 Task: Find connections with filter location Cheltenham with filter topic #cybersecuritywith filter profile language French with filter current company Industrial Knowledge with filter school St. Francis College for Women with filter industry Investment Banking with filter service category Writing with filter keywords title IT Manager
Action: Mouse moved to (256, 303)
Screenshot: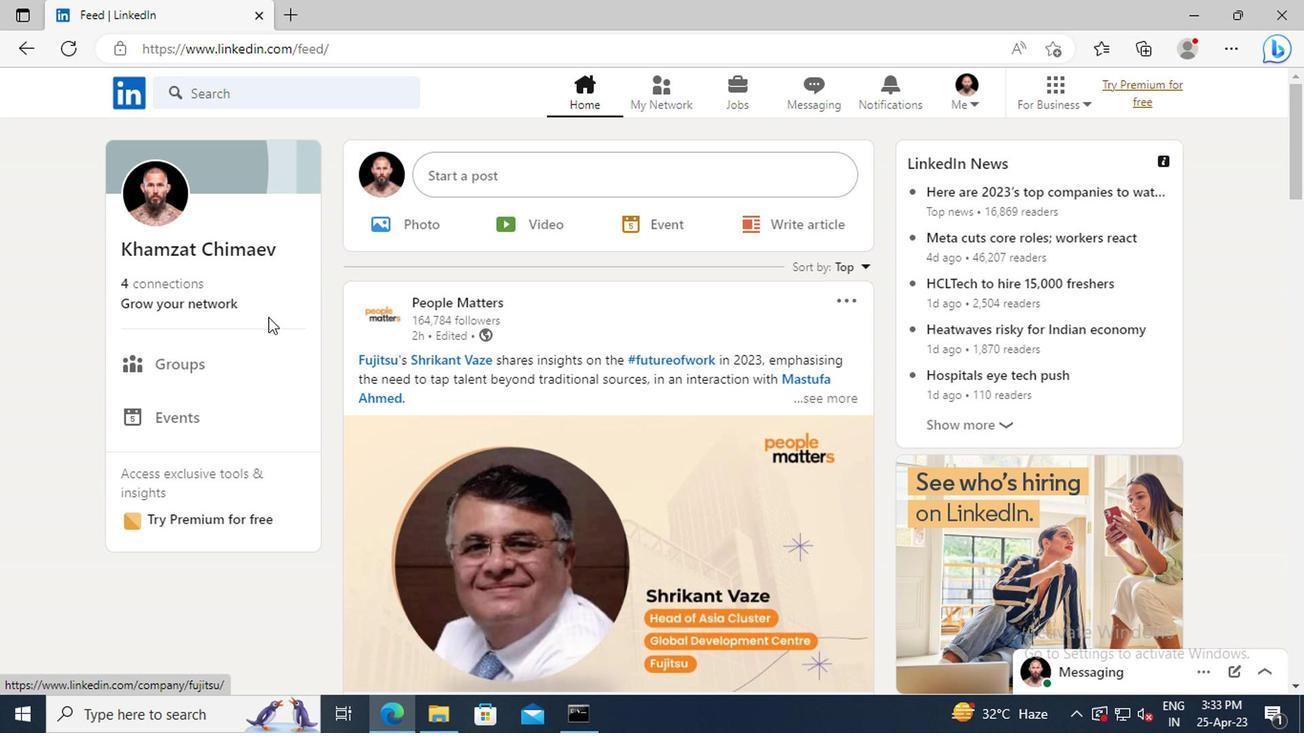 
Action: Mouse pressed left at (256, 303)
Screenshot: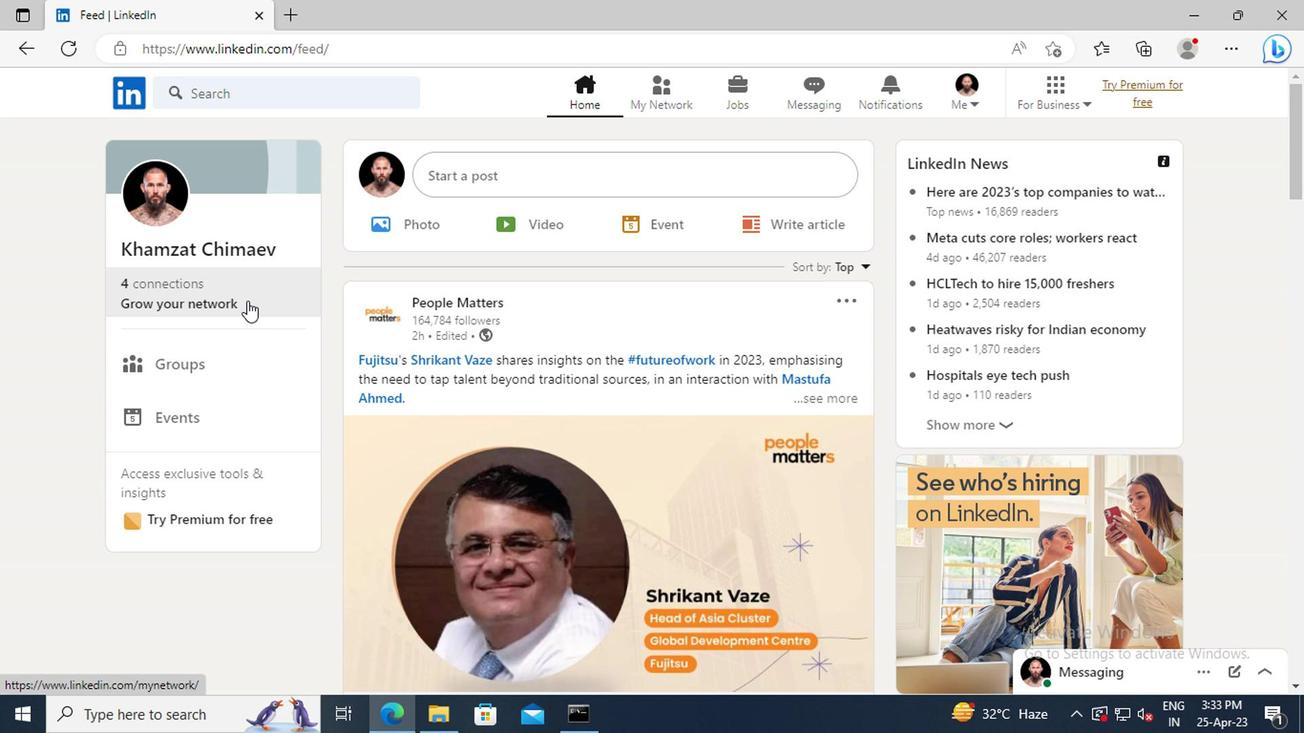 
Action: Mouse moved to (251, 218)
Screenshot: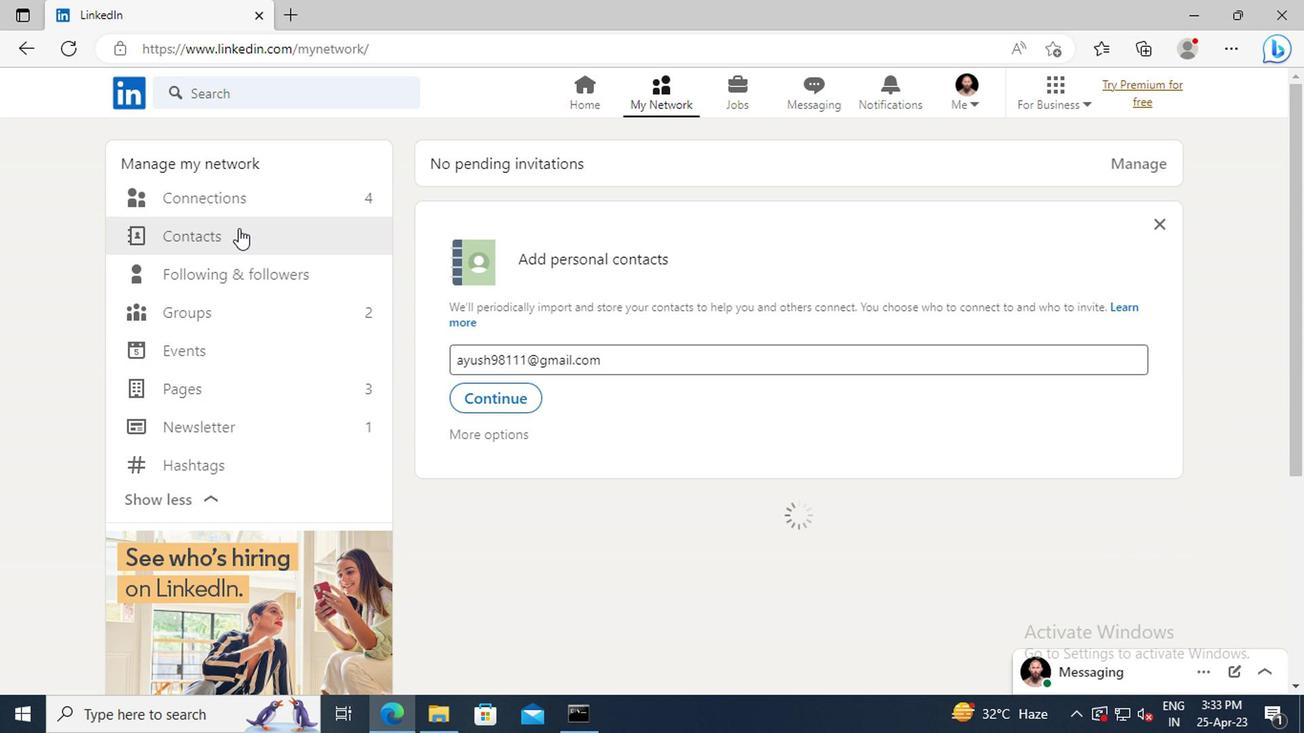 
Action: Mouse pressed left at (251, 218)
Screenshot: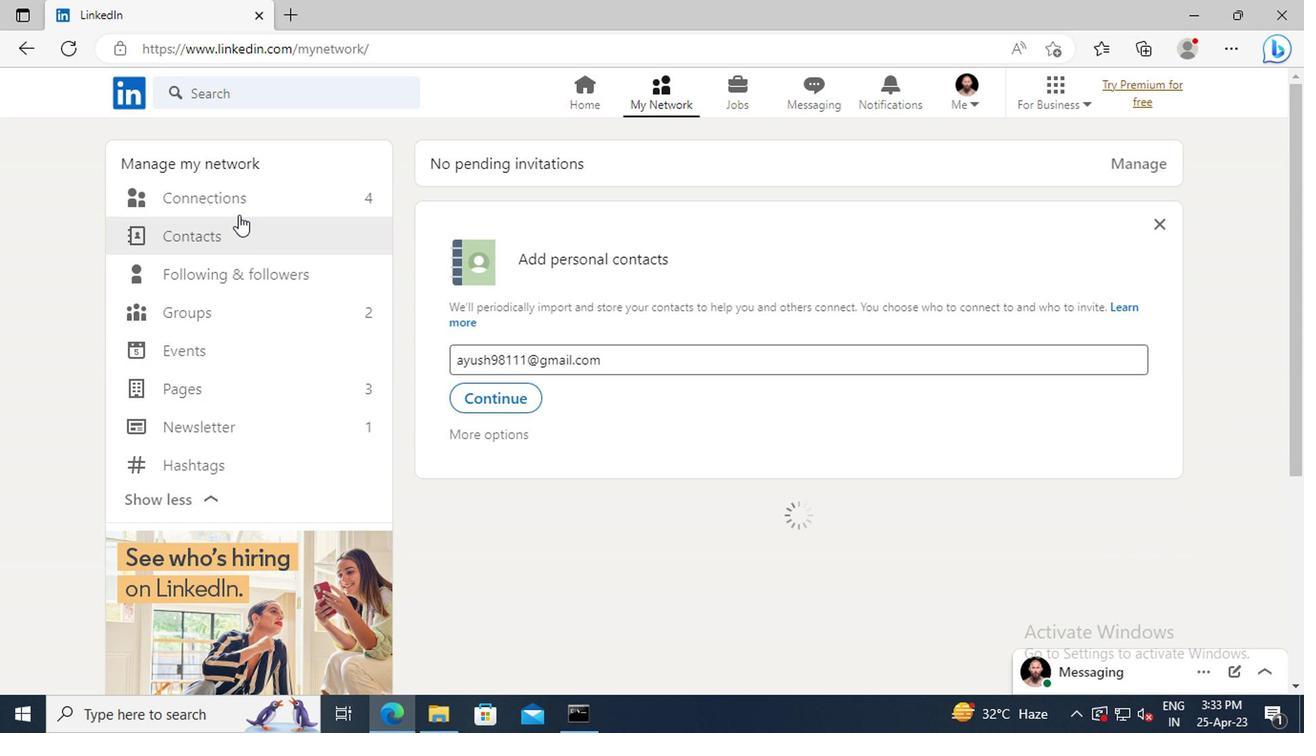 
Action: Mouse moved to (775, 212)
Screenshot: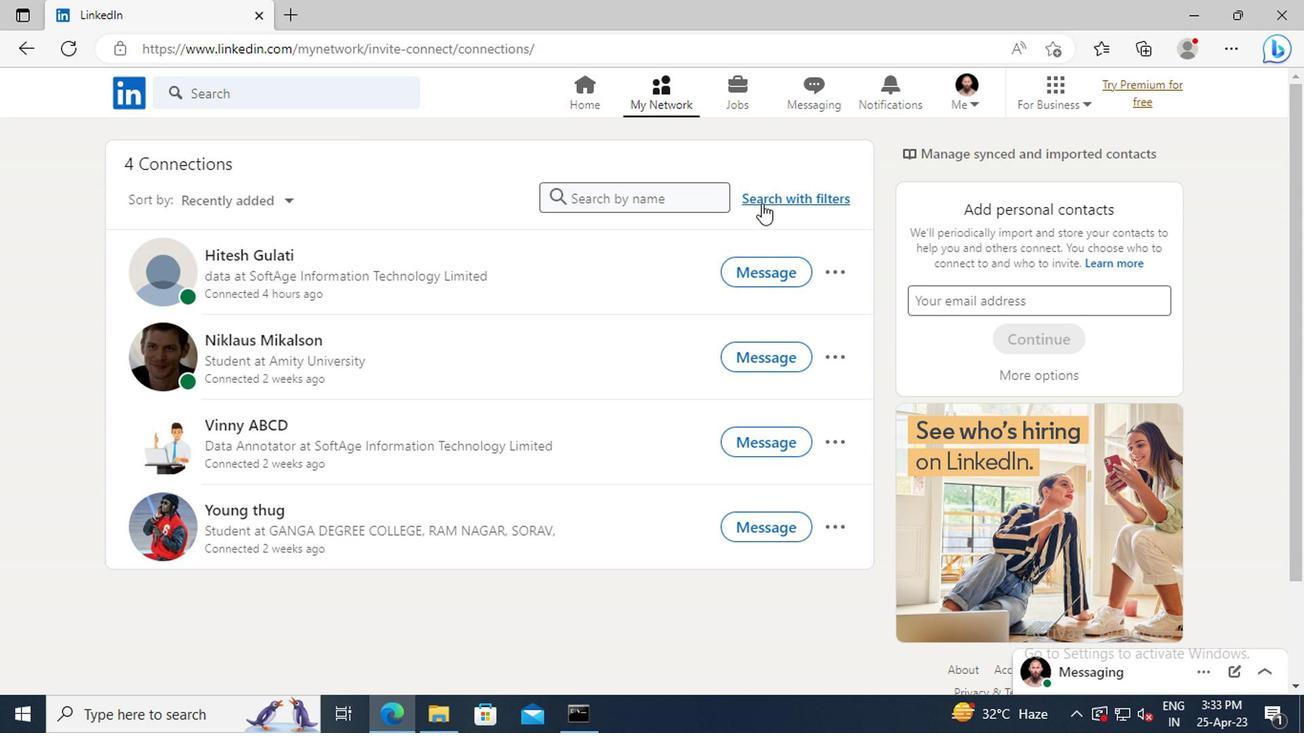 
Action: Mouse pressed left at (775, 212)
Screenshot: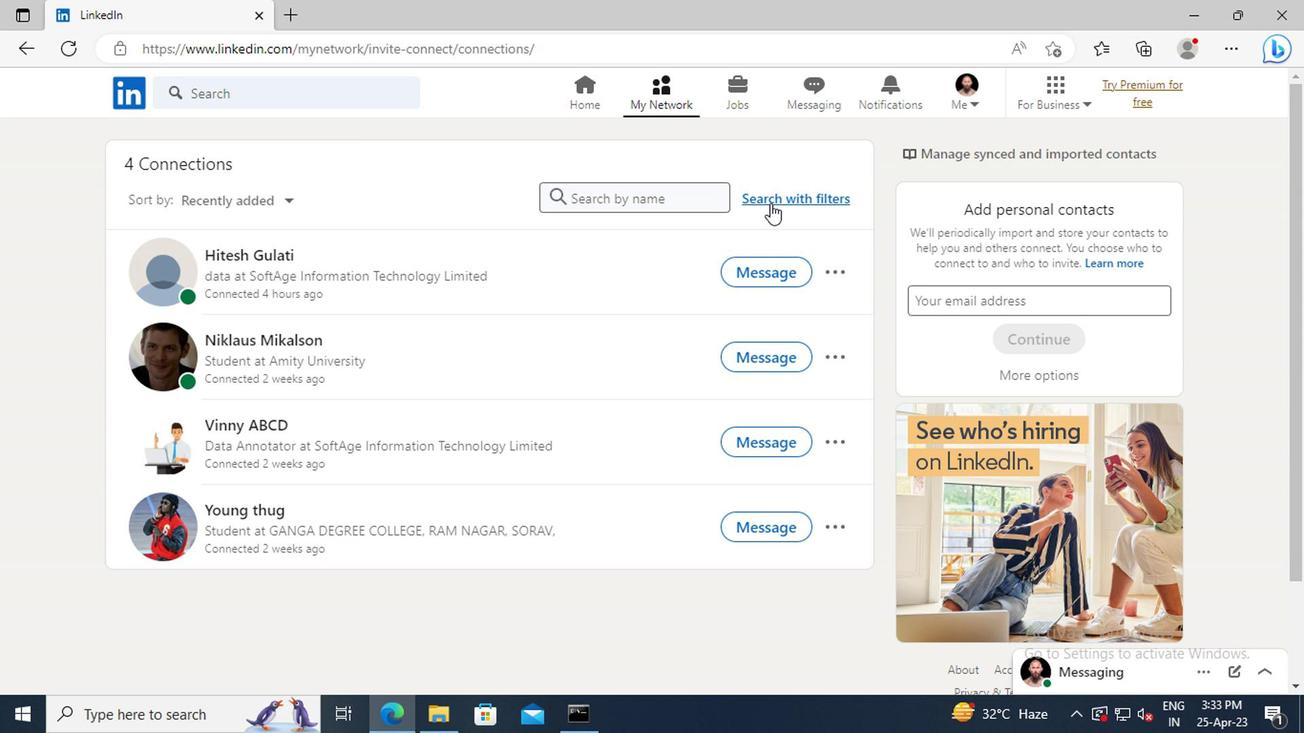 
Action: Mouse moved to (721, 161)
Screenshot: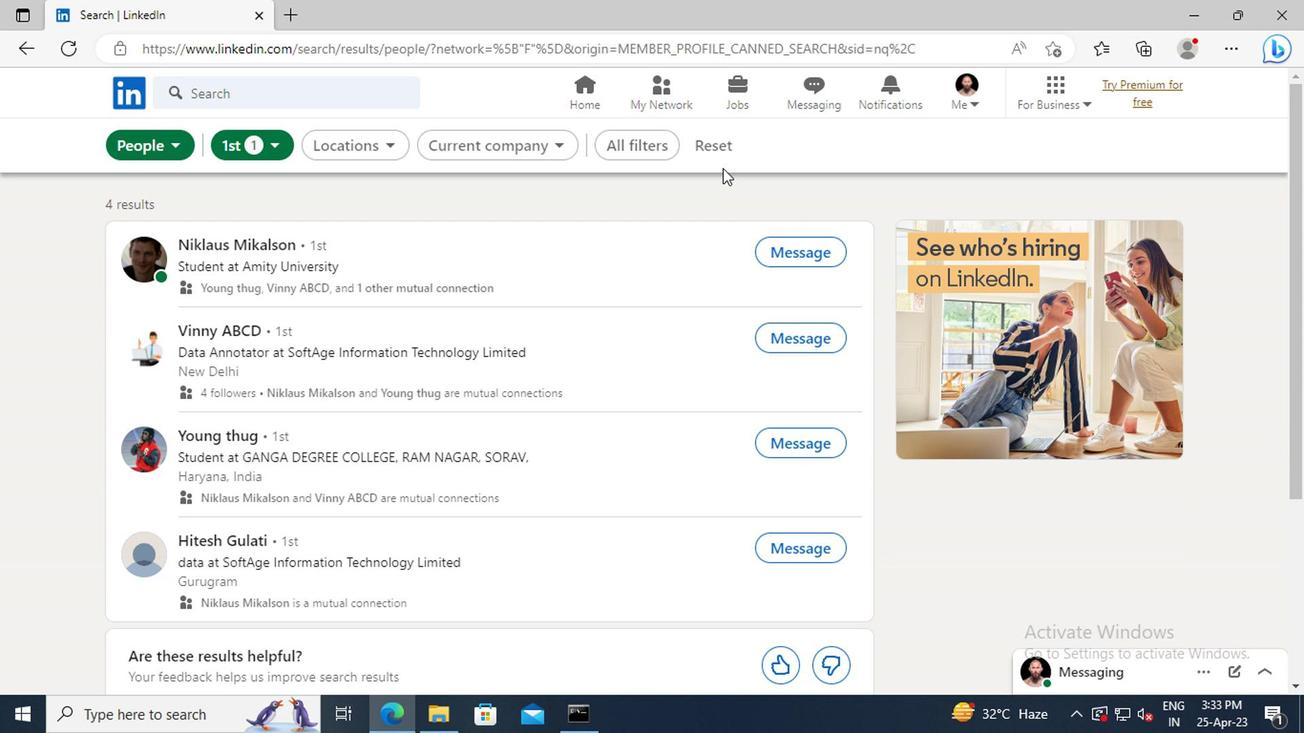 
Action: Mouse pressed left at (721, 161)
Screenshot: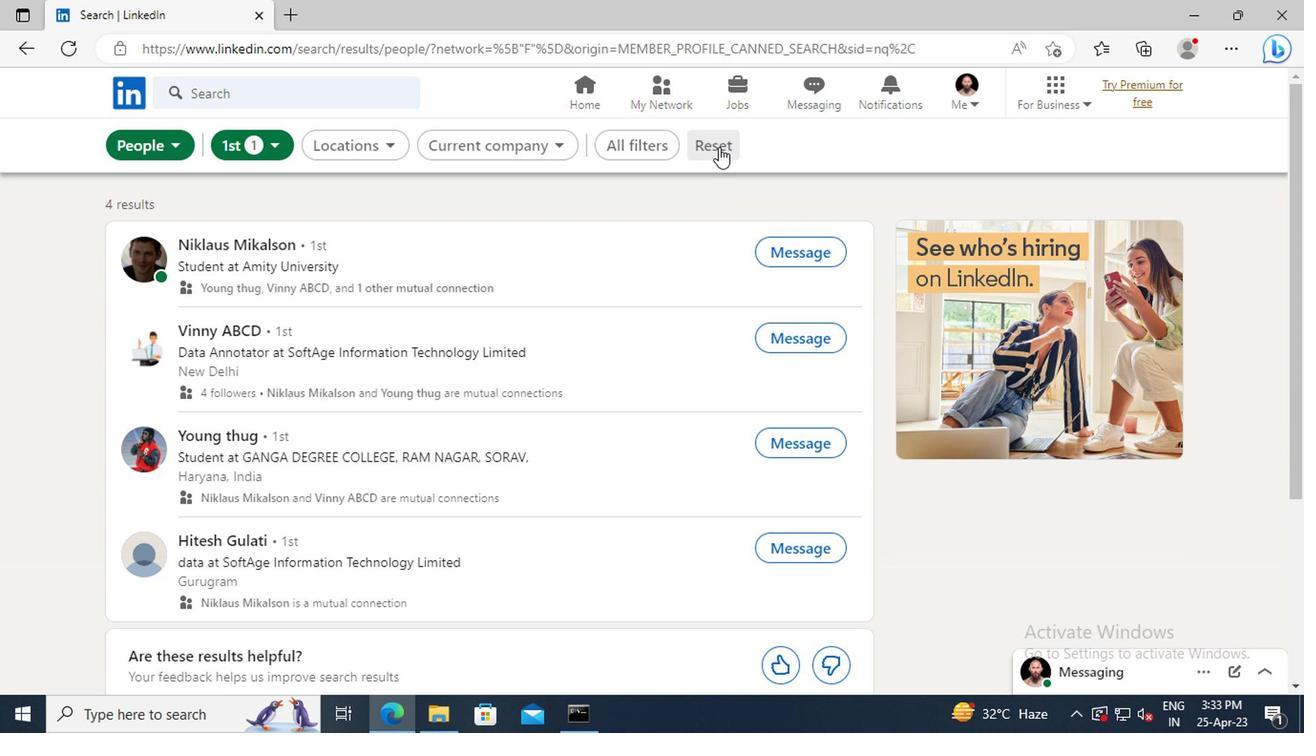 
Action: Mouse moved to (691, 163)
Screenshot: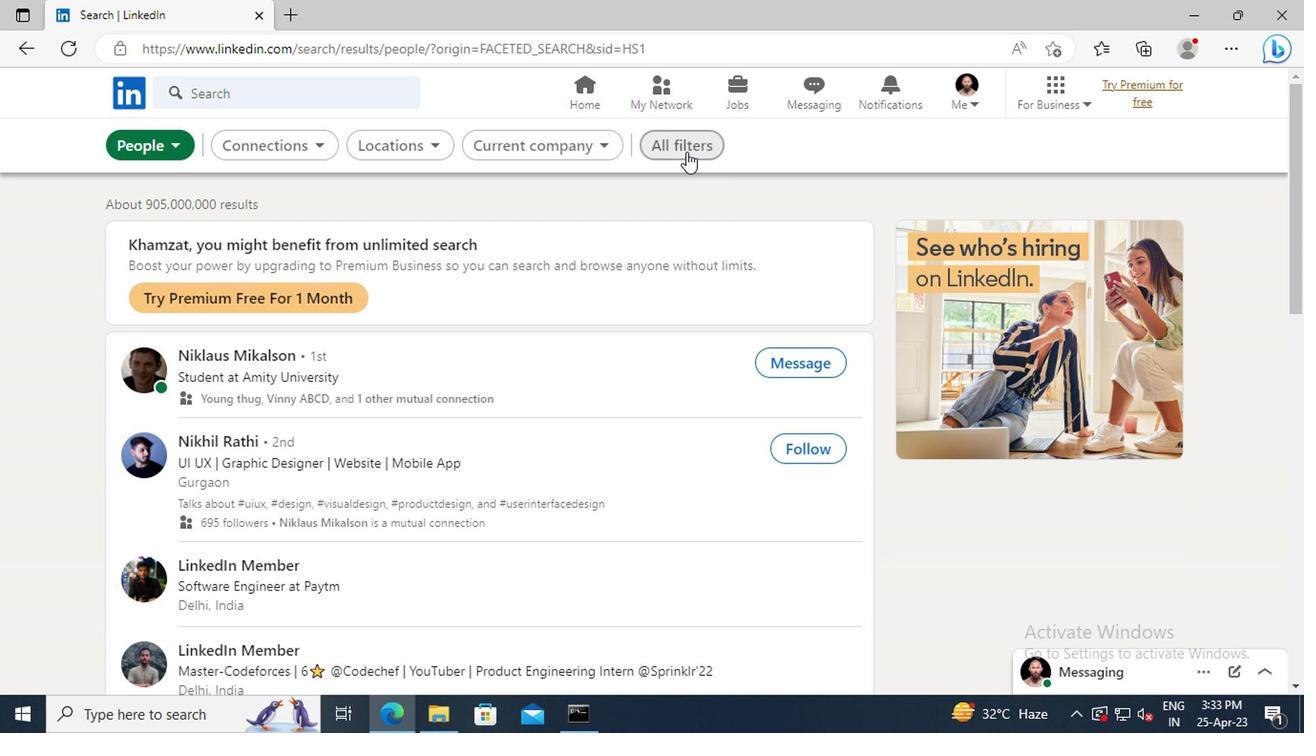 
Action: Mouse pressed left at (691, 163)
Screenshot: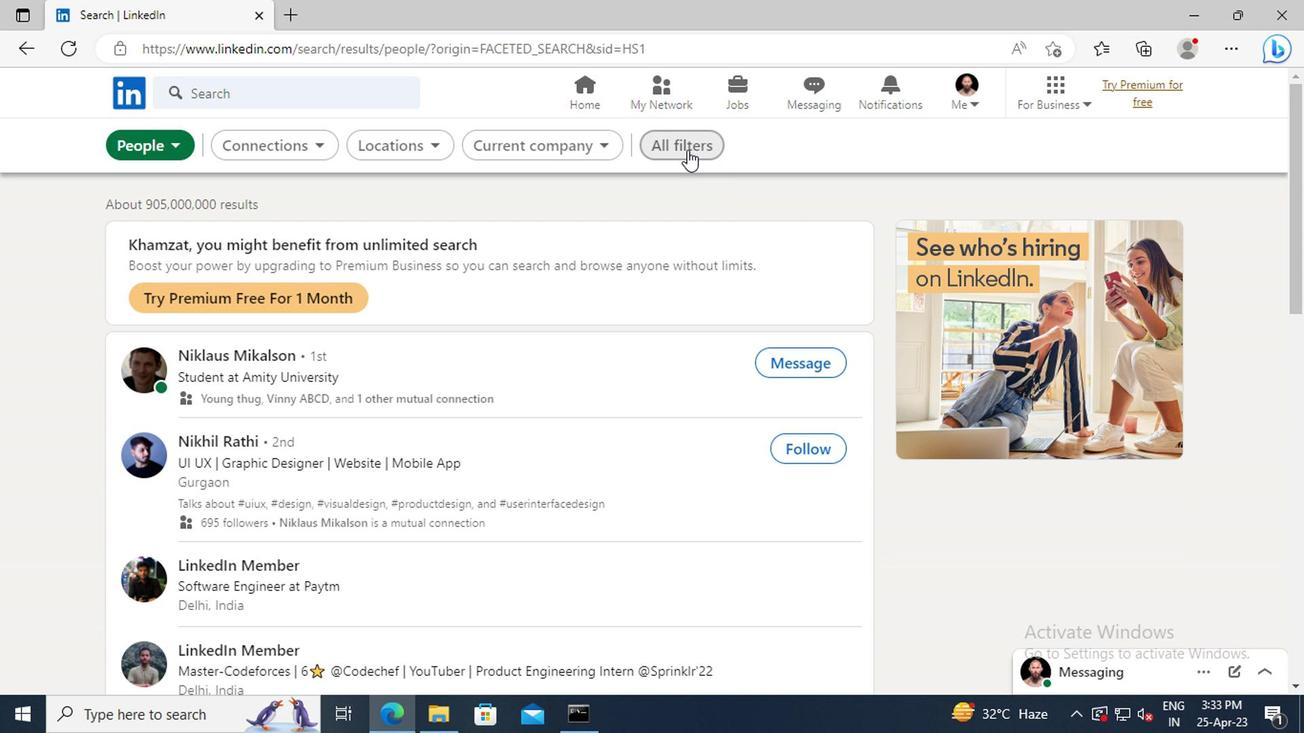 
Action: Mouse moved to (928, 381)
Screenshot: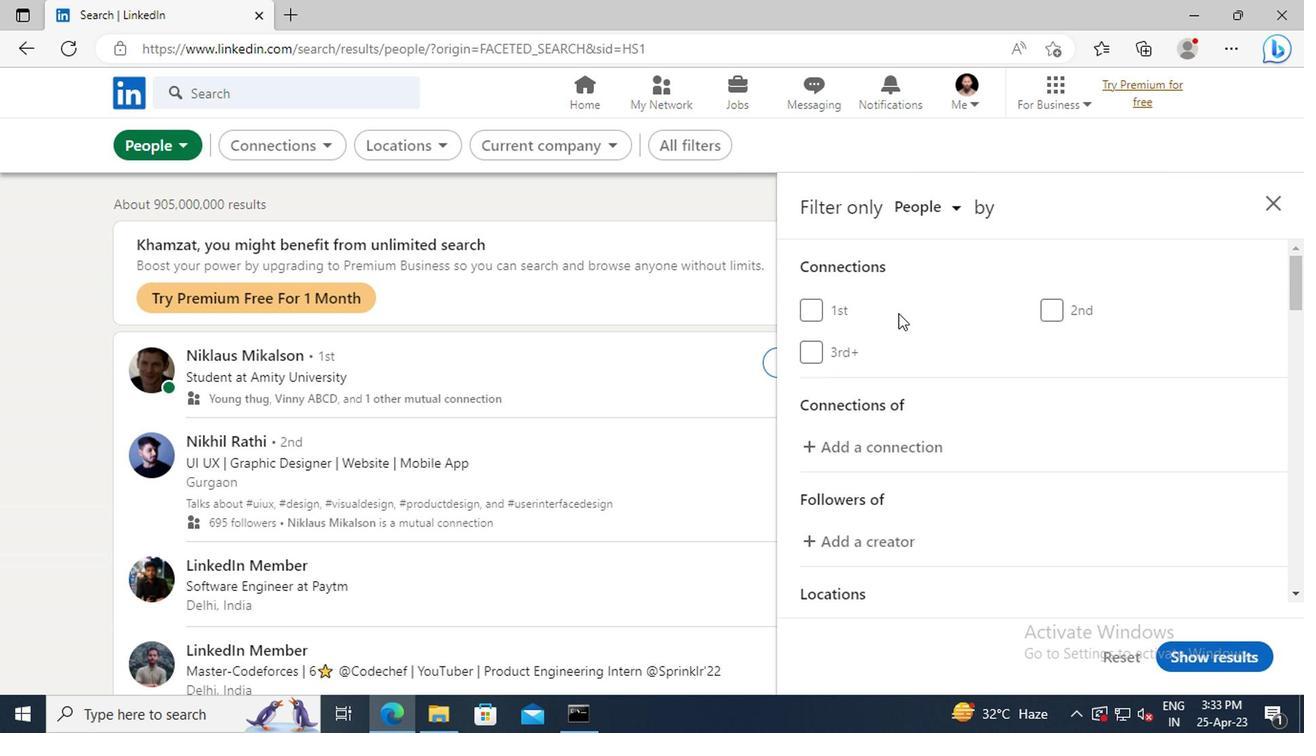 
Action: Mouse scrolled (928, 380) with delta (0, 0)
Screenshot: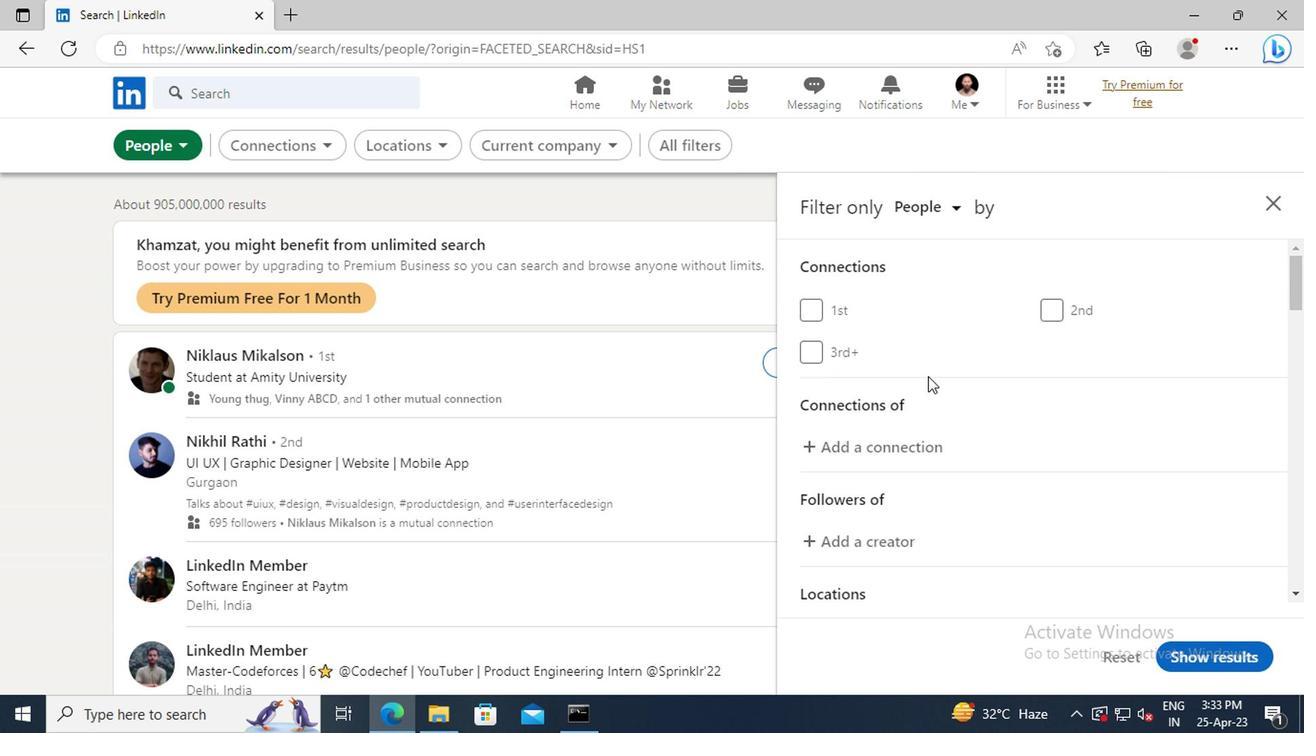 
Action: Mouse scrolled (928, 380) with delta (0, 0)
Screenshot: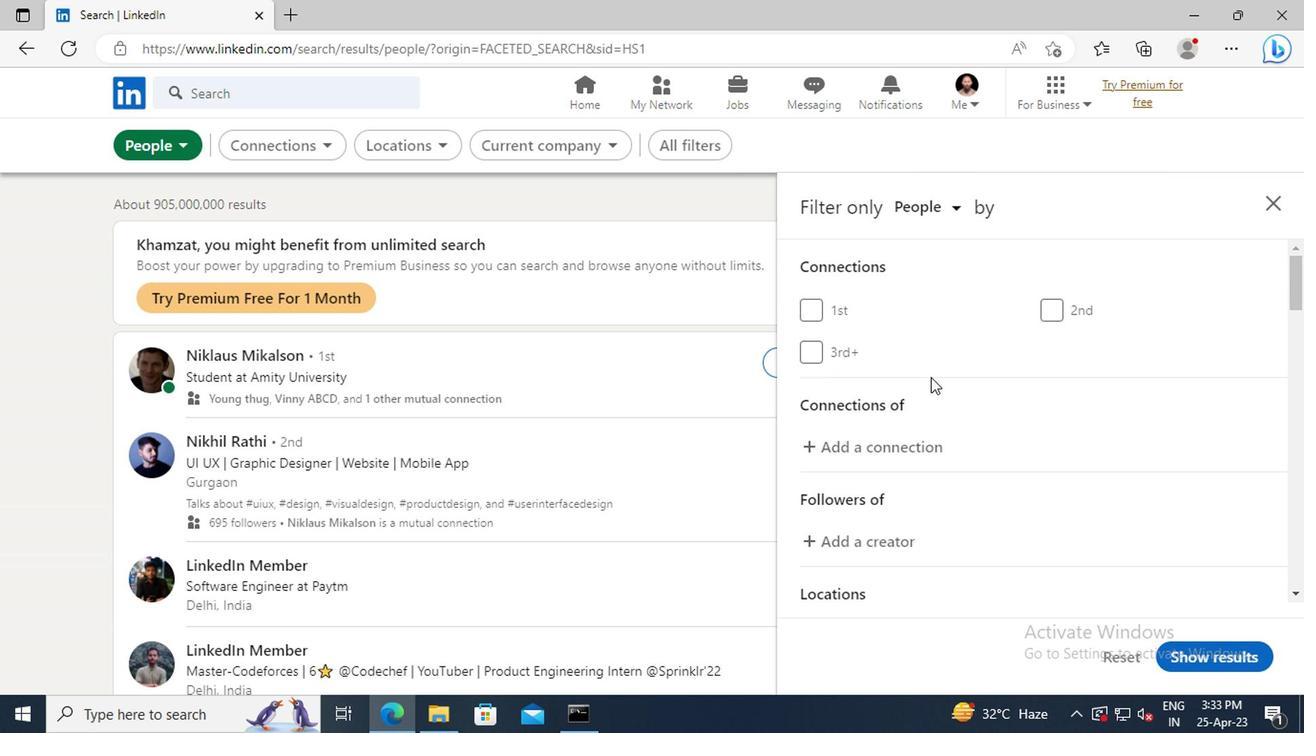 
Action: Mouse scrolled (928, 380) with delta (0, 0)
Screenshot: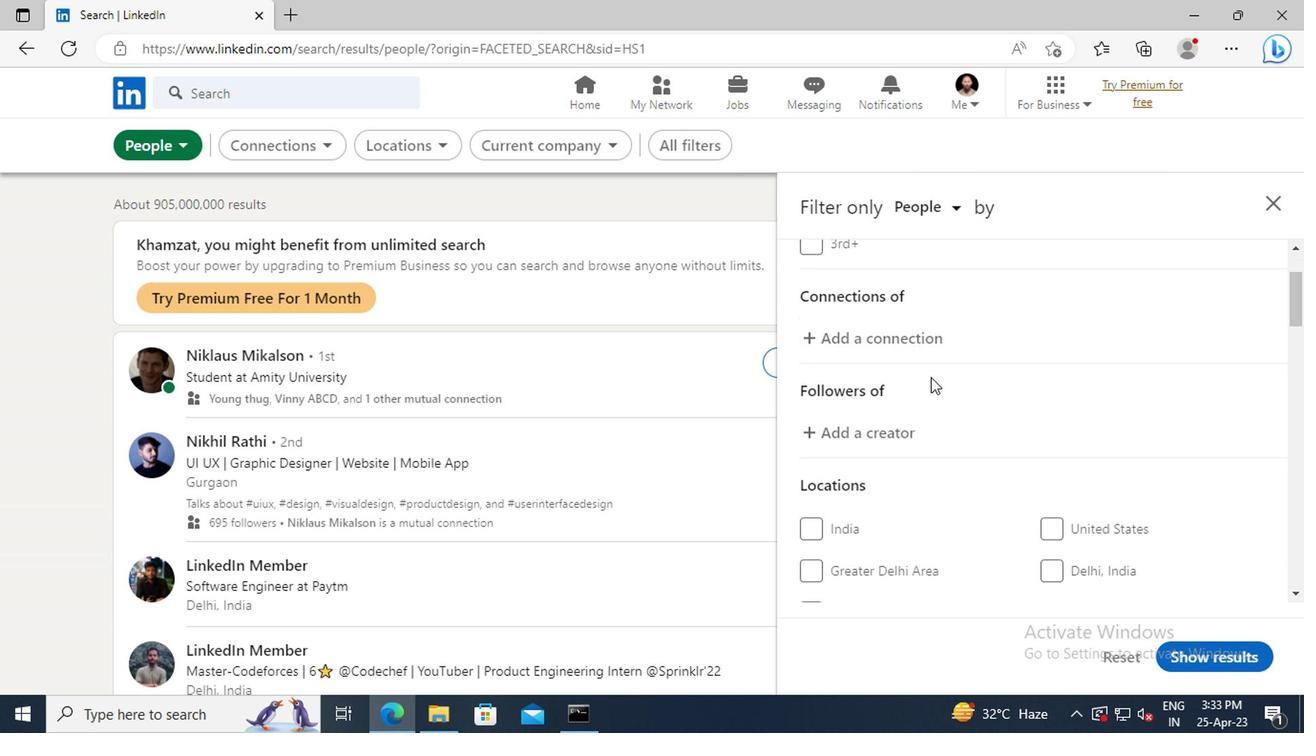 
Action: Mouse scrolled (928, 380) with delta (0, 0)
Screenshot: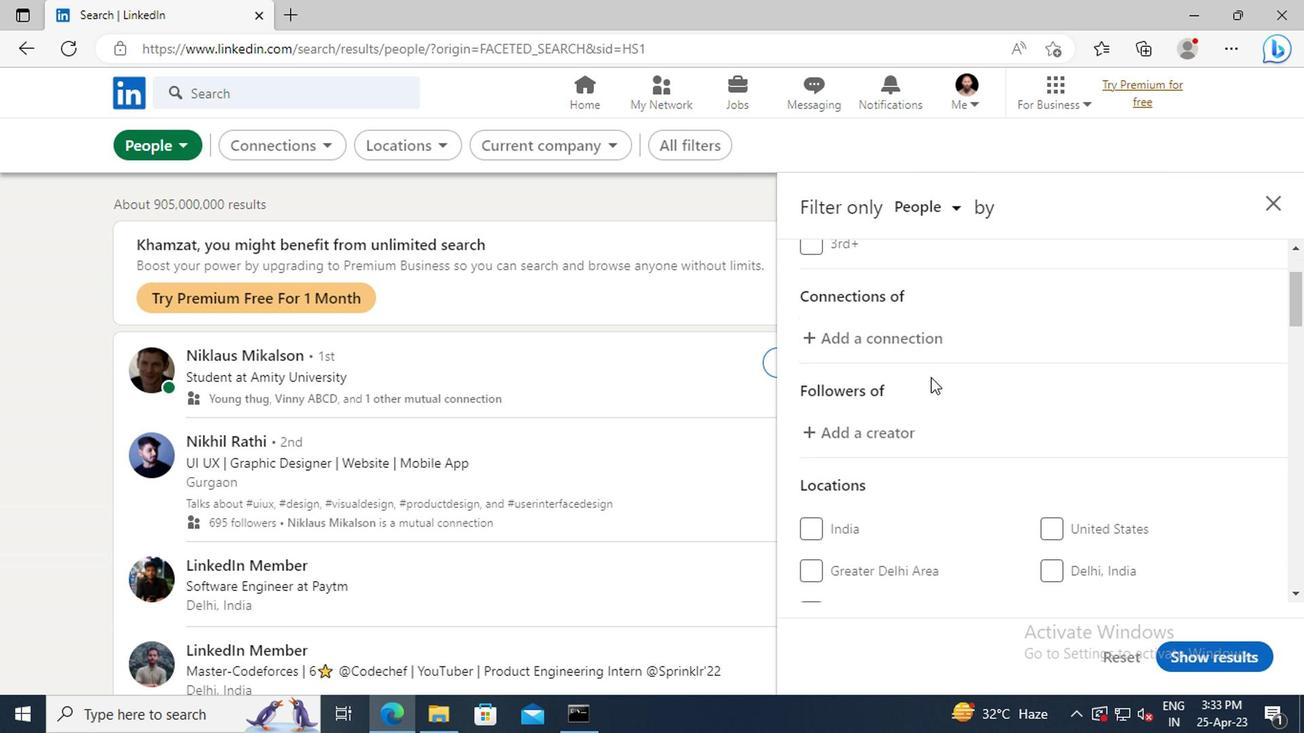 
Action: Mouse scrolled (928, 380) with delta (0, 0)
Screenshot: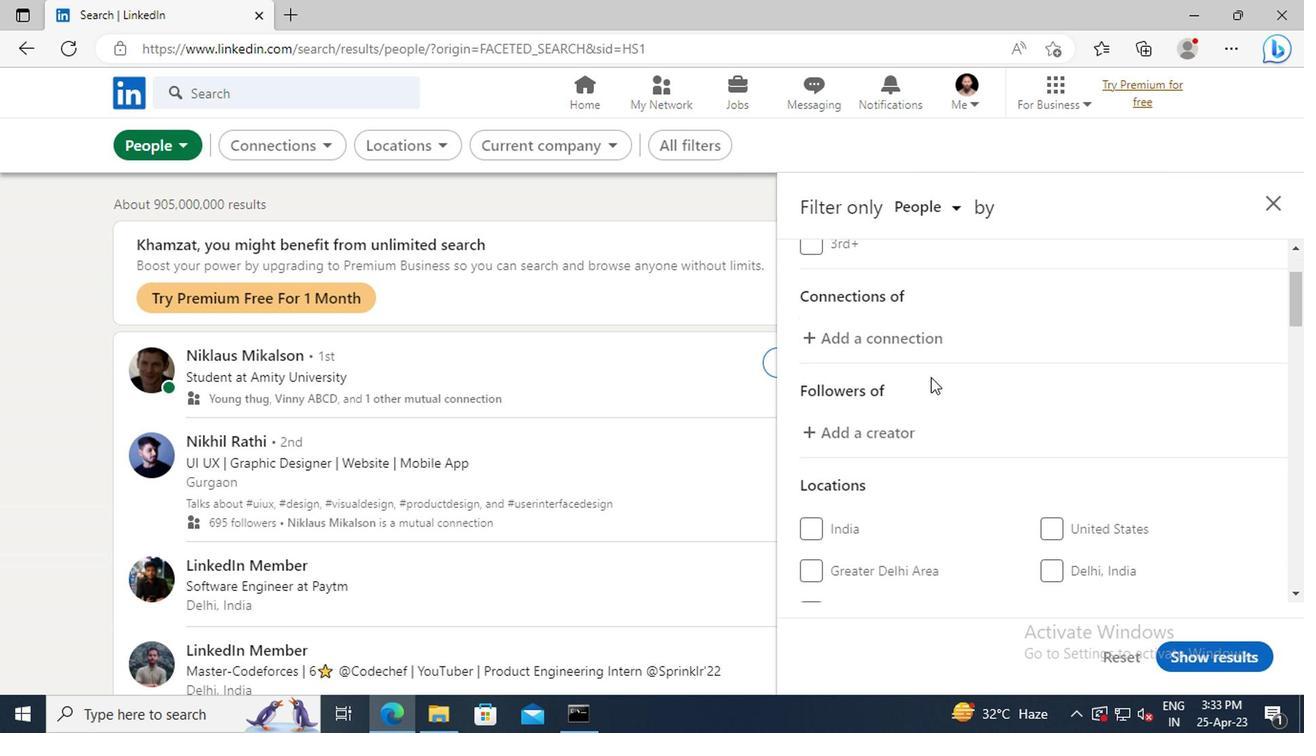 
Action: Mouse moved to (1072, 449)
Screenshot: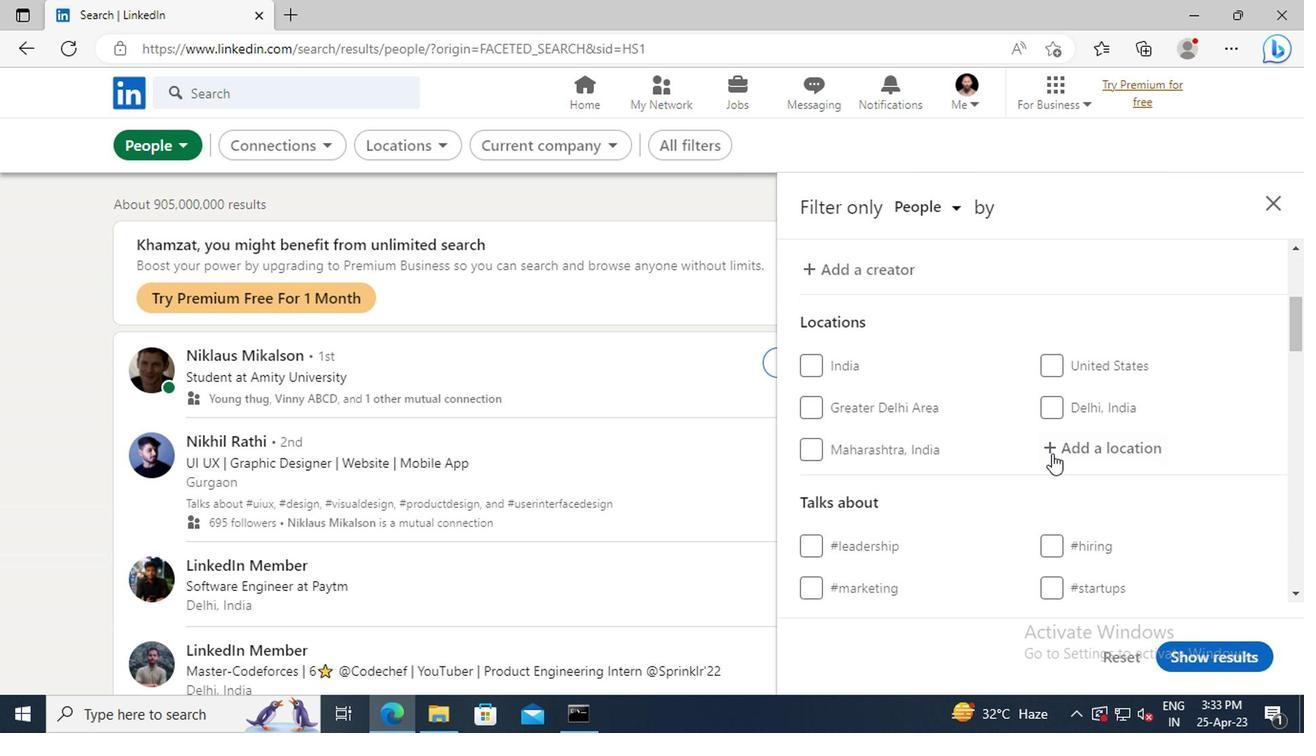 
Action: Mouse pressed left at (1072, 449)
Screenshot: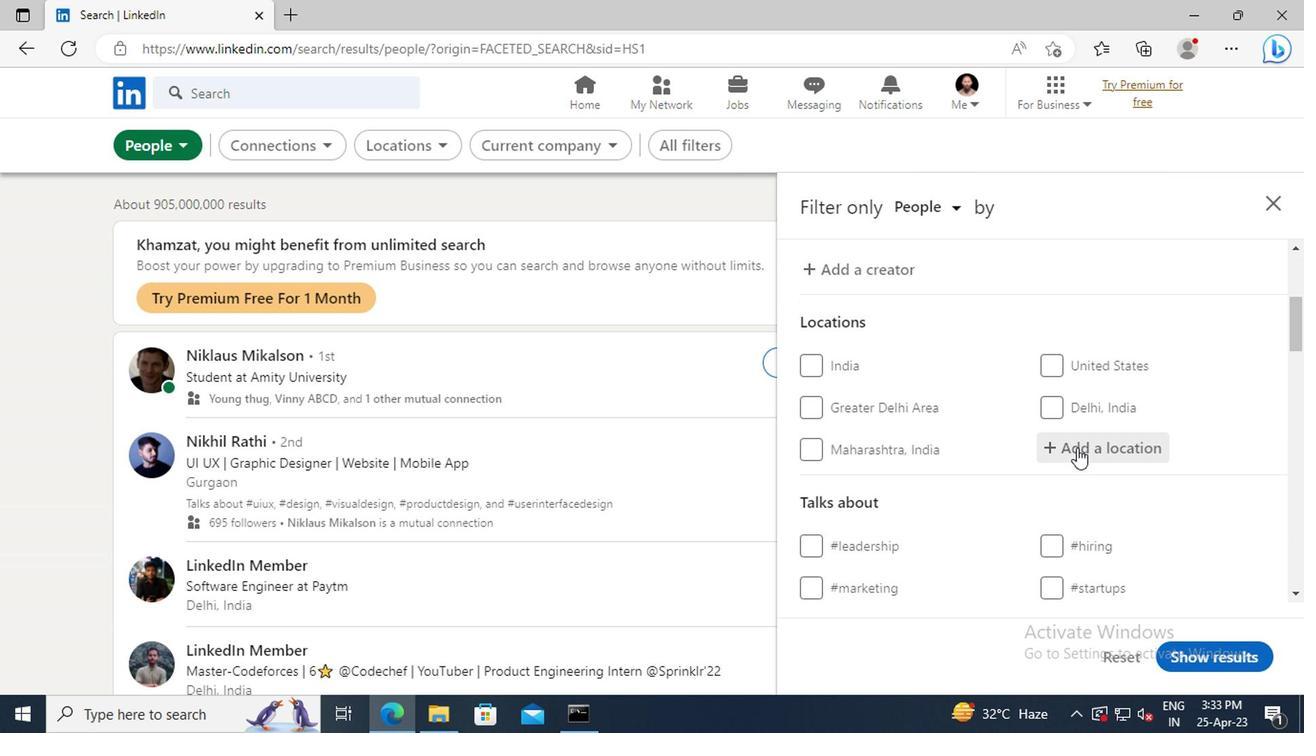 
Action: Key pressed <Key.shift>CHELTENHAM
Screenshot: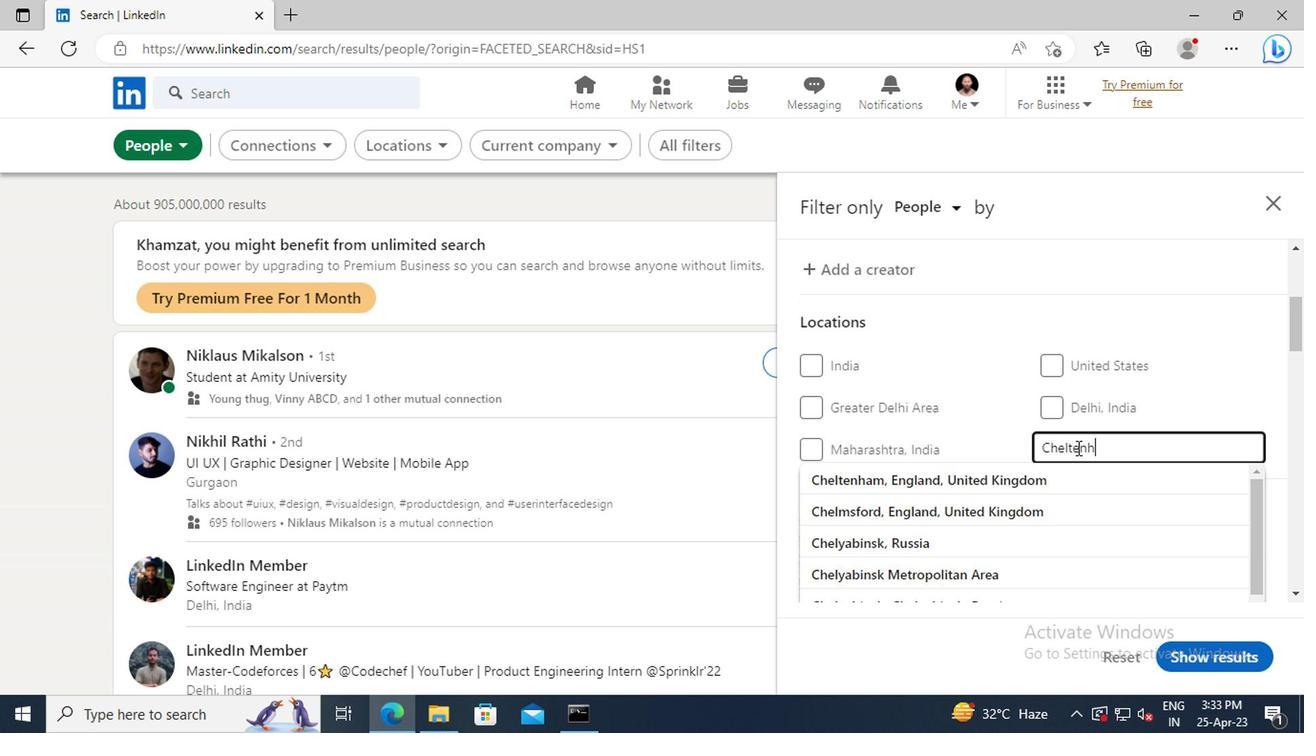 
Action: Mouse moved to (1030, 479)
Screenshot: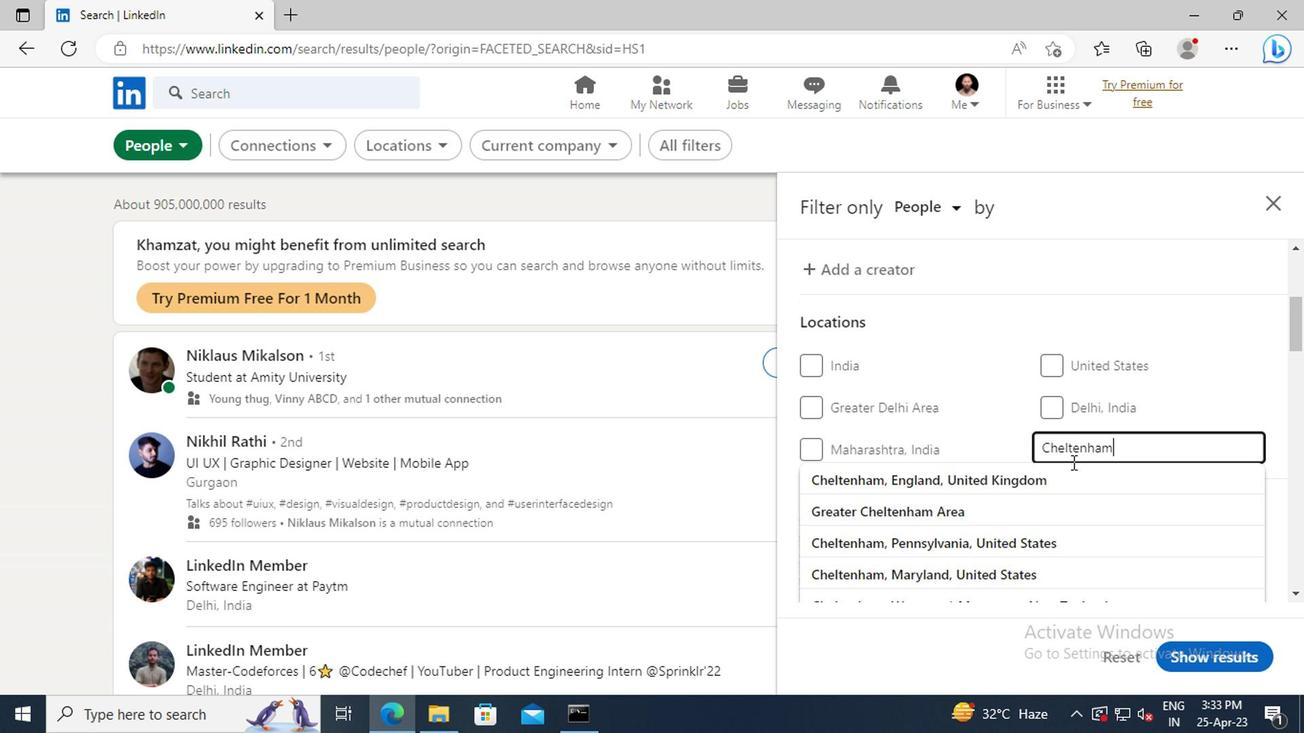
Action: Mouse pressed left at (1030, 479)
Screenshot: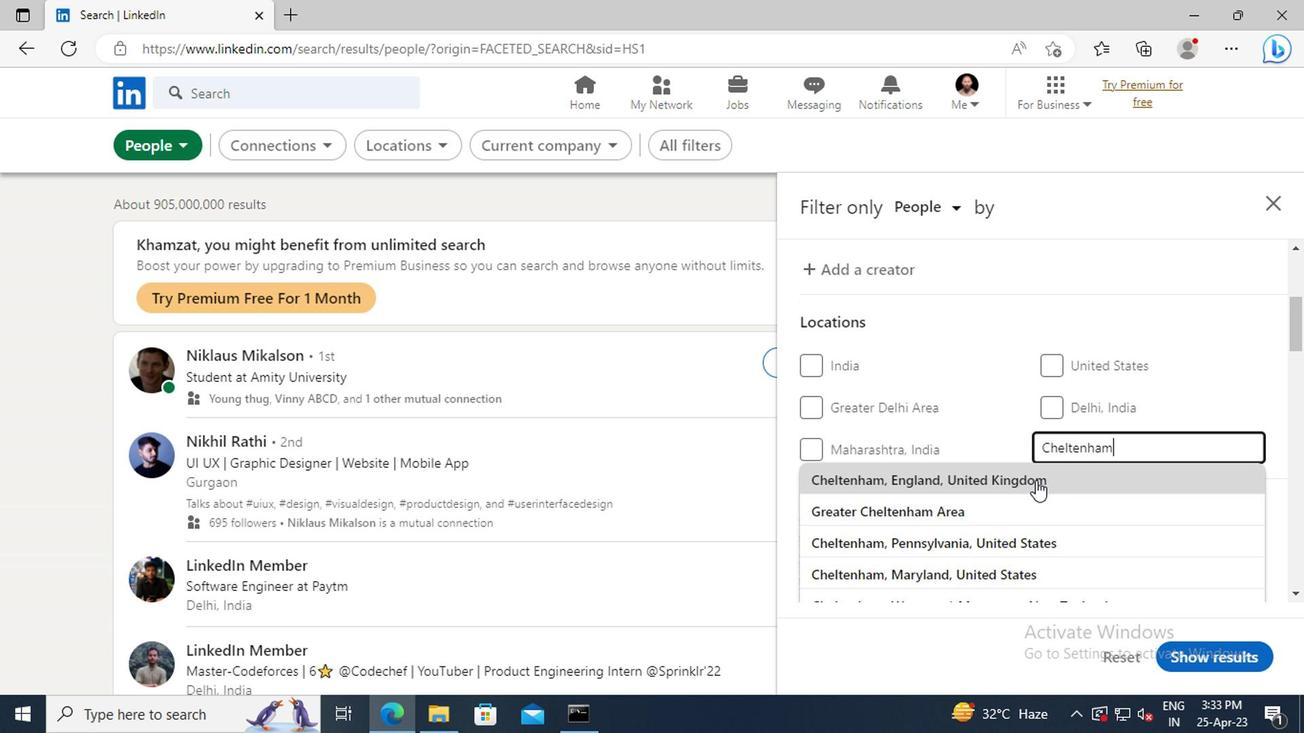
Action: Mouse moved to (1062, 370)
Screenshot: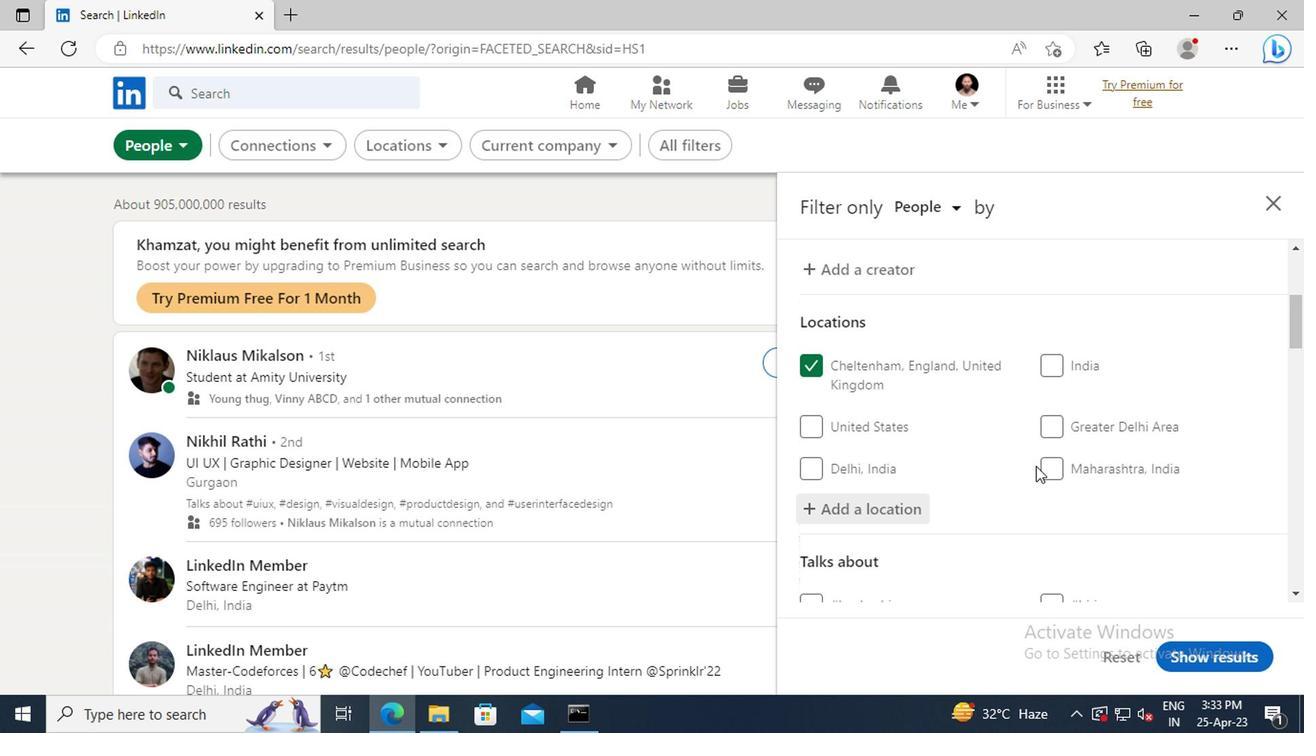 
Action: Mouse scrolled (1062, 369) with delta (0, 0)
Screenshot: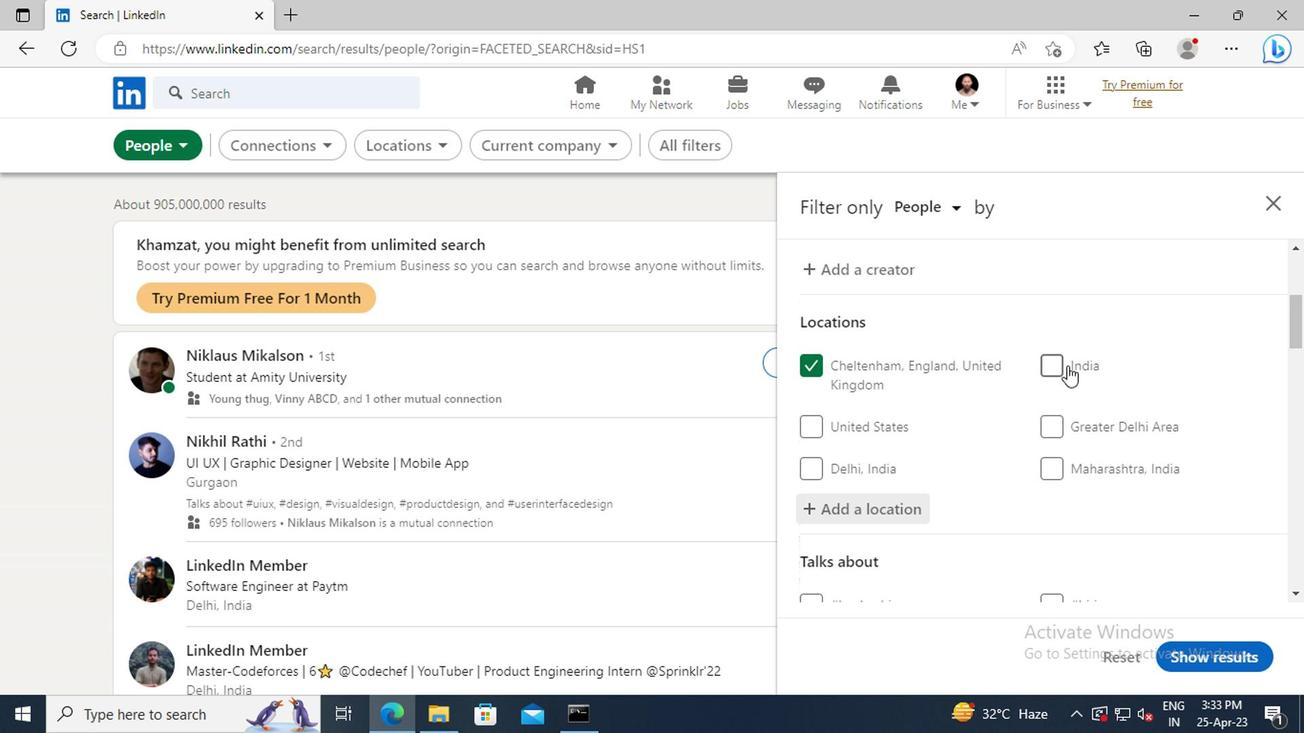 
Action: Mouse scrolled (1062, 369) with delta (0, 0)
Screenshot: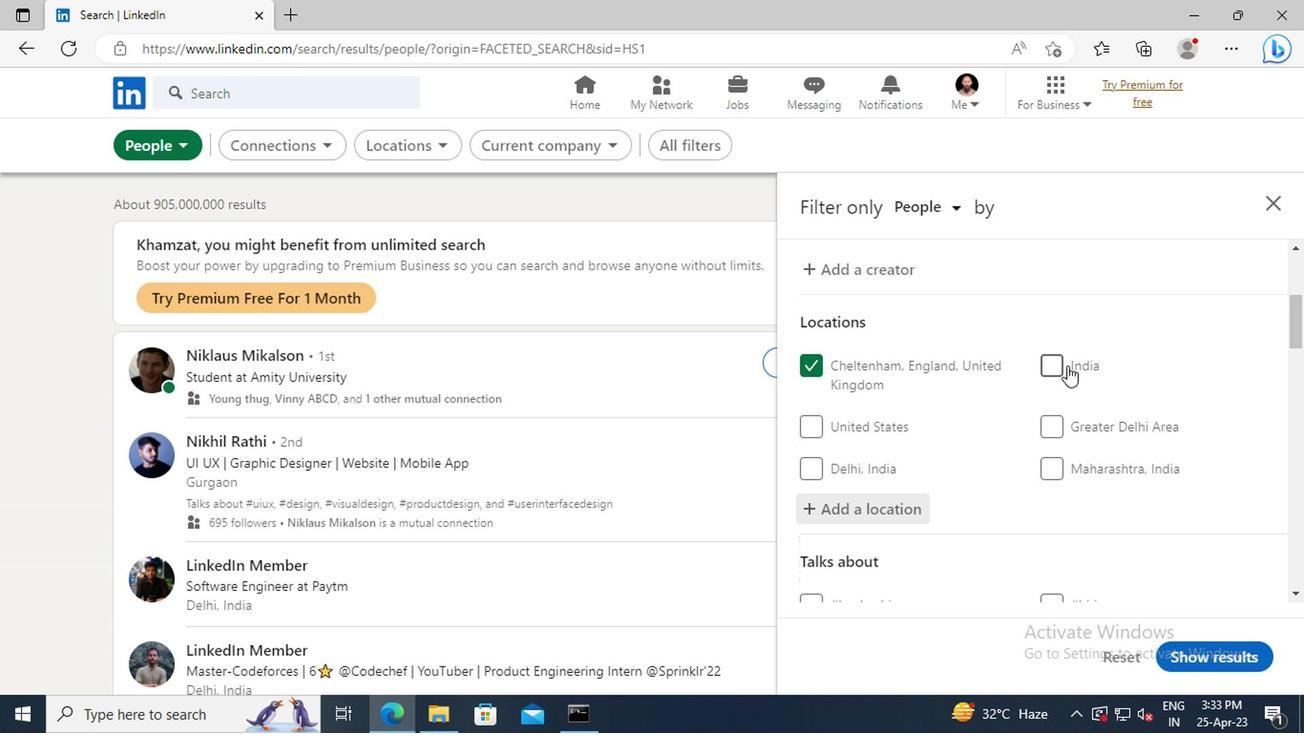 
Action: Mouse scrolled (1062, 369) with delta (0, 0)
Screenshot: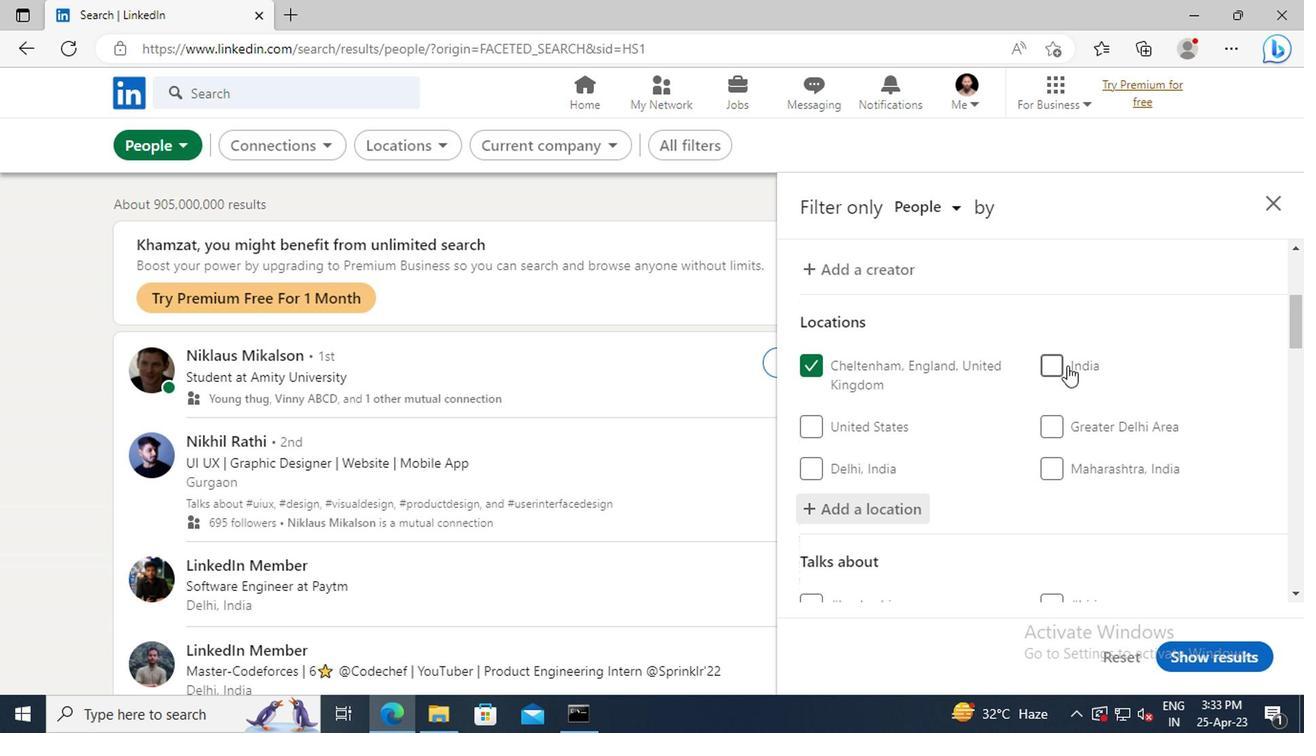 
Action: Mouse scrolled (1062, 369) with delta (0, 0)
Screenshot: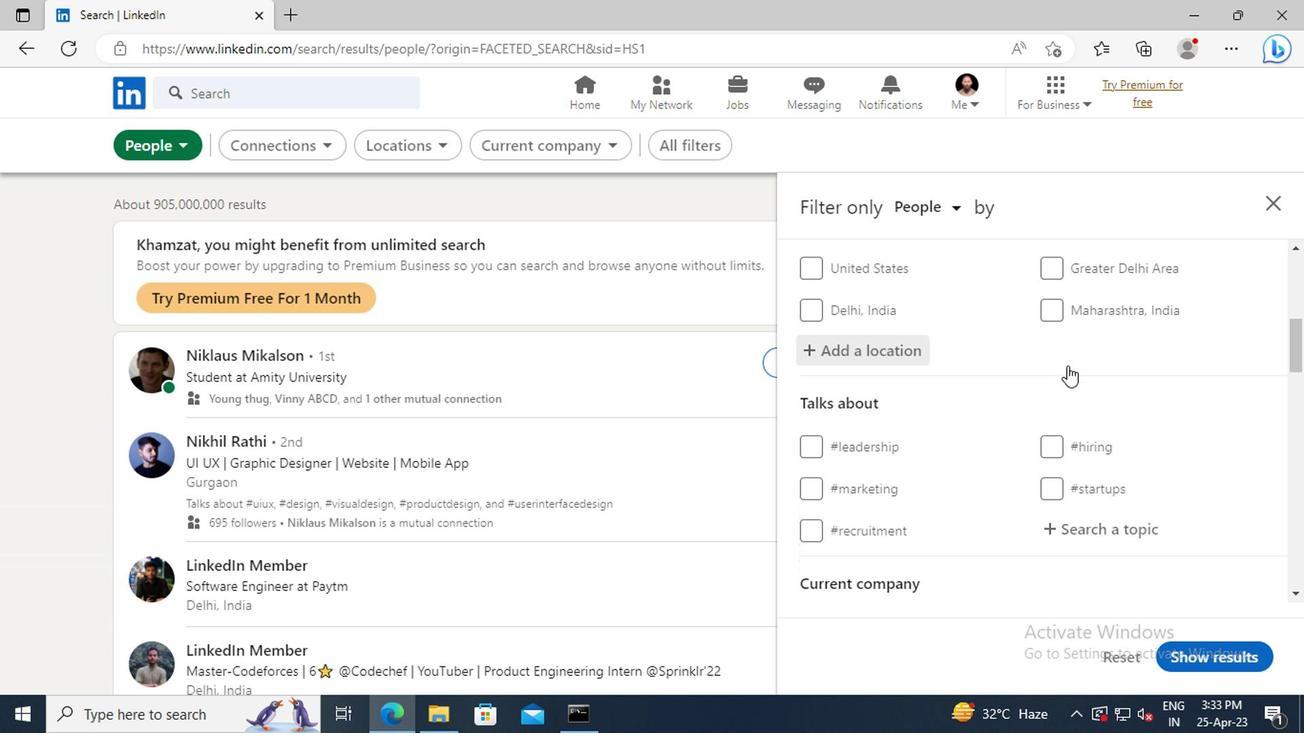 
Action: Mouse moved to (1082, 468)
Screenshot: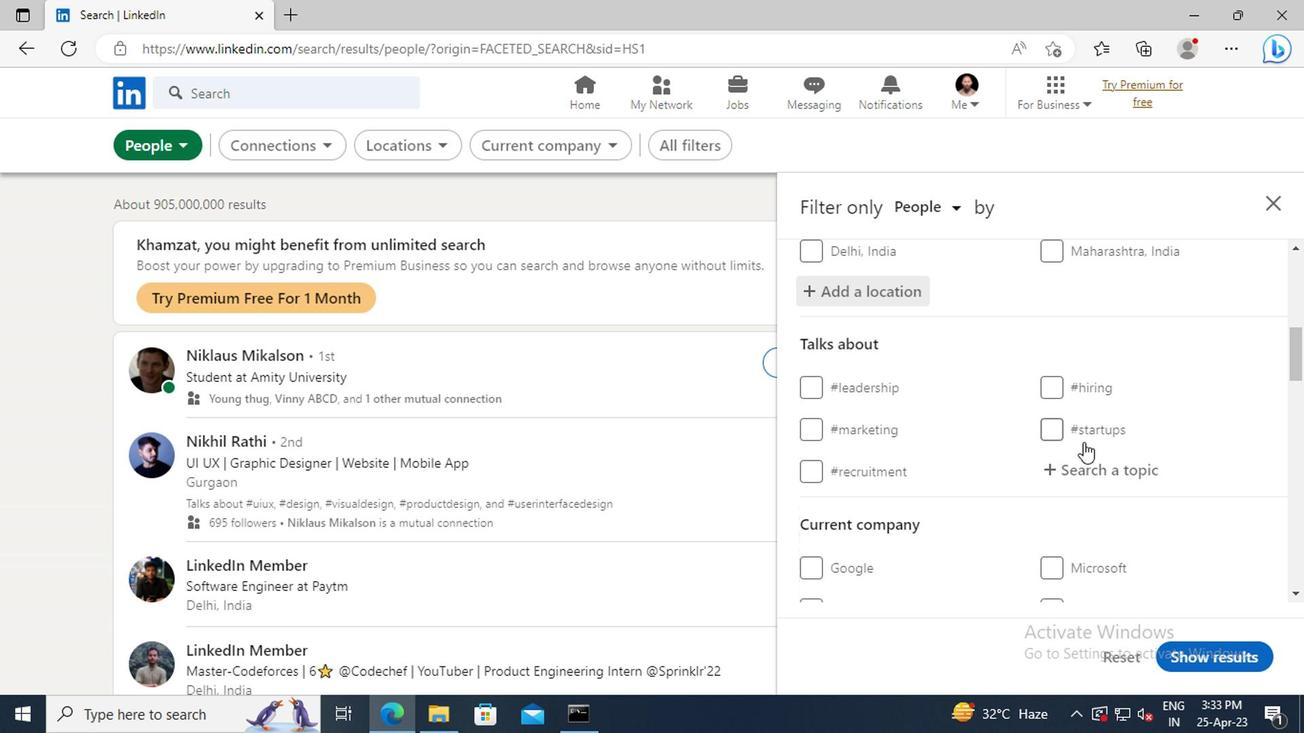 
Action: Mouse pressed left at (1082, 468)
Screenshot: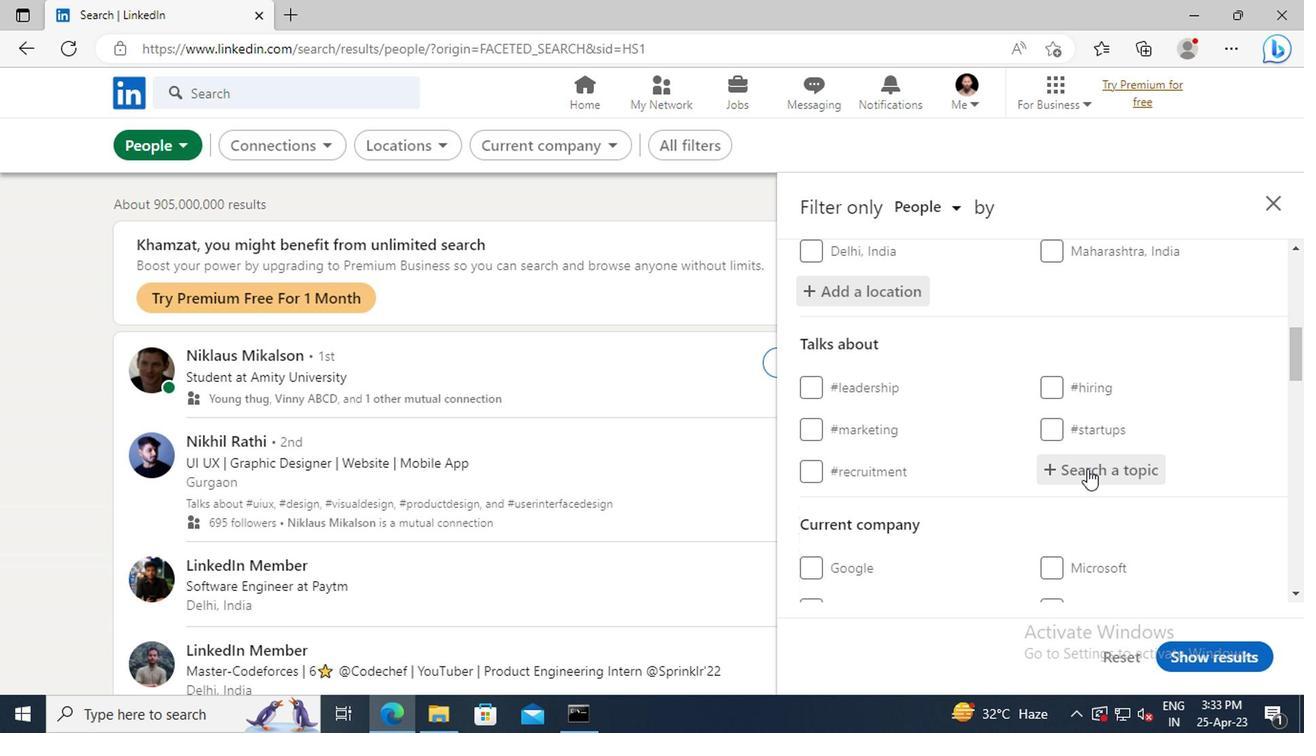 
Action: Key pressed <Key.shift>#CYBERSECURITYWITH
Screenshot: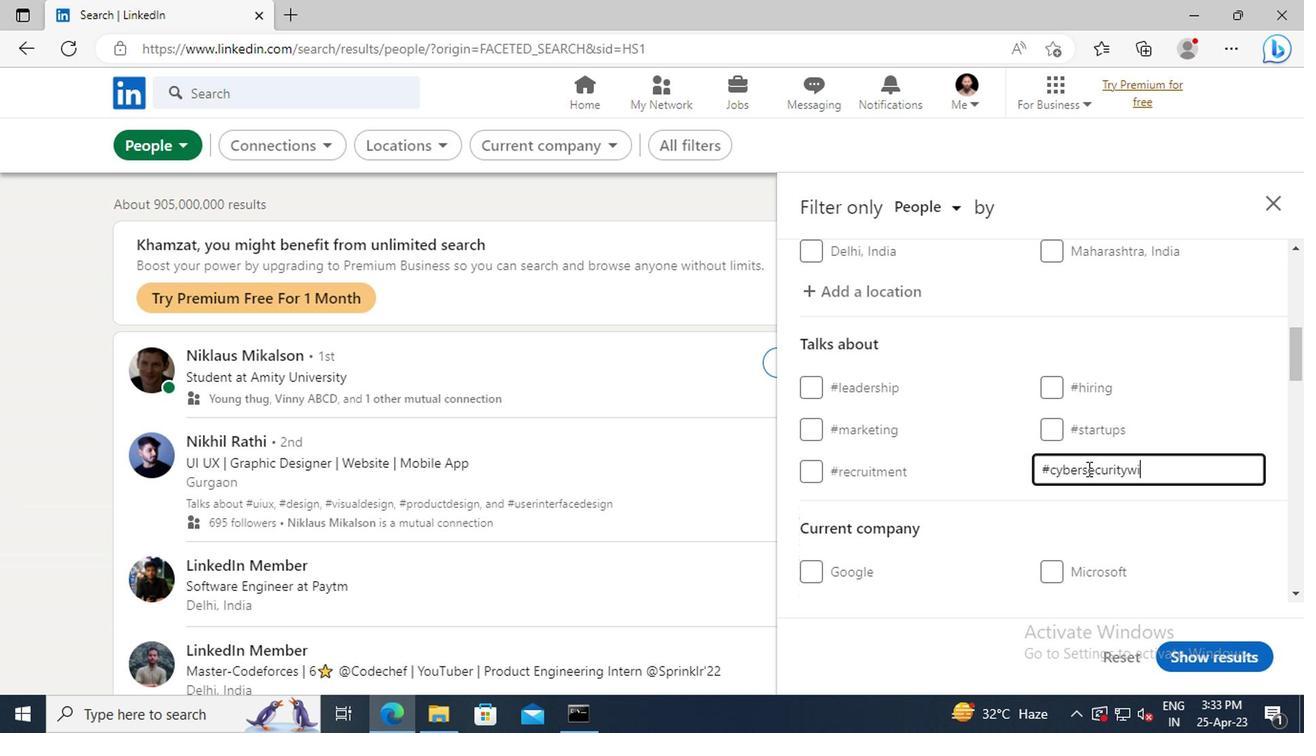 
Action: Mouse scrolled (1082, 468) with delta (0, 0)
Screenshot: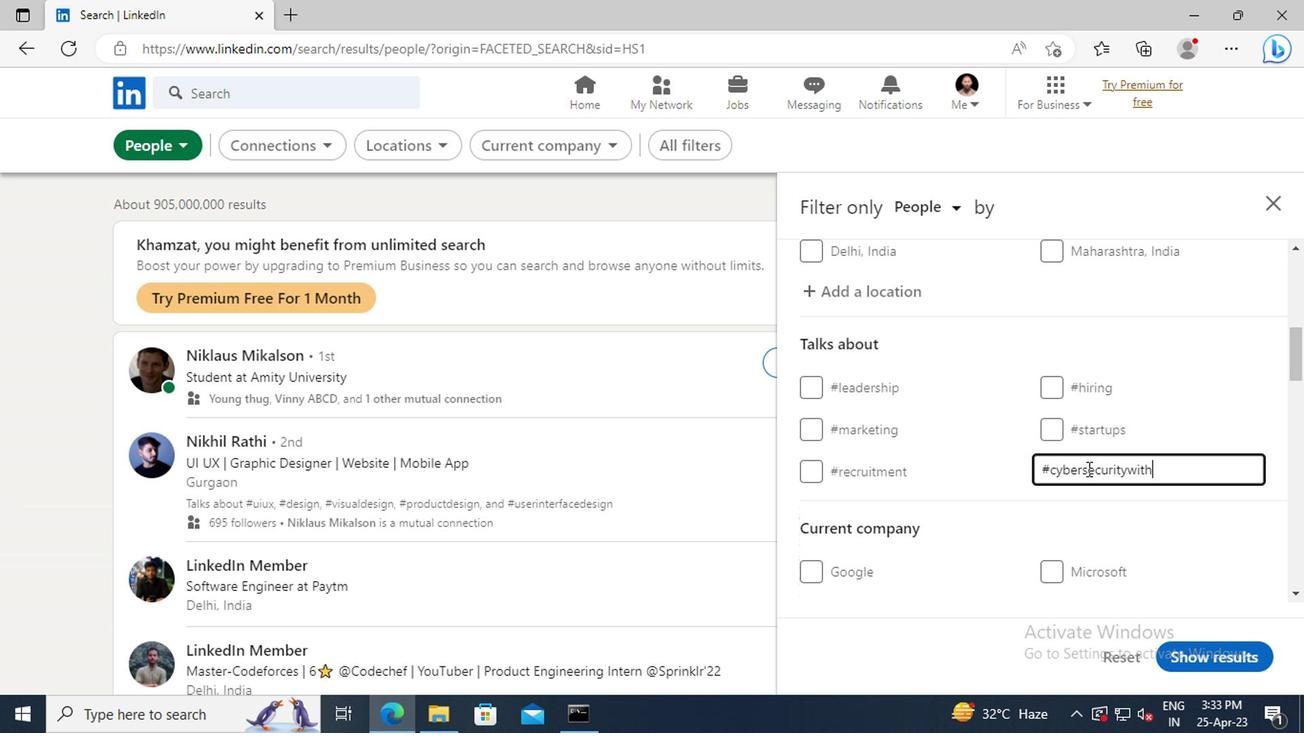 
Action: Mouse scrolled (1082, 468) with delta (0, 0)
Screenshot: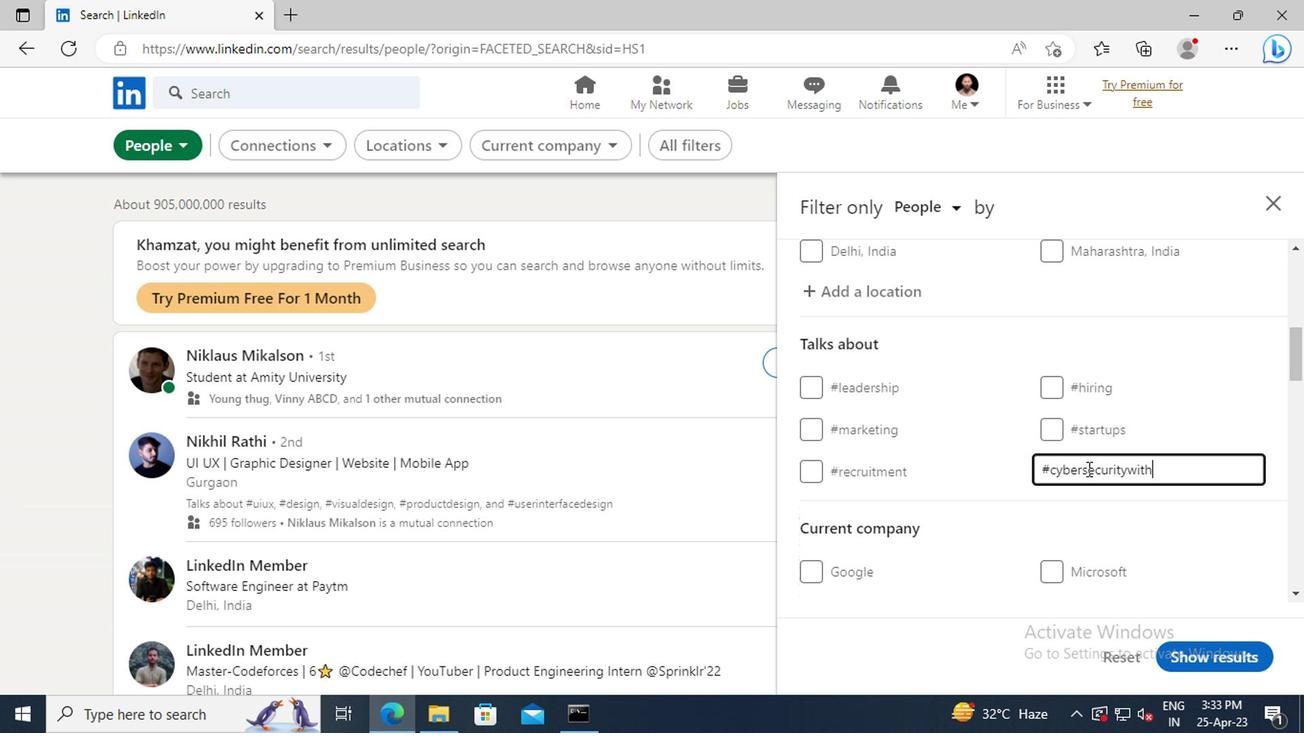 
Action: Mouse scrolled (1082, 468) with delta (0, 0)
Screenshot: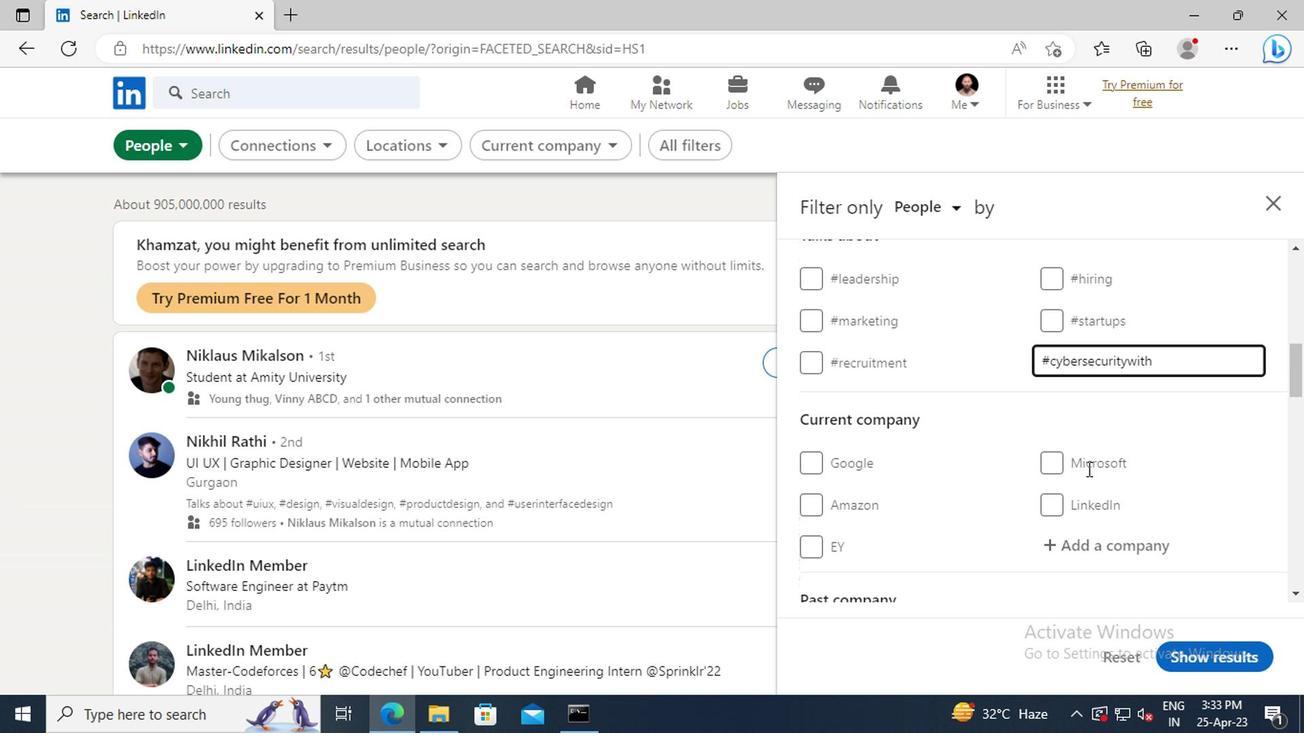 
Action: Mouse scrolled (1082, 468) with delta (0, 0)
Screenshot: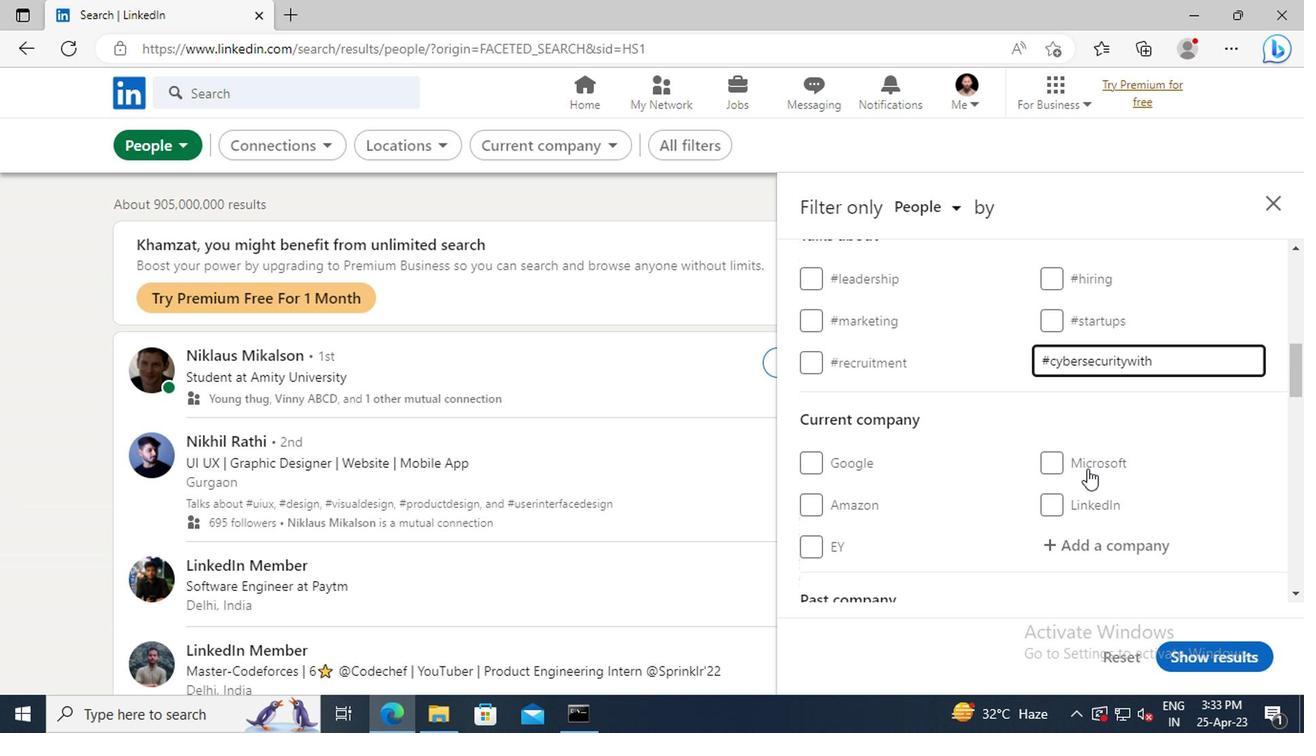 
Action: Mouse scrolled (1082, 468) with delta (0, 0)
Screenshot: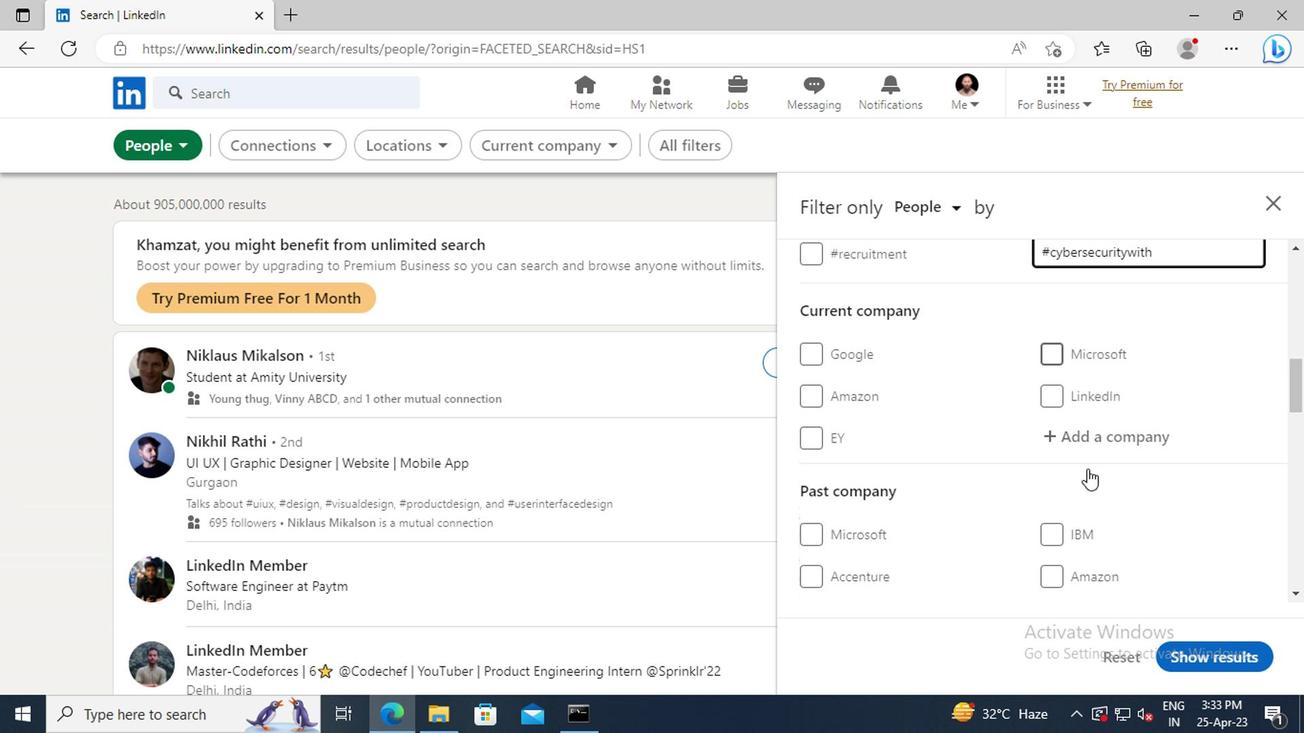
Action: Mouse scrolled (1082, 468) with delta (0, 0)
Screenshot: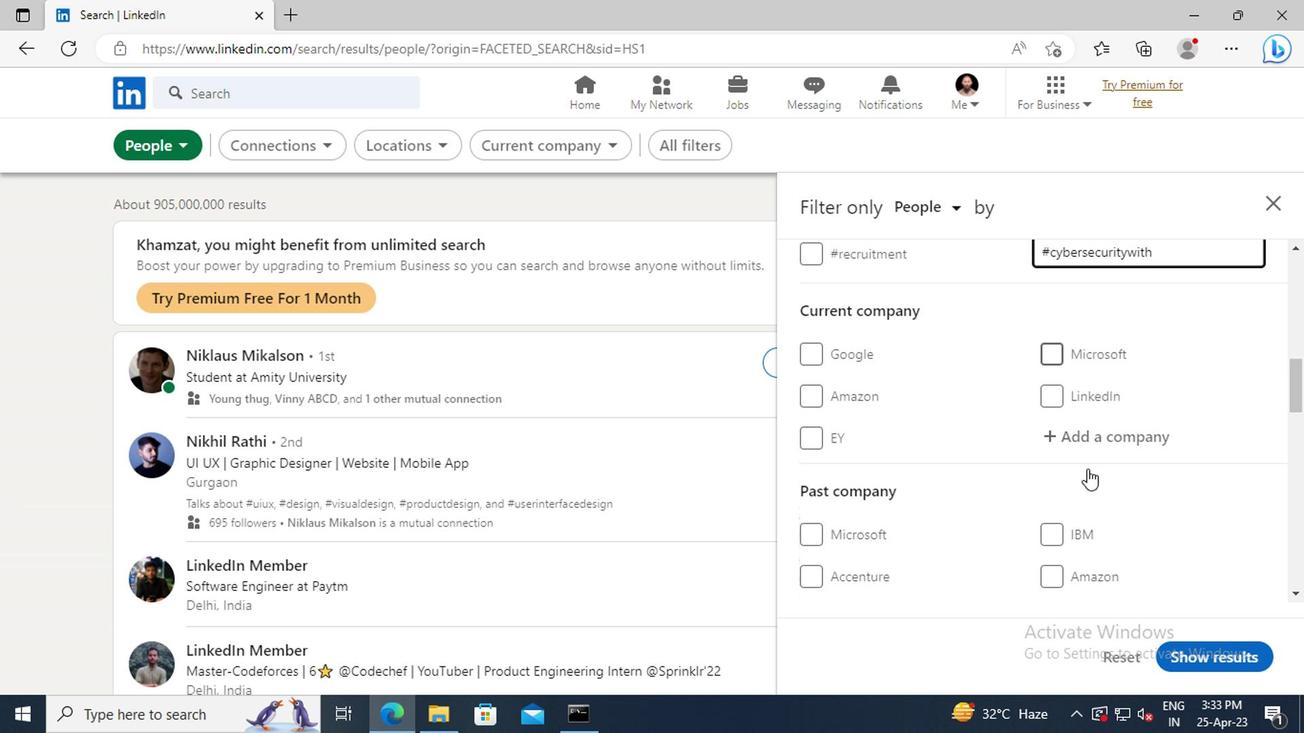 
Action: Mouse scrolled (1082, 468) with delta (0, 0)
Screenshot: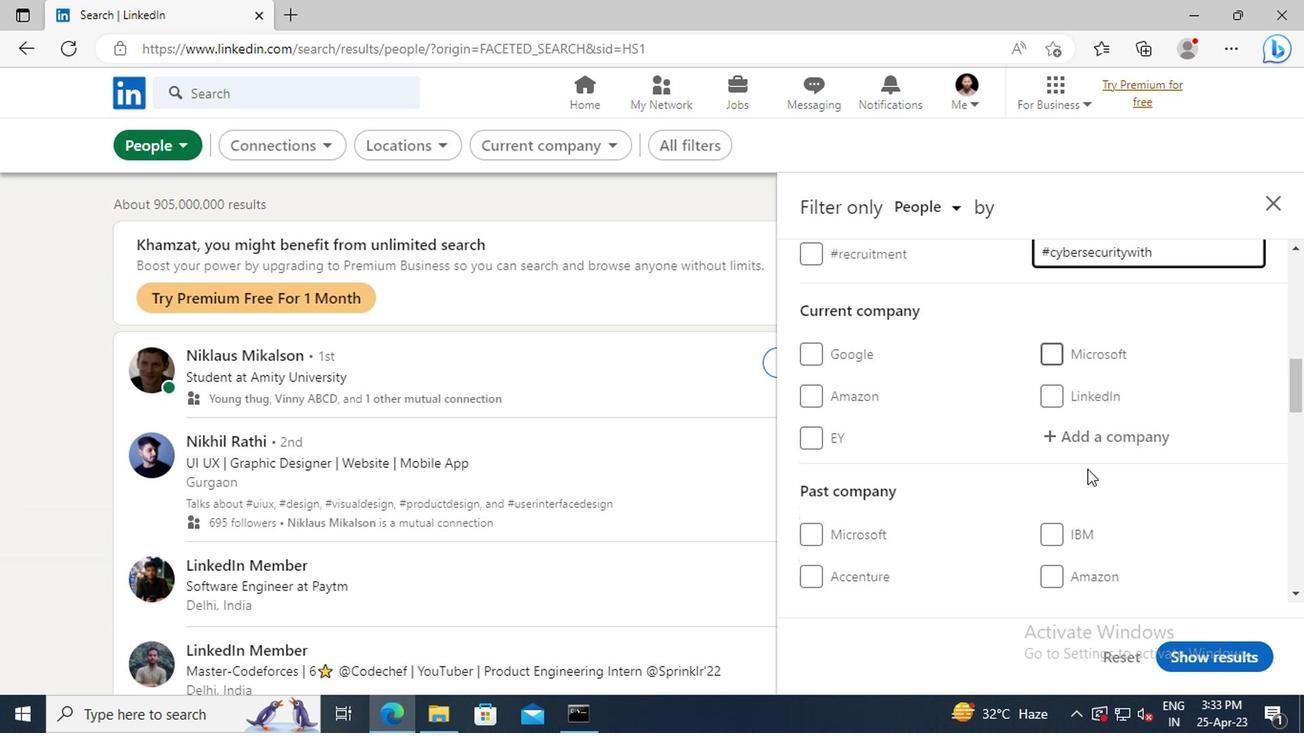 
Action: Mouse scrolled (1082, 468) with delta (0, 0)
Screenshot: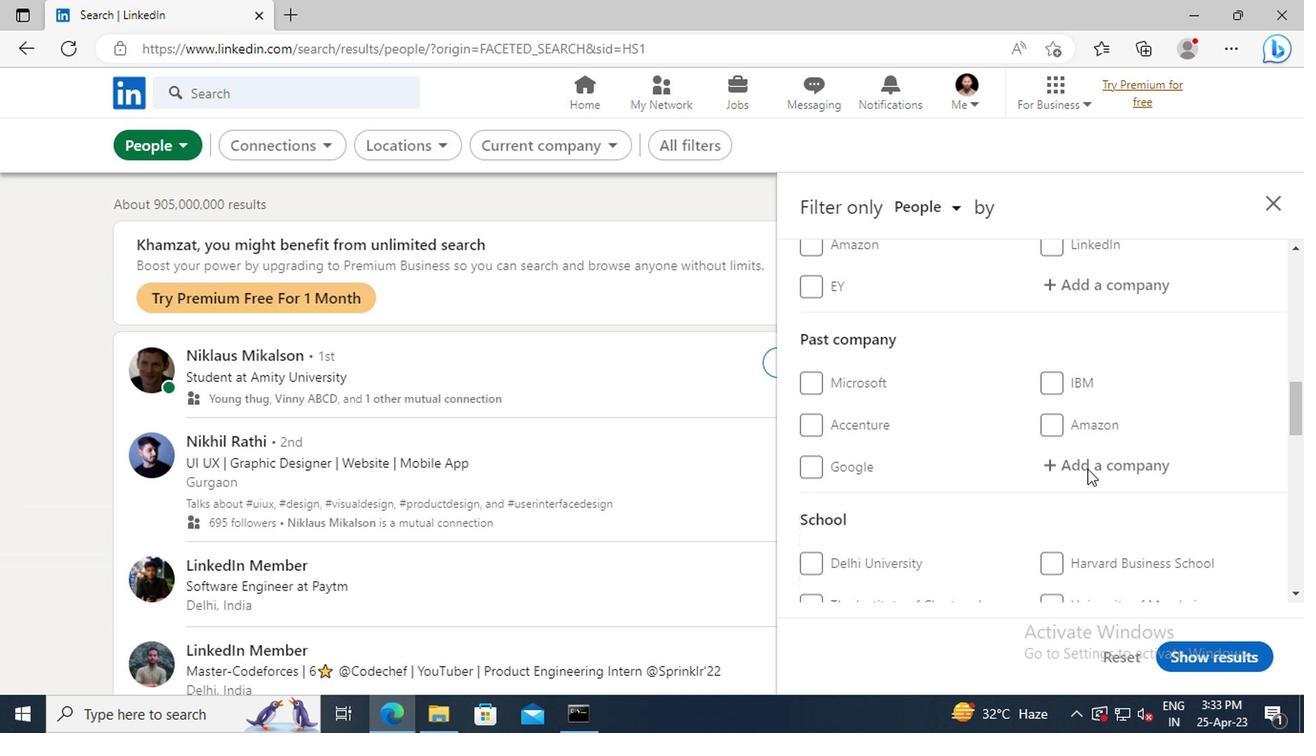 
Action: Mouse scrolled (1082, 468) with delta (0, 0)
Screenshot: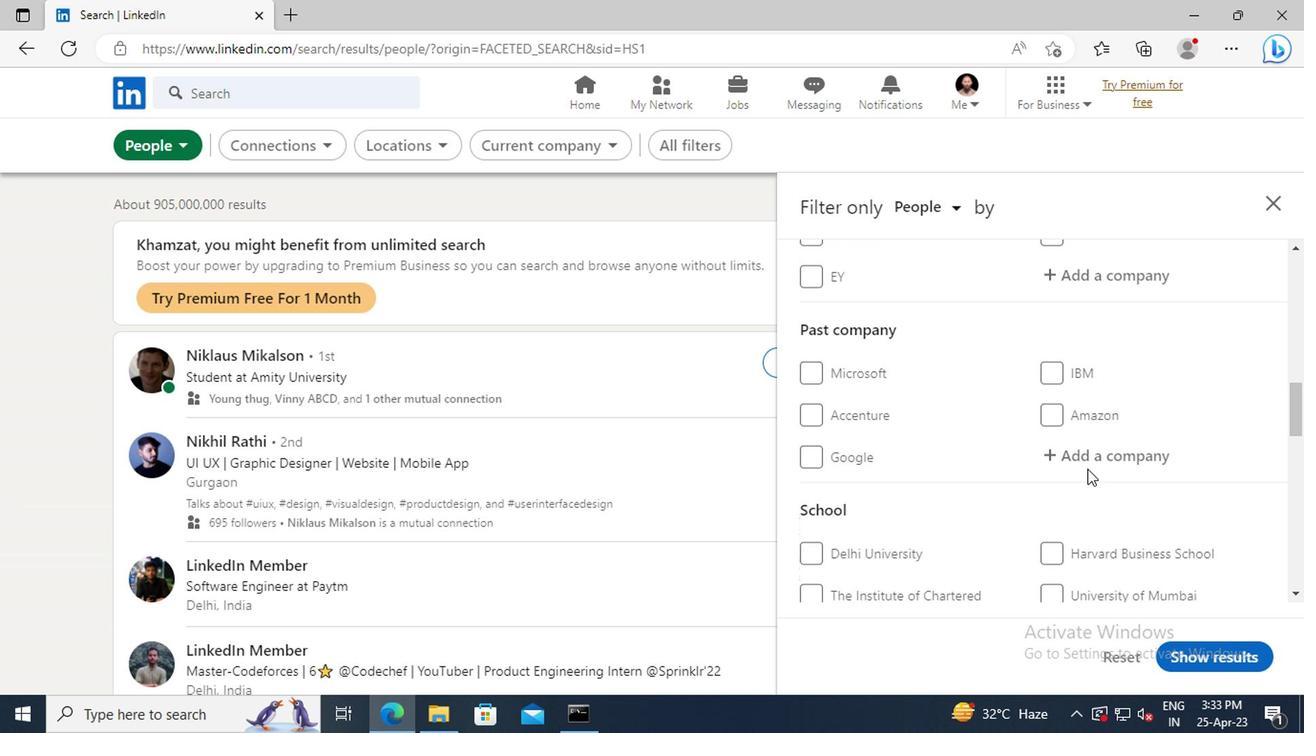 
Action: Mouse scrolled (1082, 468) with delta (0, 0)
Screenshot: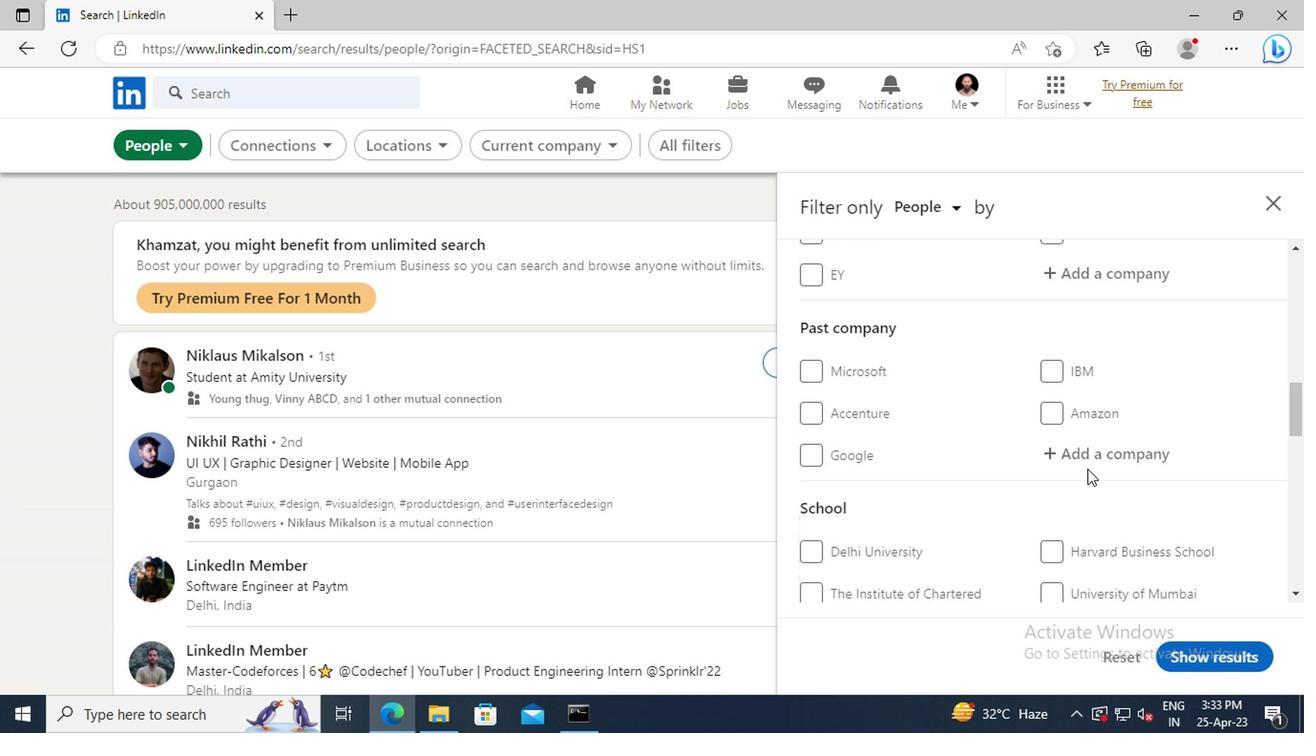 
Action: Mouse scrolled (1082, 468) with delta (0, 0)
Screenshot: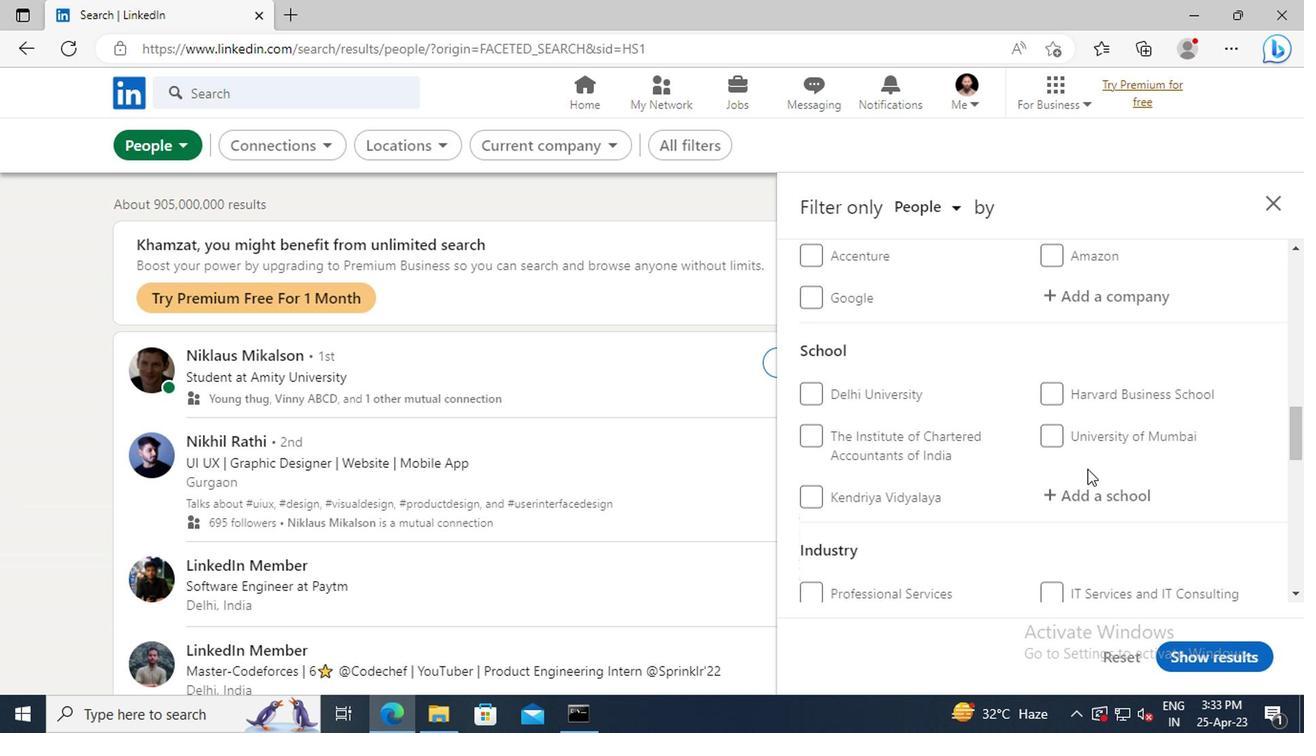 
Action: Mouse scrolled (1082, 468) with delta (0, 0)
Screenshot: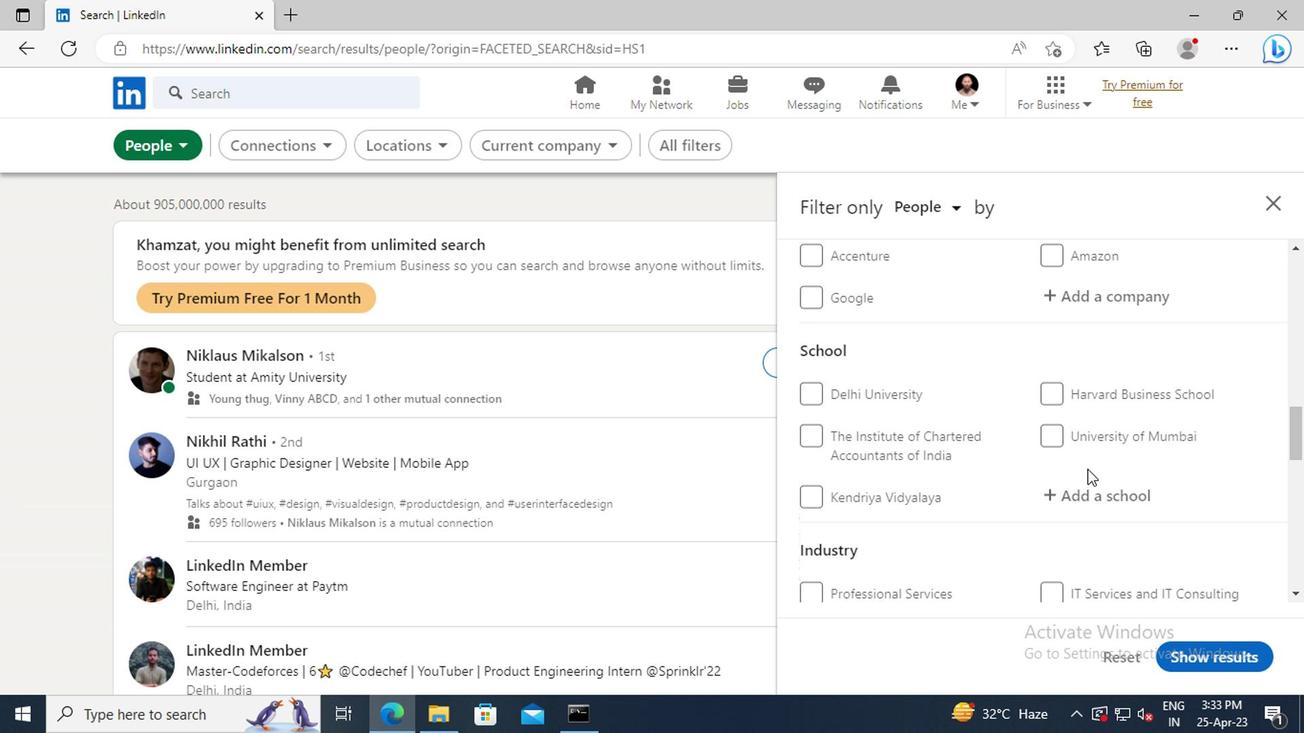 
Action: Mouse scrolled (1082, 468) with delta (0, 0)
Screenshot: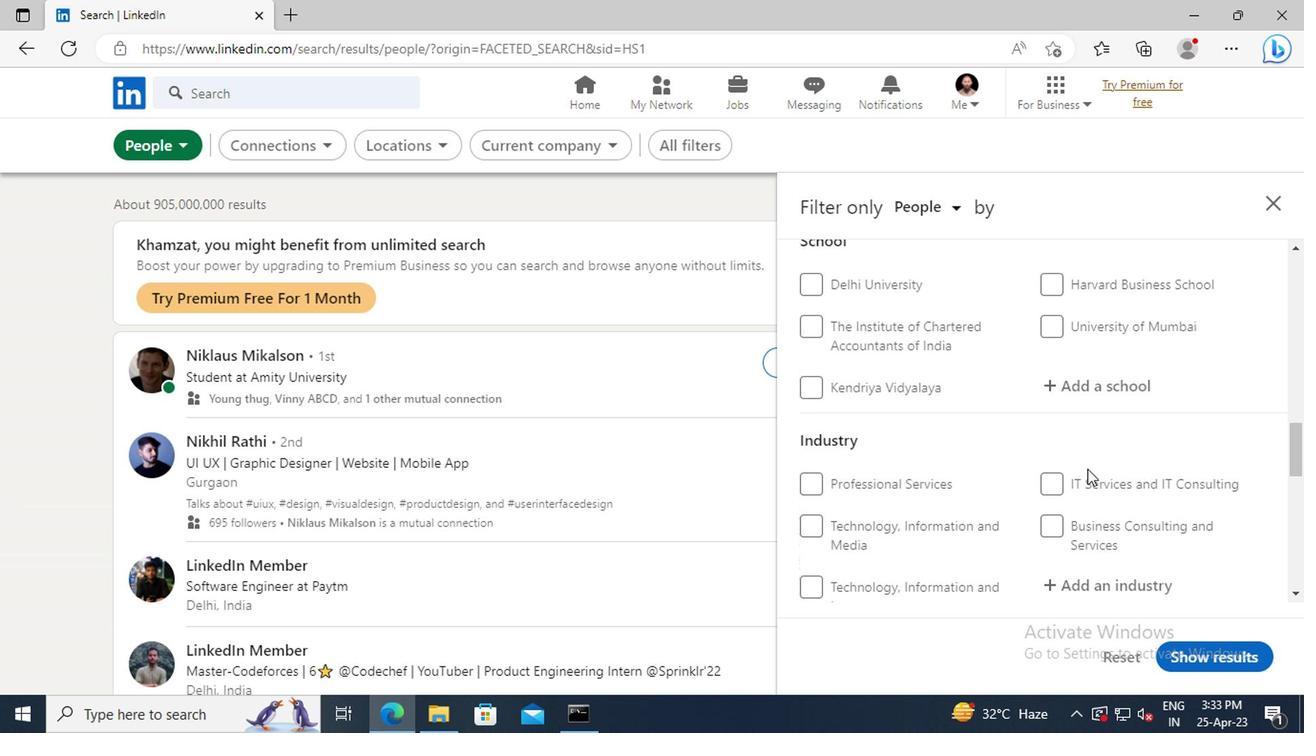 
Action: Mouse scrolled (1082, 468) with delta (0, 0)
Screenshot: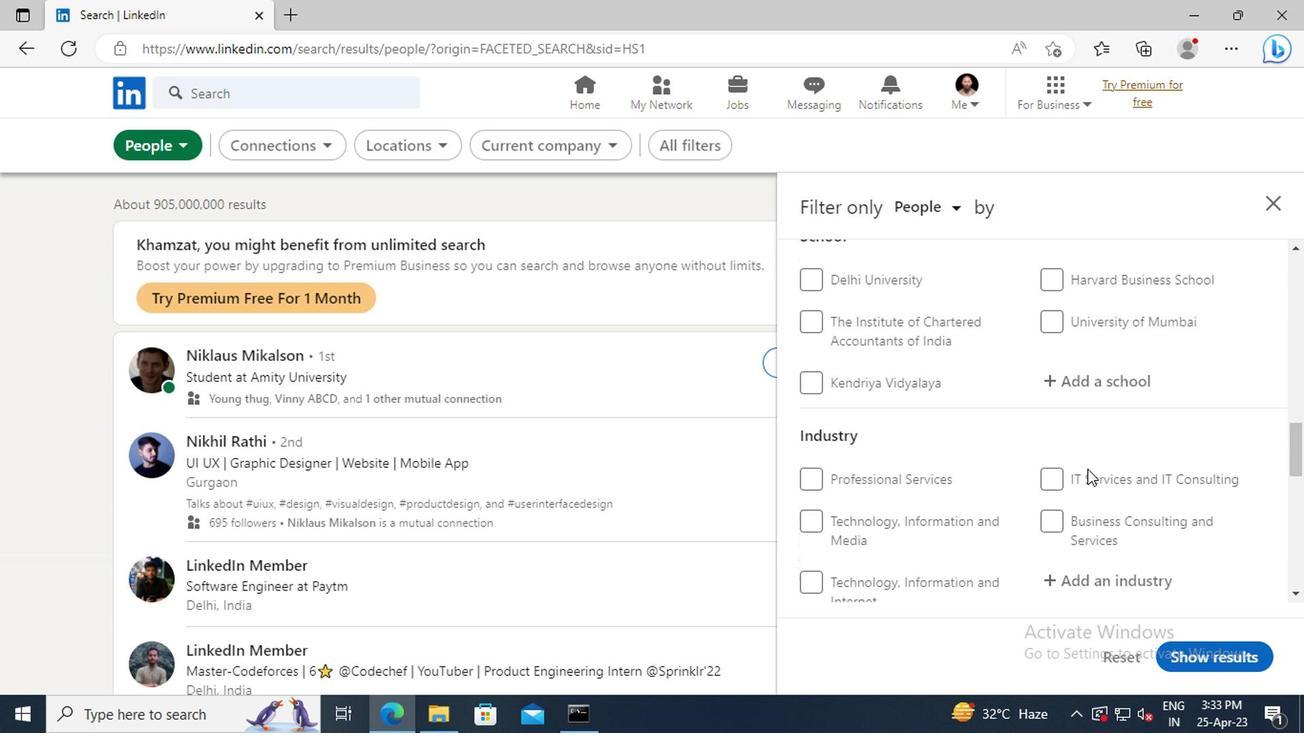
Action: Mouse scrolled (1082, 468) with delta (0, 0)
Screenshot: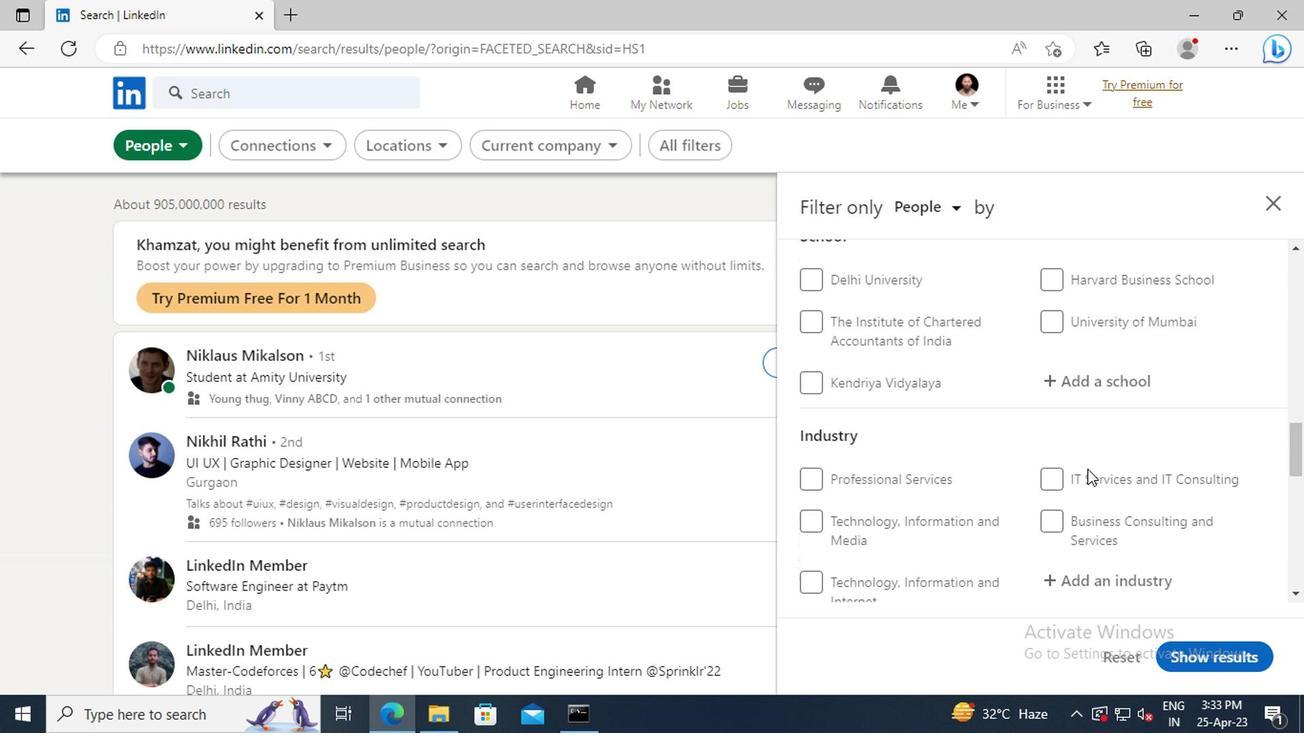 
Action: Mouse scrolled (1082, 468) with delta (0, 0)
Screenshot: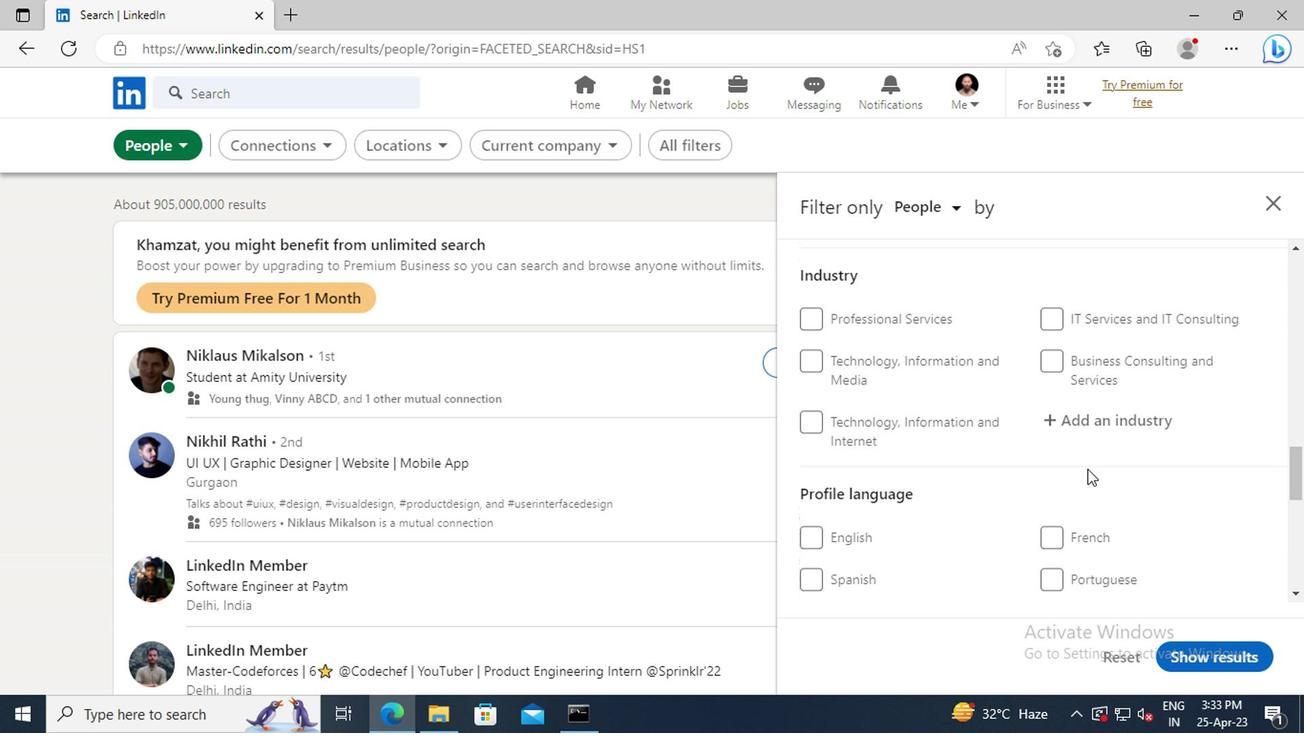 
Action: Mouse scrolled (1082, 468) with delta (0, 0)
Screenshot: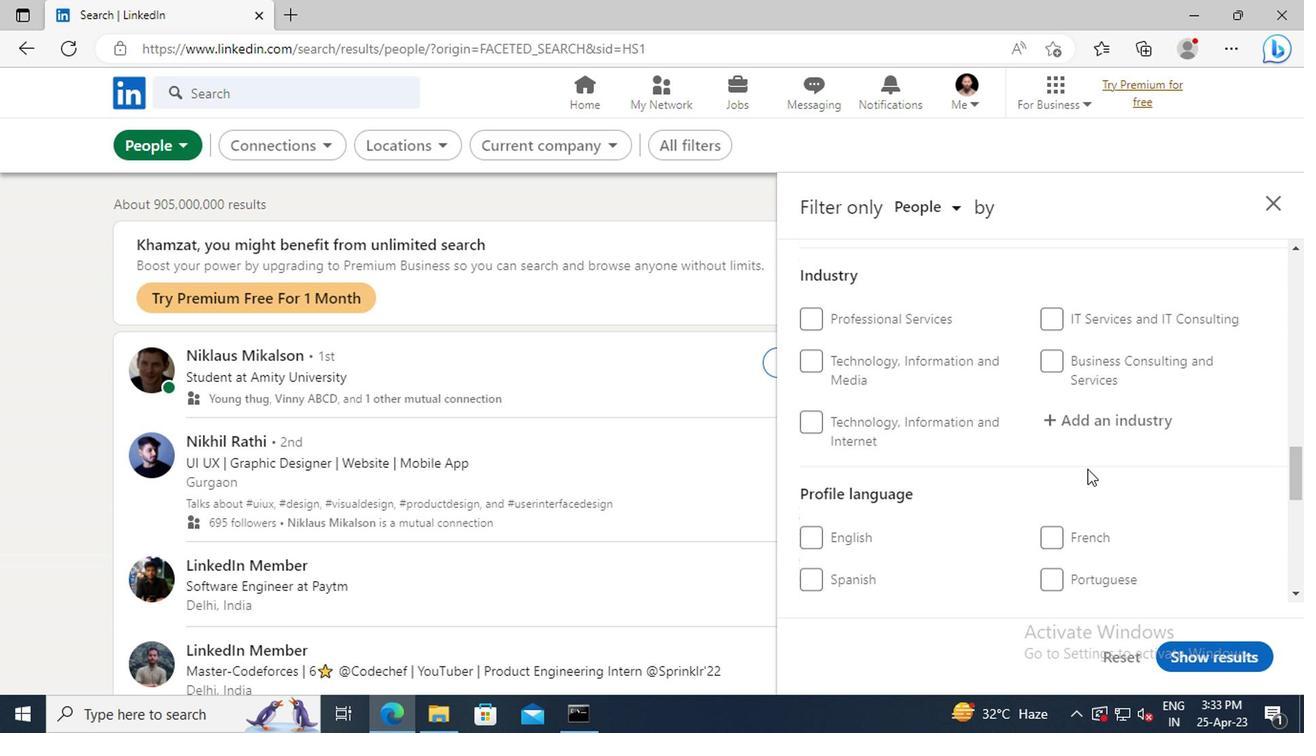 
Action: Mouse moved to (1047, 434)
Screenshot: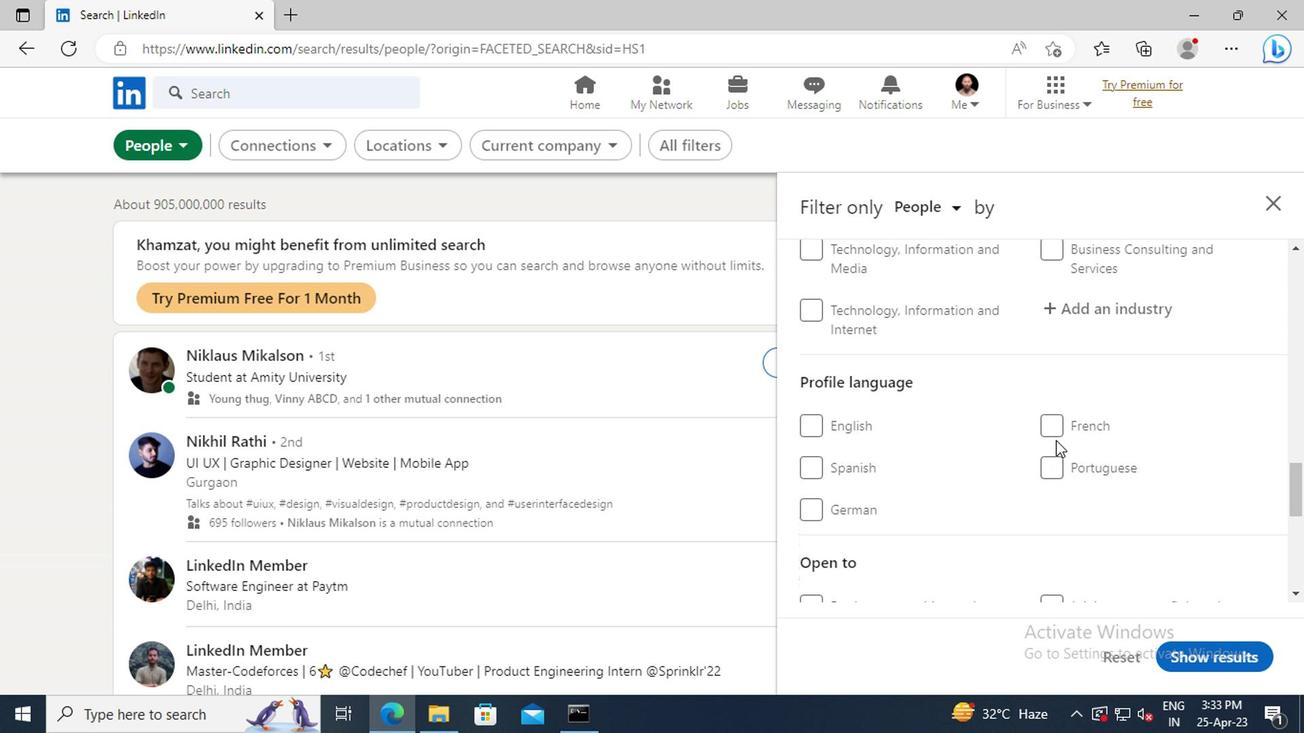 
Action: Mouse pressed left at (1047, 434)
Screenshot: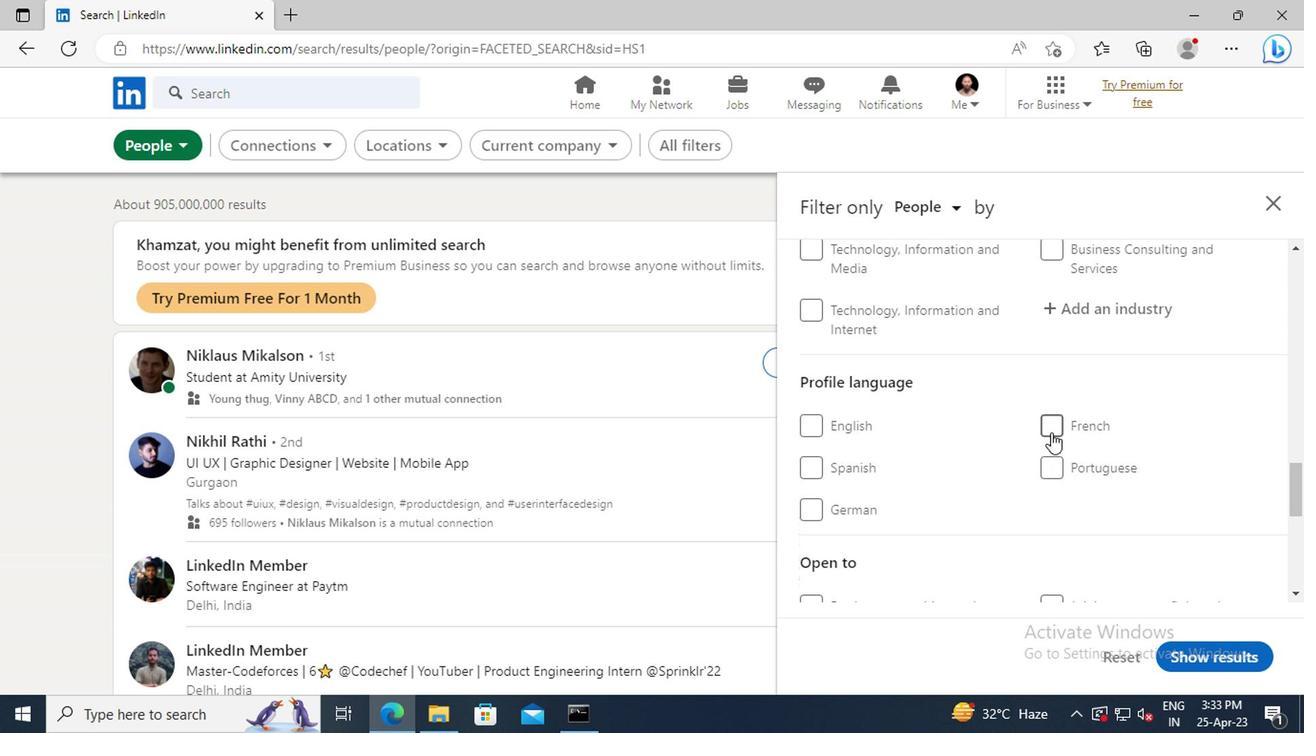 
Action: Mouse moved to (1081, 470)
Screenshot: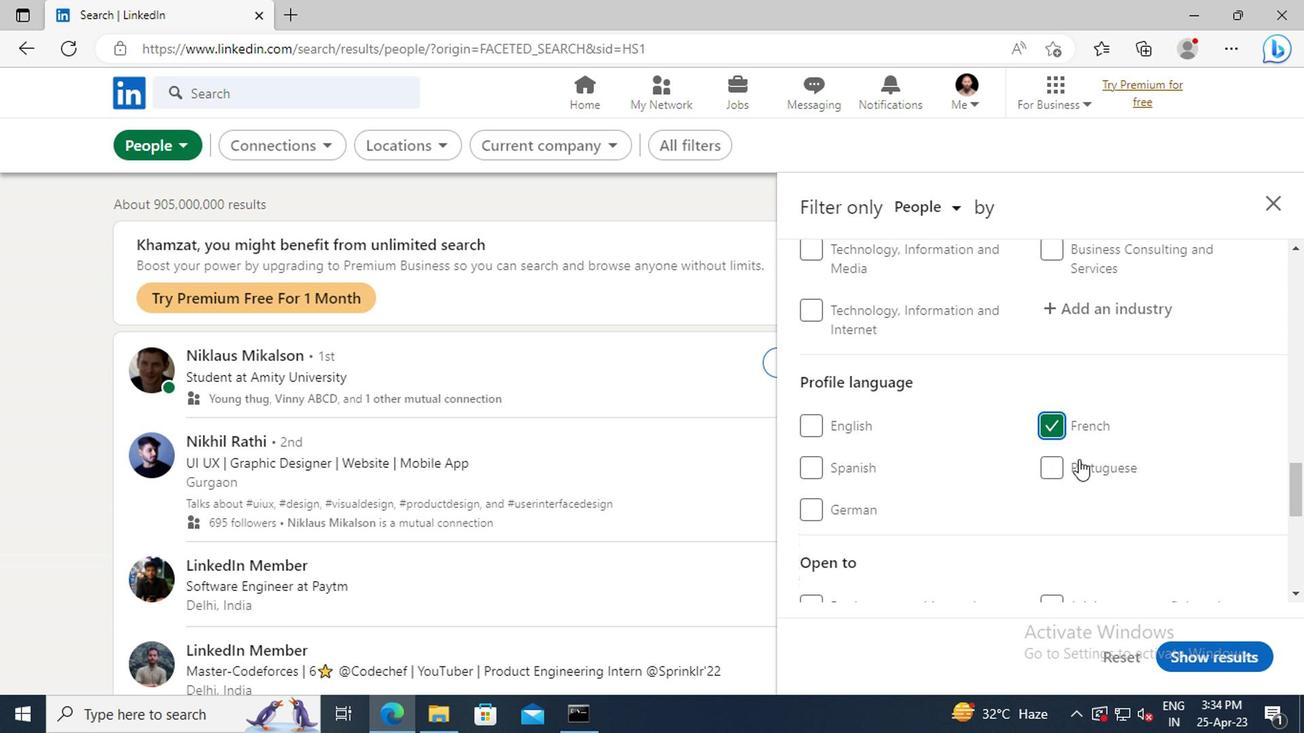 
Action: Mouse scrolled (1081, 471) with delta (0, 0)
Screenshot: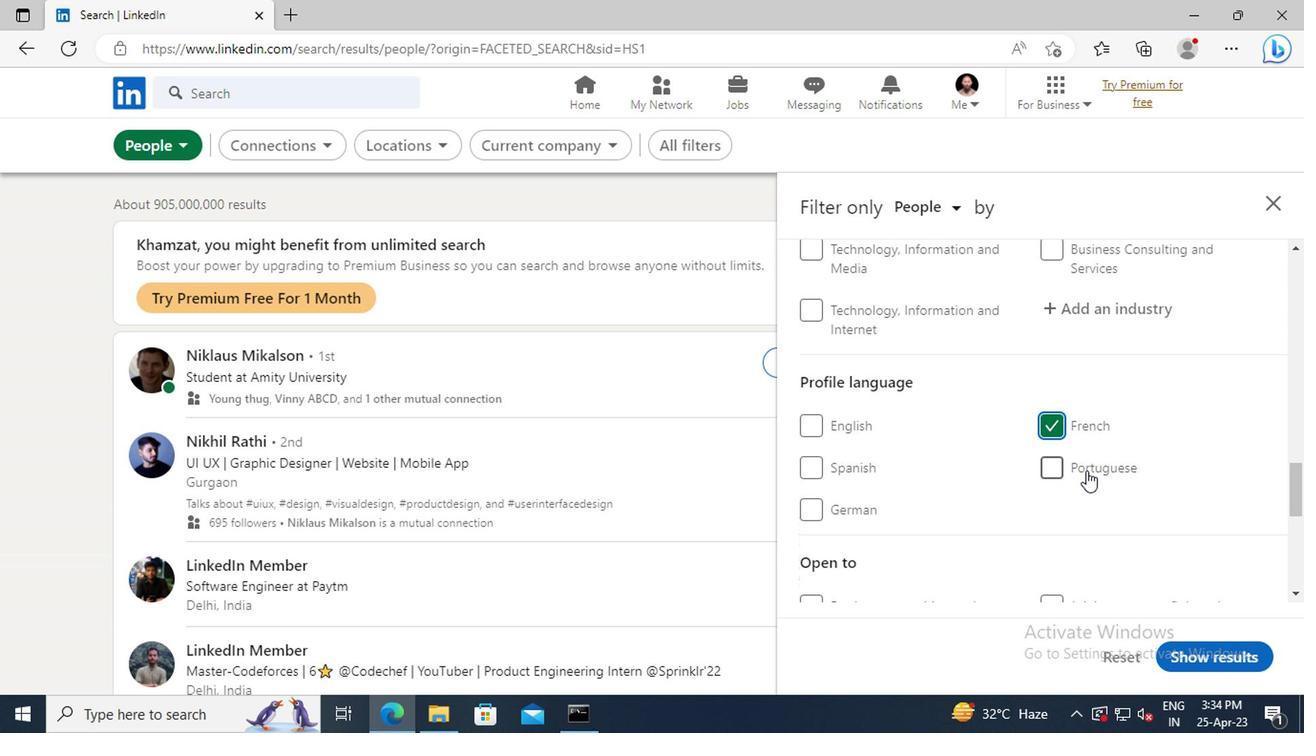 
Action: Mouse scrolled (1081, 471) with delta (0, 0)
Screenshot: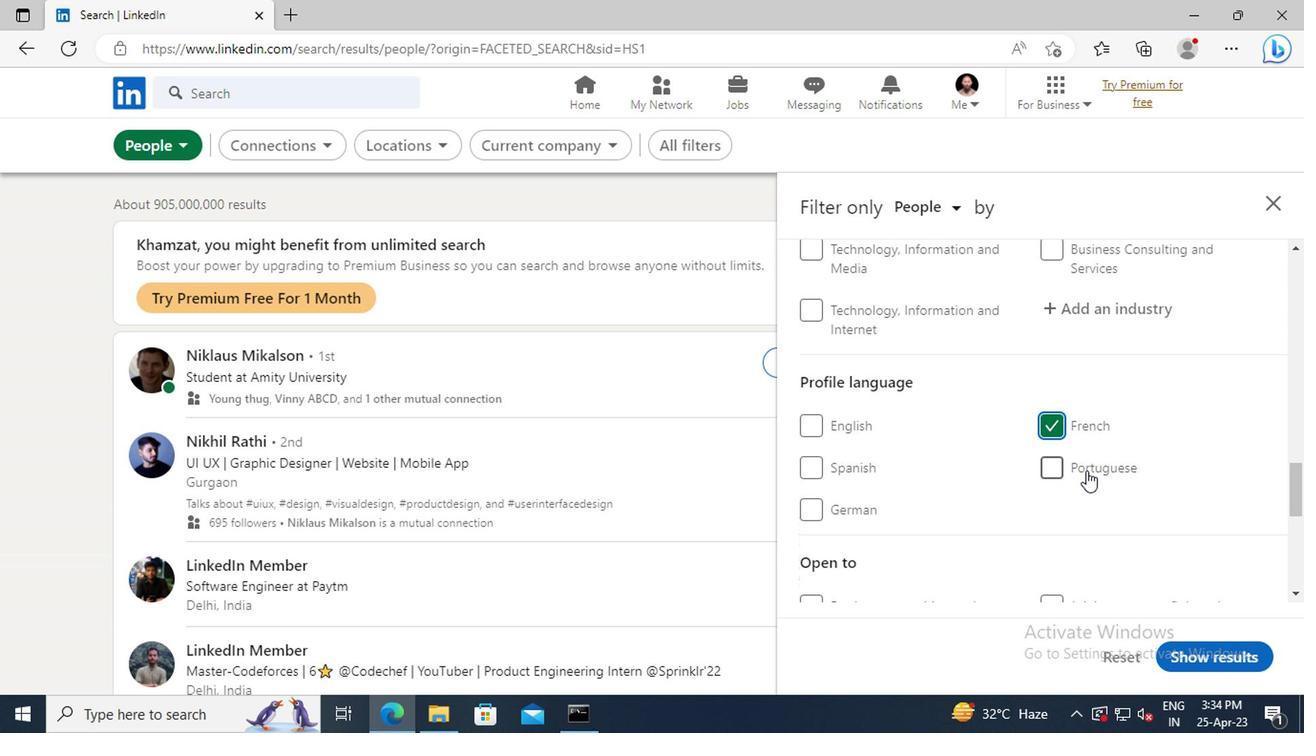
Action: Mouse scrolled (1081, 471) with delta (0, 0)
Screenshot: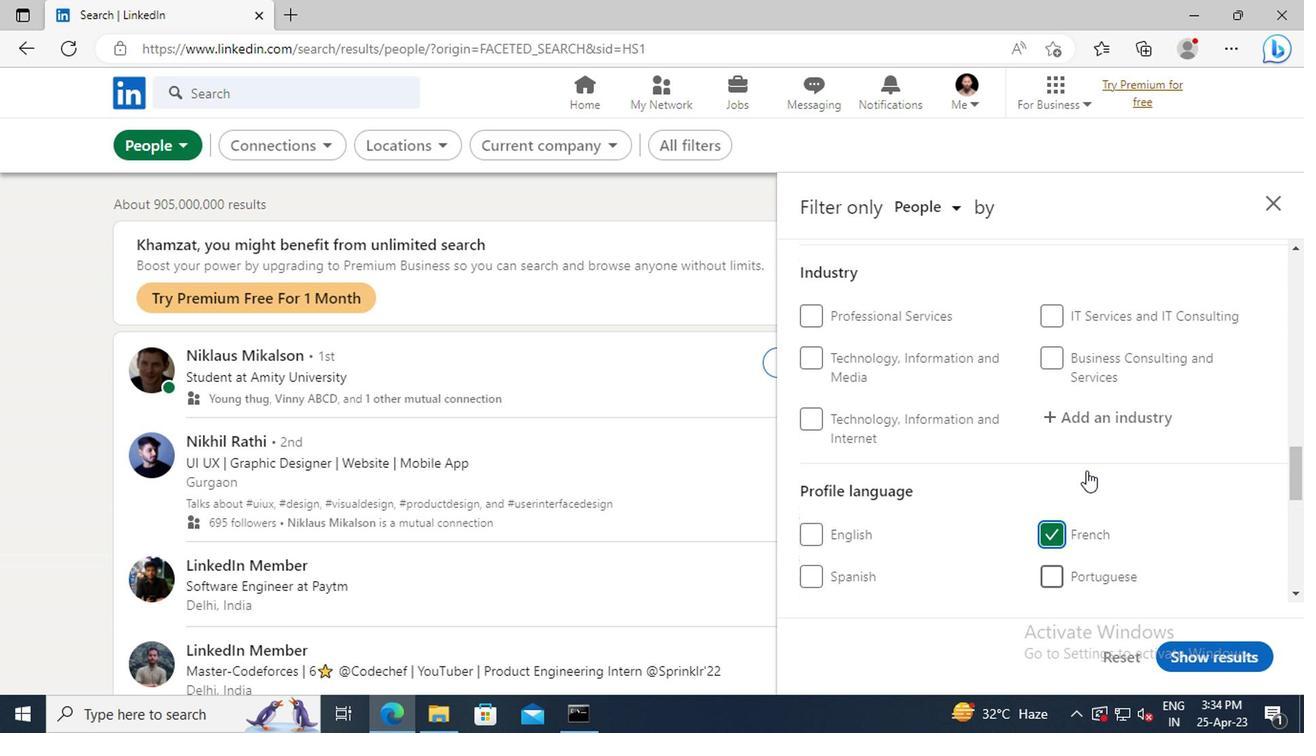 
Action: Mouse scrolled (1081, 471) with delta (0, 0)
Screenshot: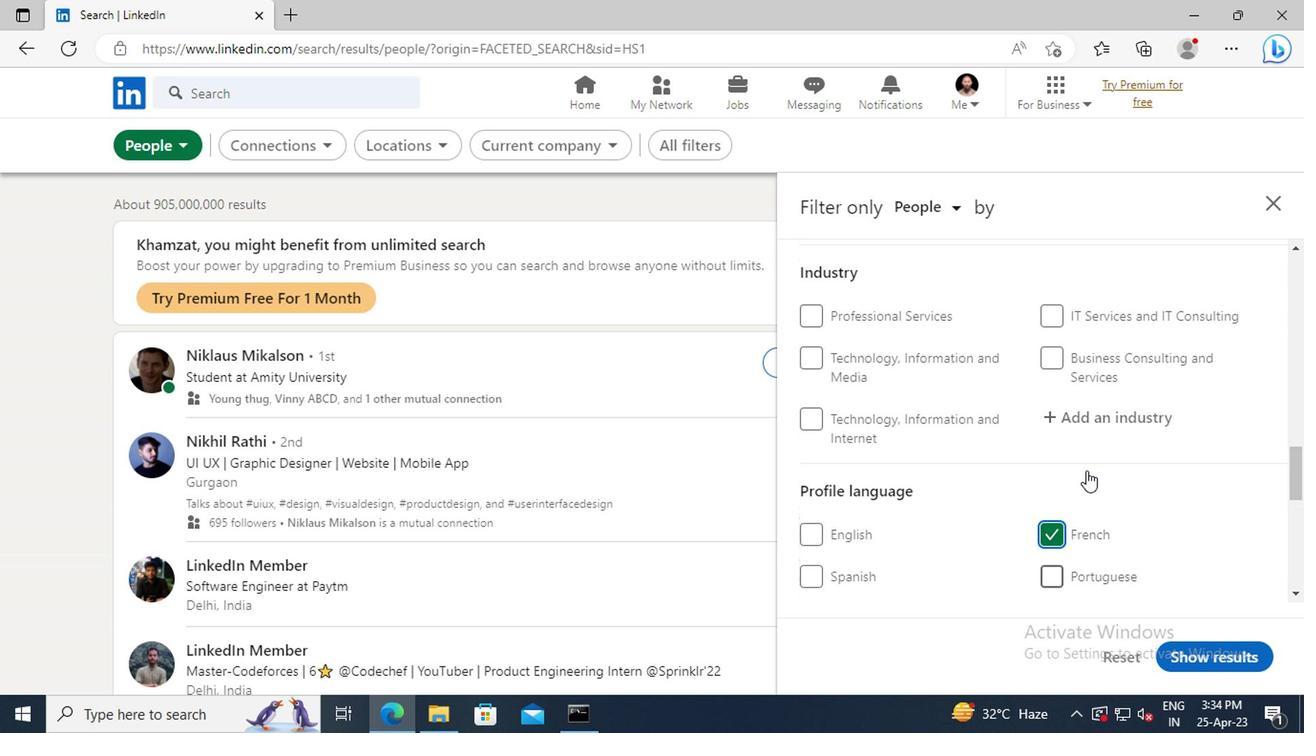 
Action: Mouse scrolled (1081, 471) with delta (0, 0)
Screenshot: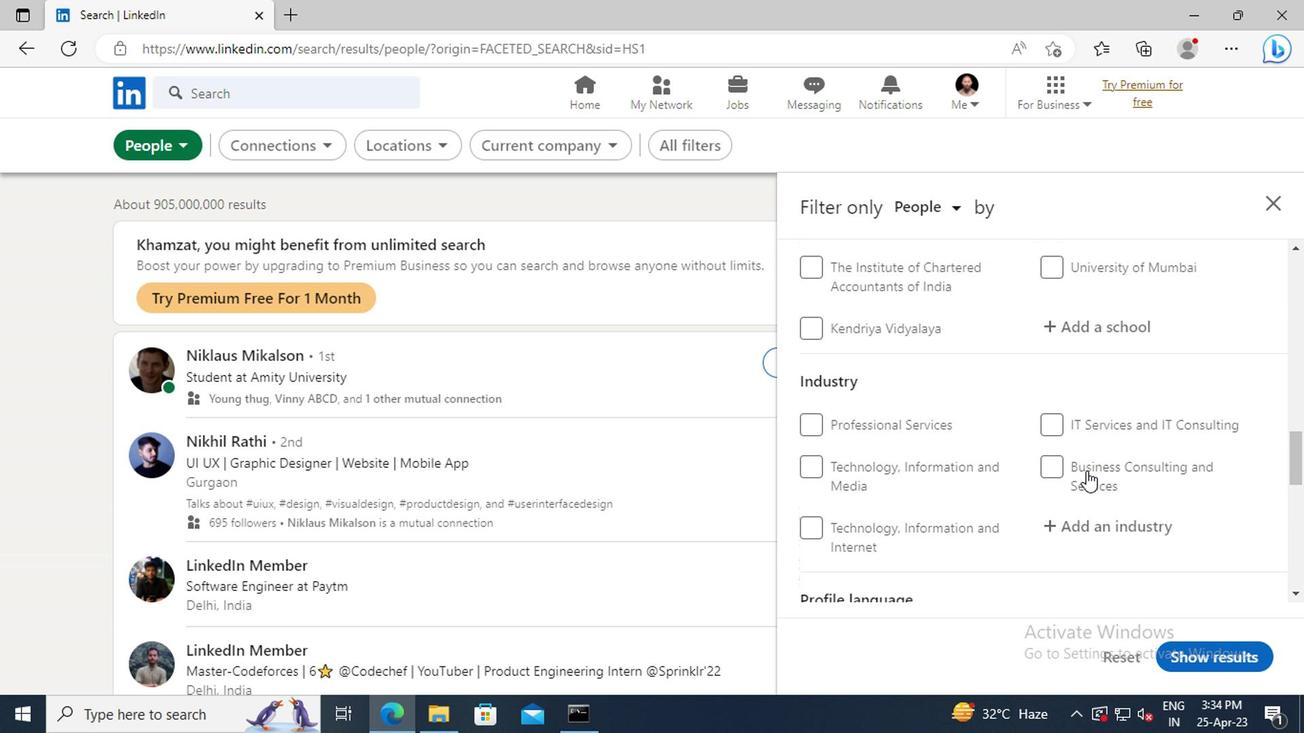 
Action: Mouse scrolled (1081, 471) with delta (0, 0)
Screenshot: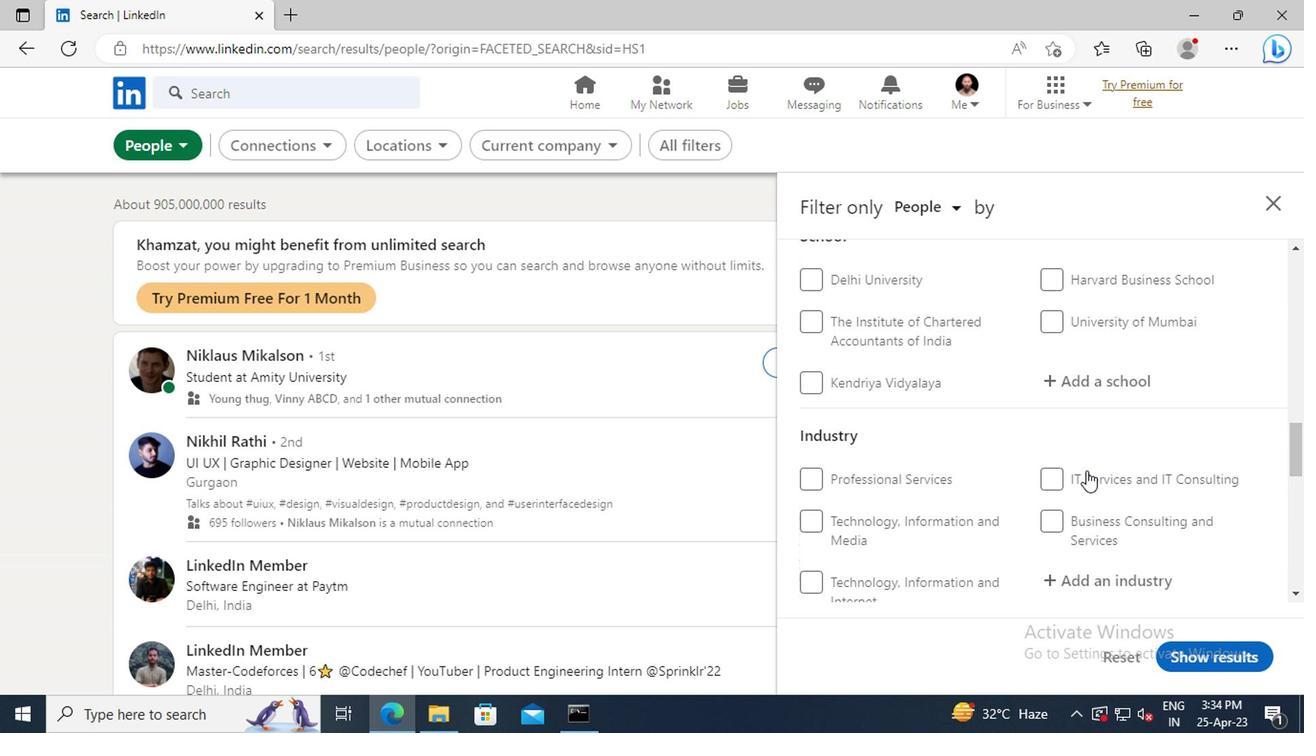
Action: Mouse scrolled (1081, 471) with delta (0, 0)
Screenshot: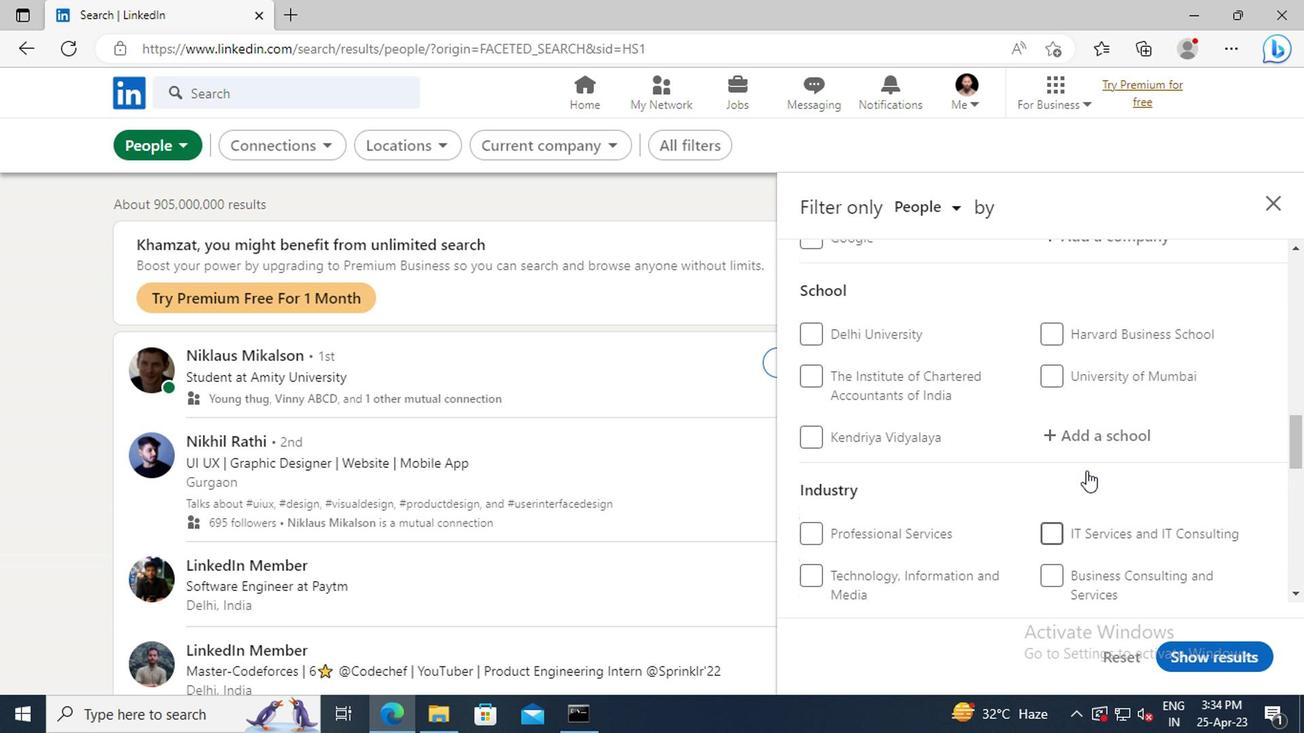 
Action: Mouse scrolled (1081, 471) with delta (0, 0)
Screenshot: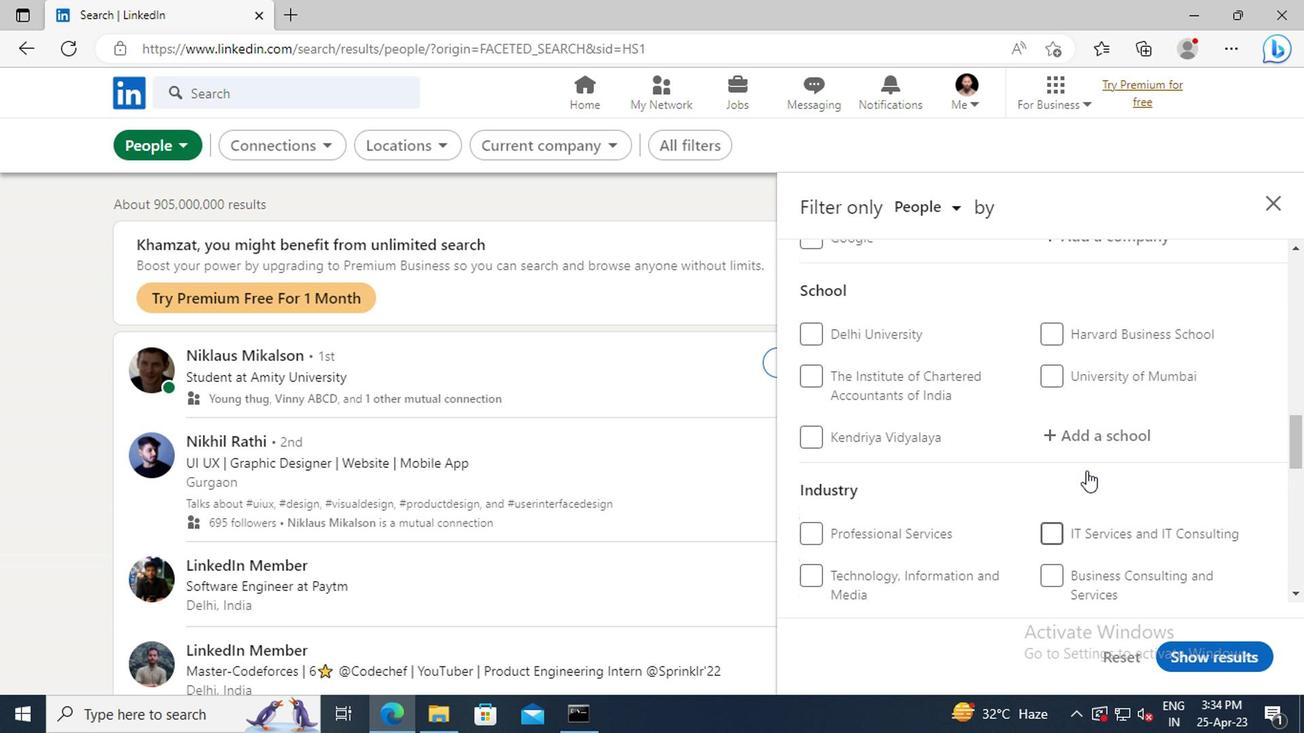 
Action: Mouse scrolled (1081, 471) with delta (0, 0)
Screenshot: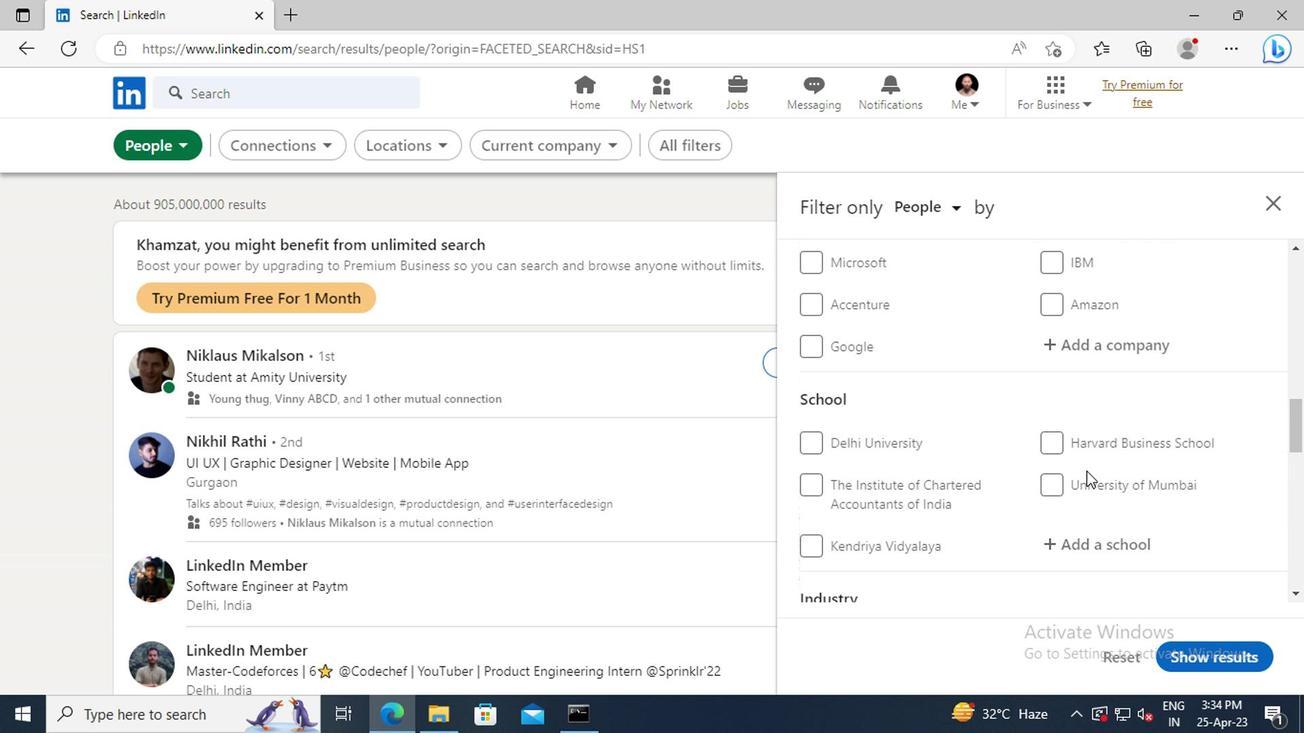 
Action: Mouse scrolled (1081, 471) with delta (0, 0)
Screenshot: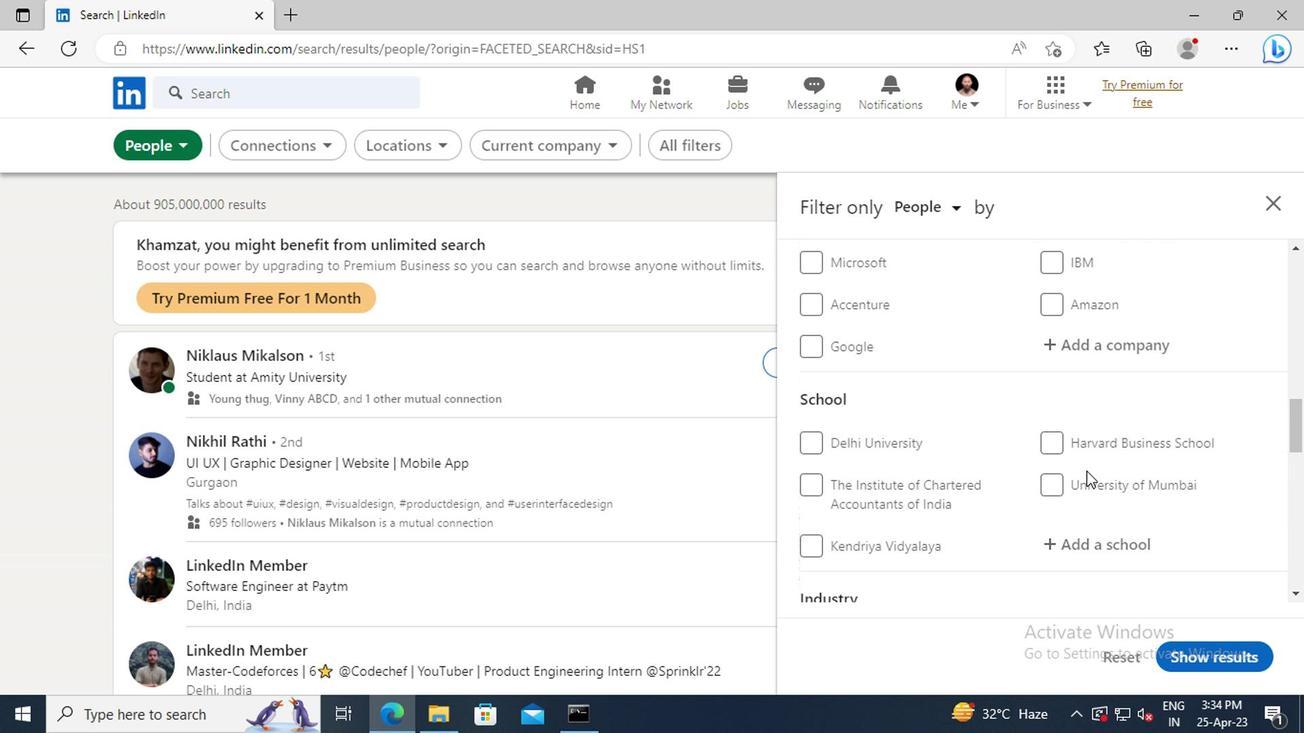 
Action: Mouse scrolled (1081, 471) with delta (0, 0)
Screenshot: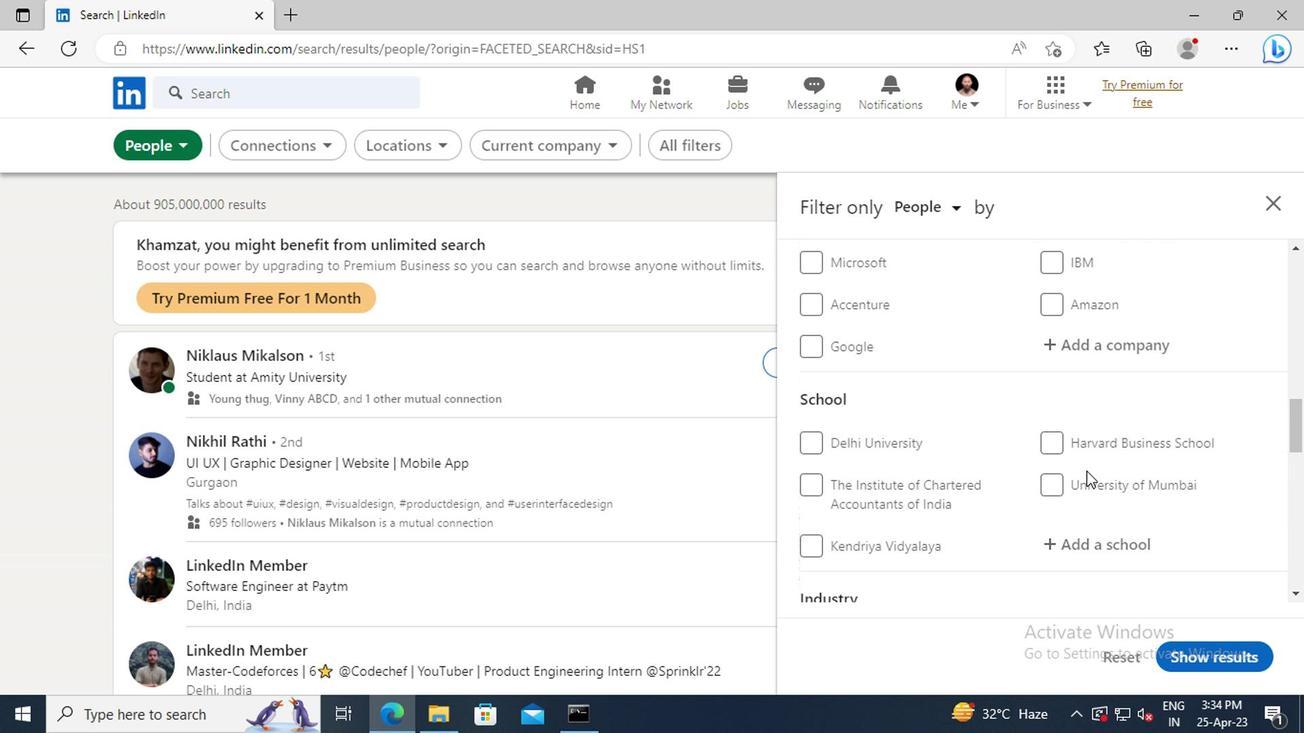 
Action: Mouse scrolled (1081, 471) with delta (0, 0)
Screenshot: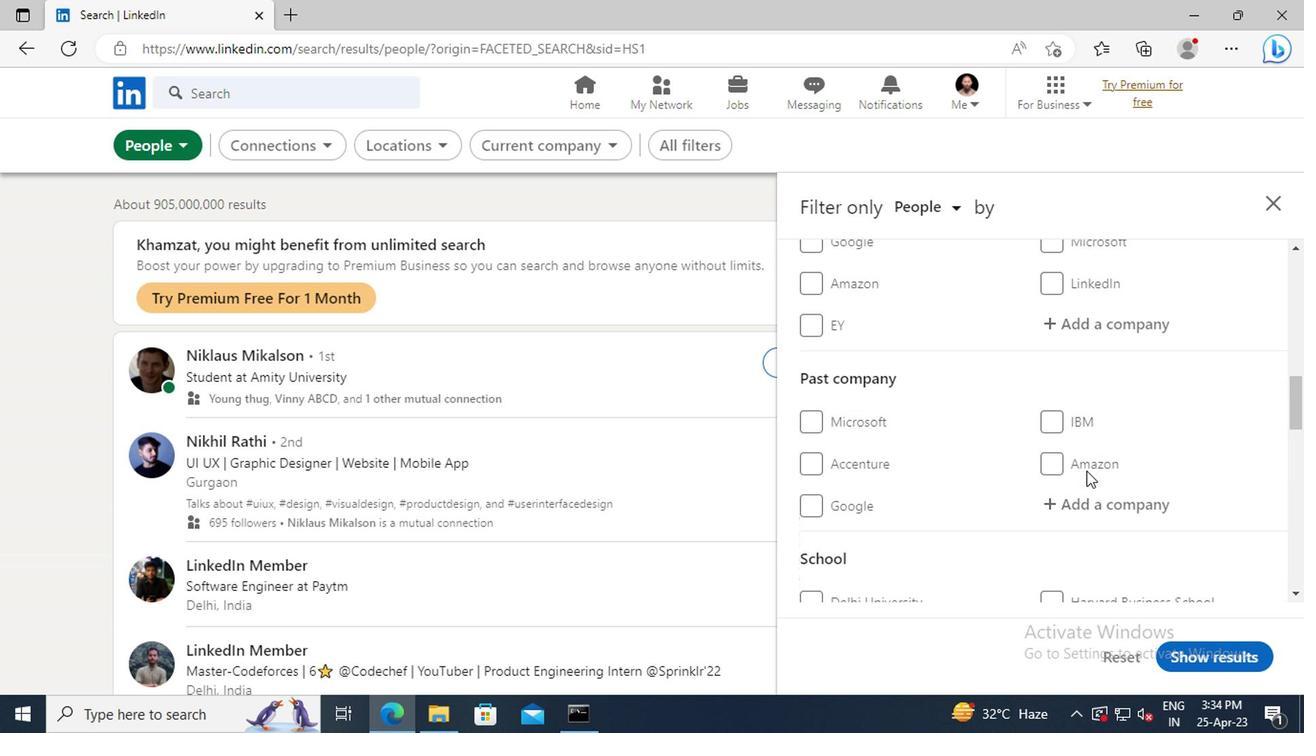 
Action: Mouse scrolled (1081, 471) with delta (0, 0)
Screenshot: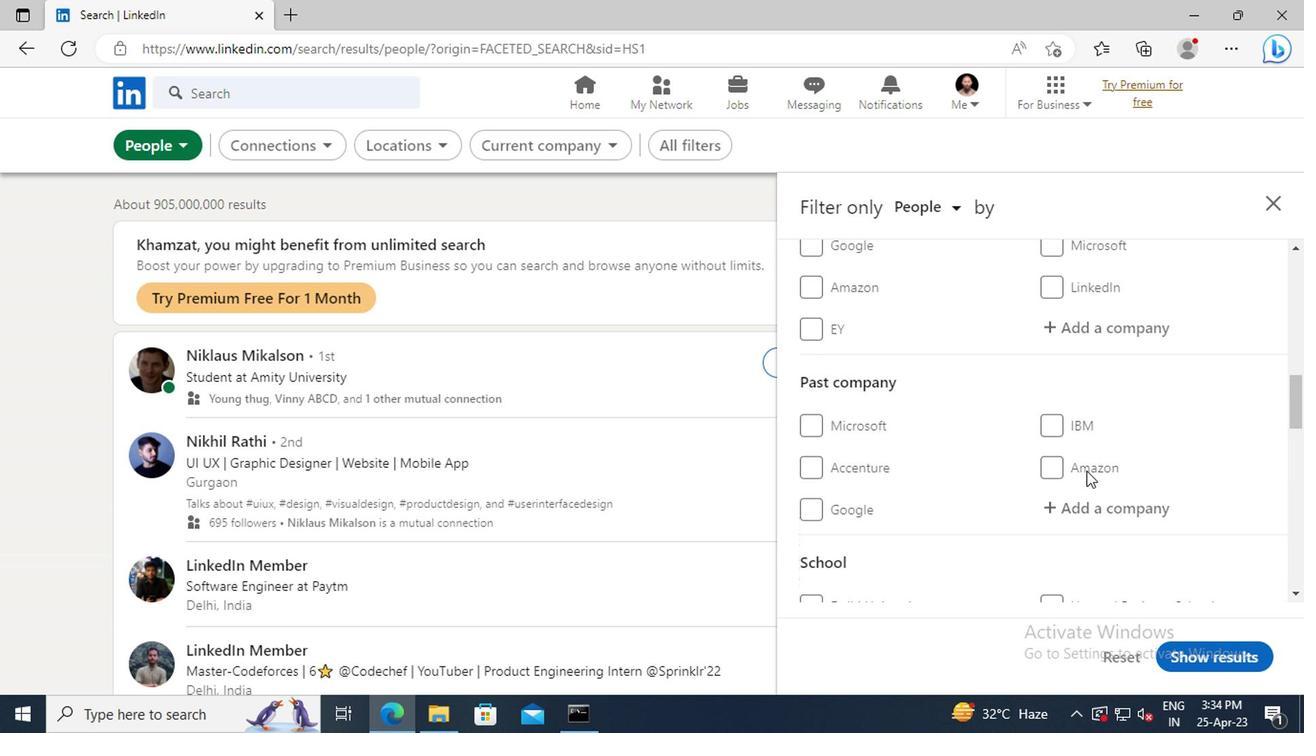 
Action: Mouse scrolled (1081, 471) with delta (0, 0)
Screenshot: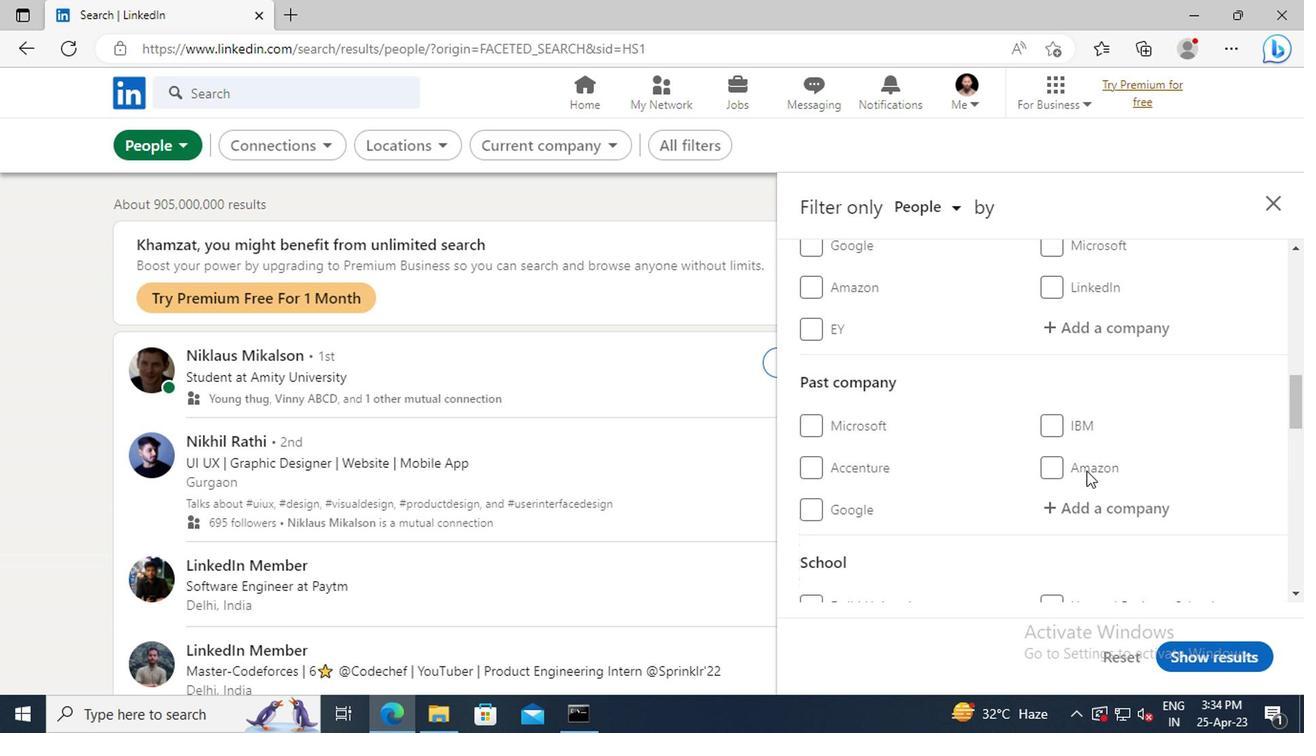 
Action: Mouse moved to (1084, 486)
Screenshot: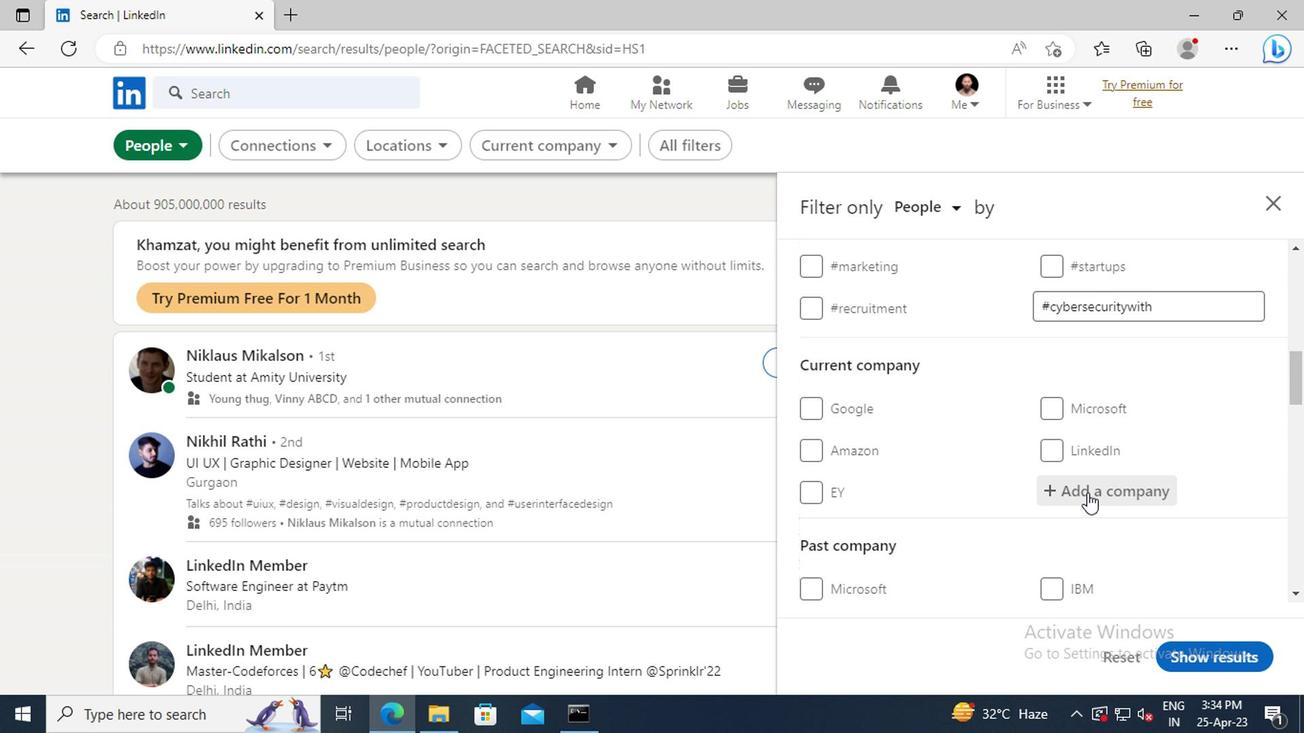 
Action: Mouse pressed left at (1084, 486)
Screenshot: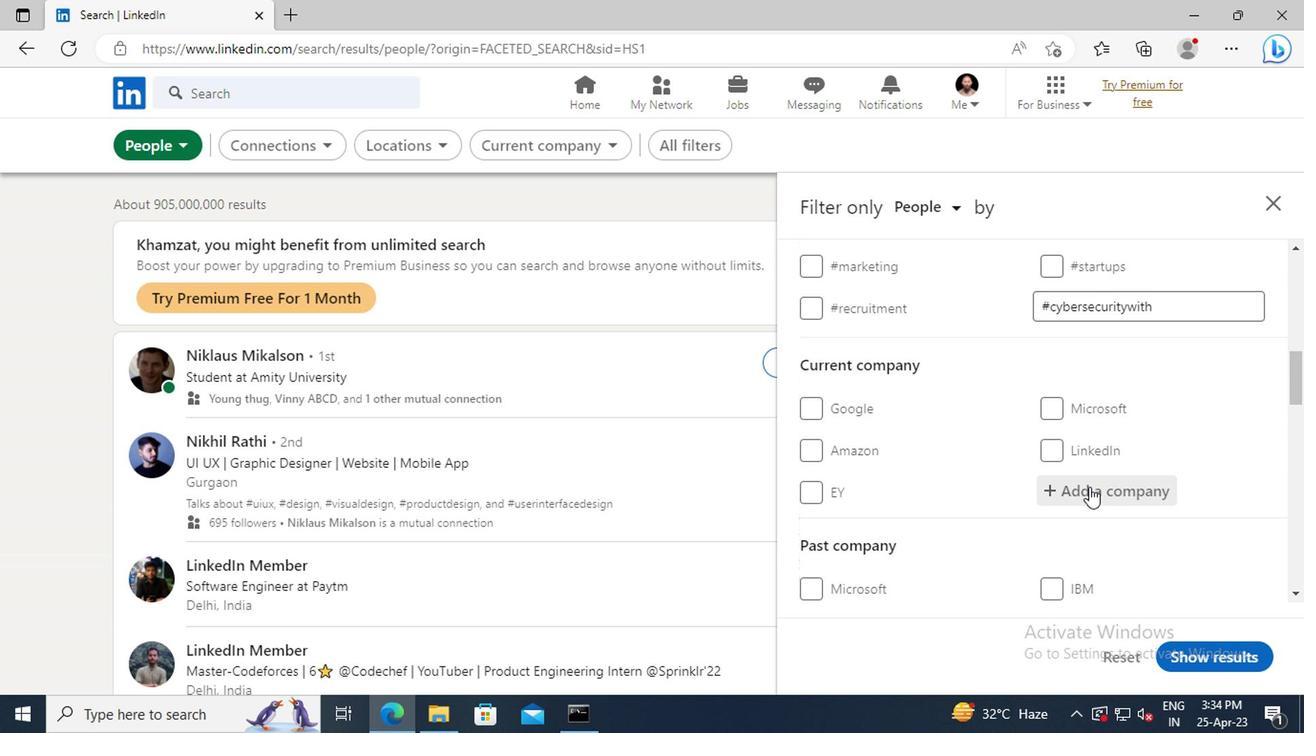 
Action: Key pressed <Key.shift>INDUSTRIAL<Key.space><Key.shift>KNOWLEDGE
Screenshot: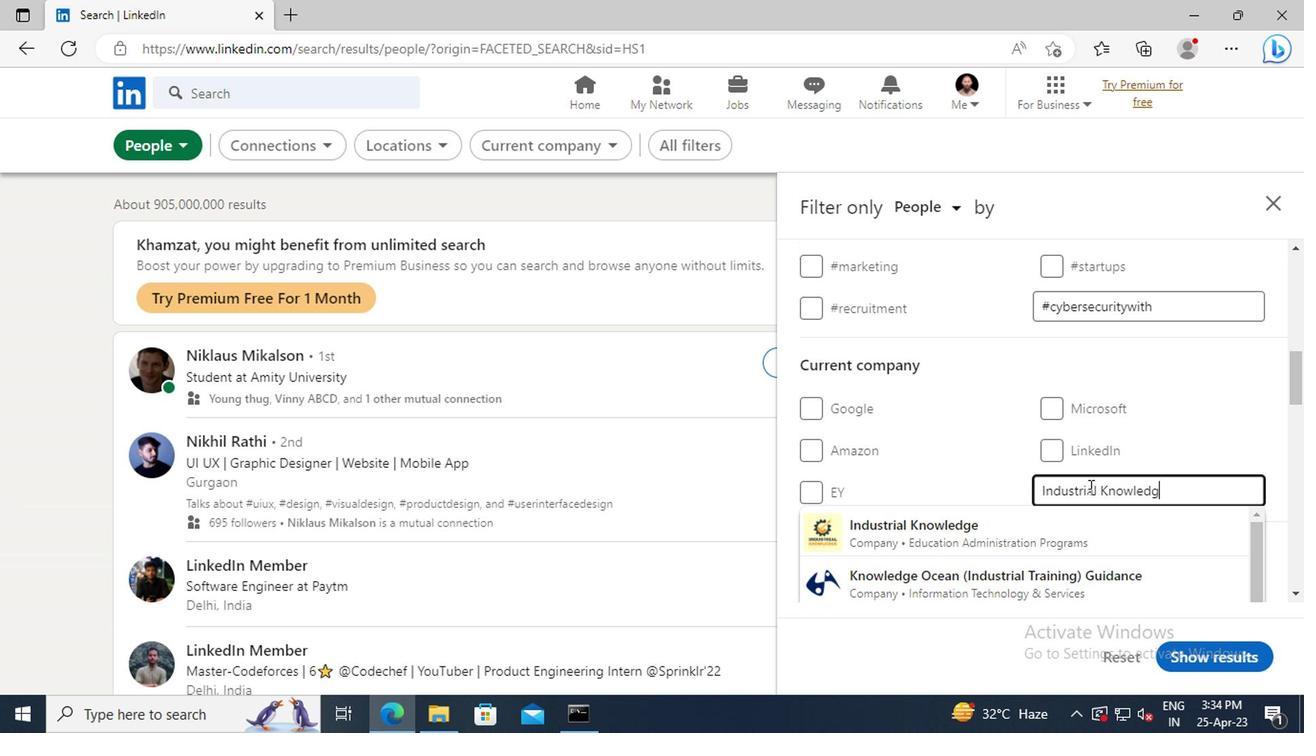 
Action: Mouse moved to (1036, 527)
Screenshot: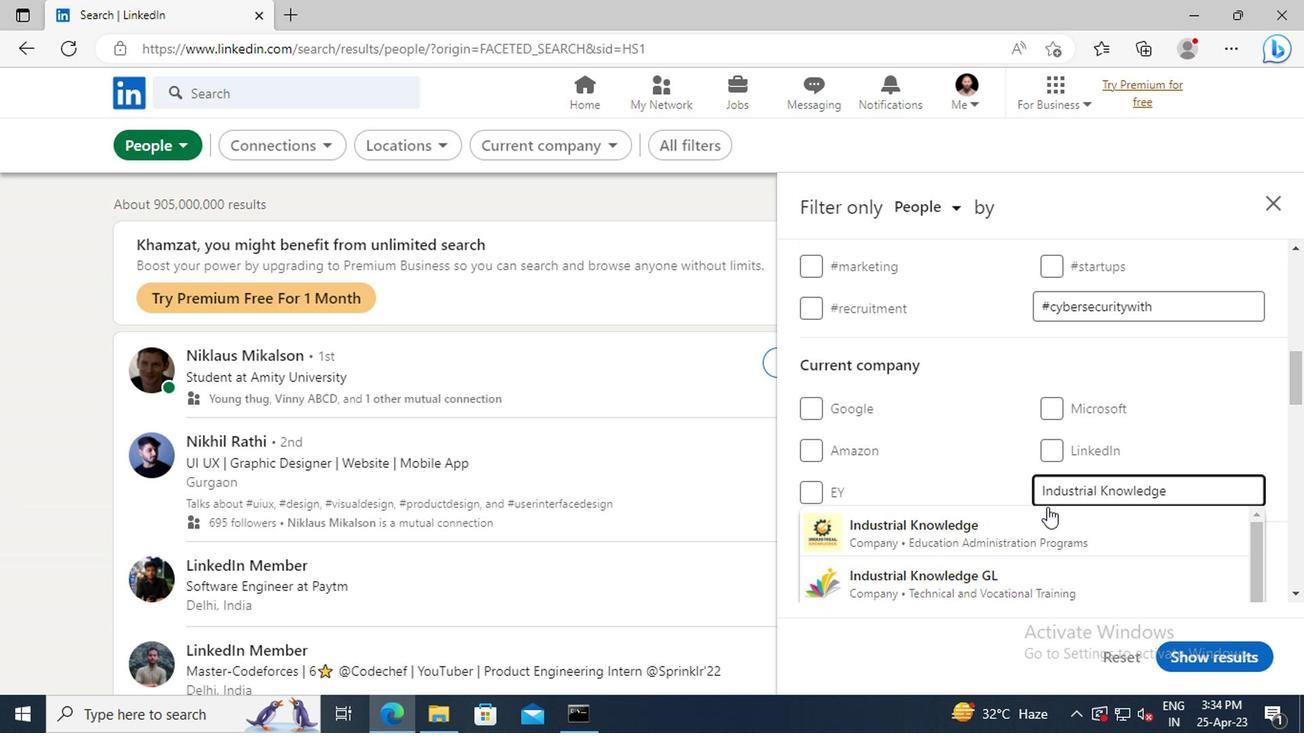 
Action: Mouse pressed left at (1036, 527)
Screenshot: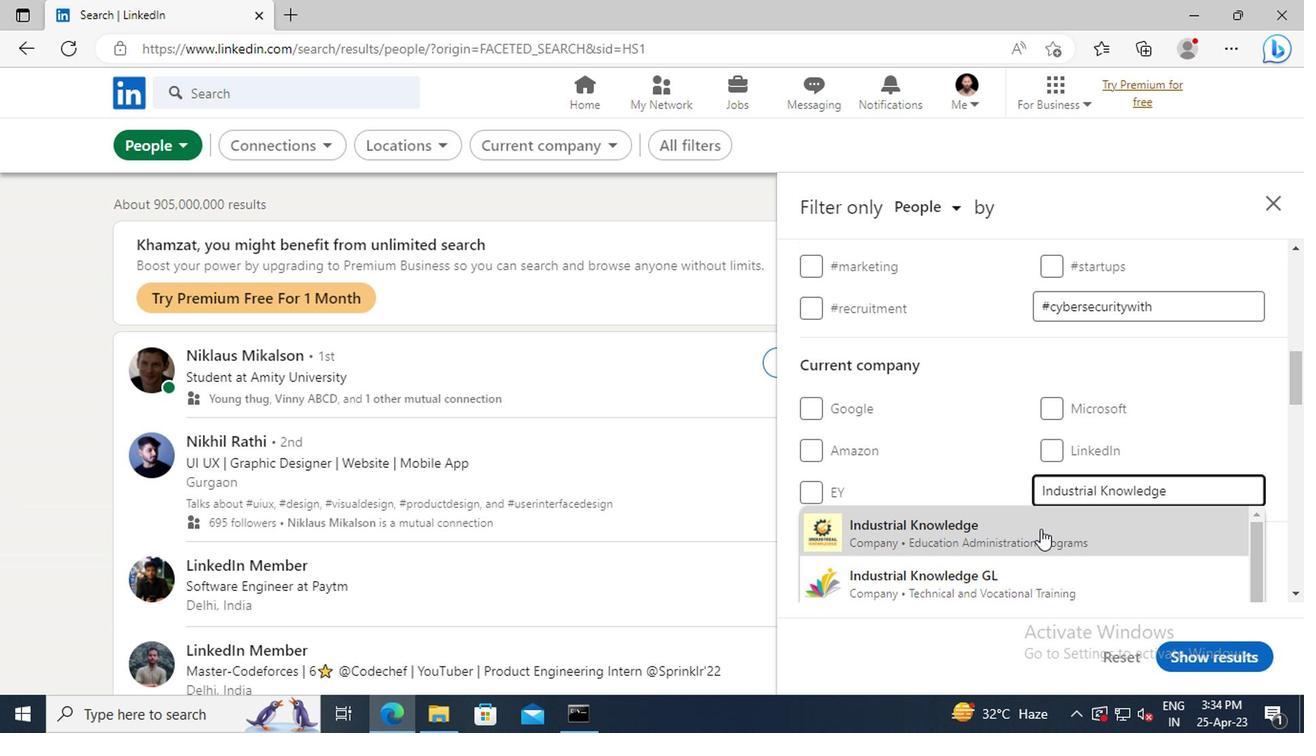 
Action: Mouse moved to (1045, 375)
Screenshot: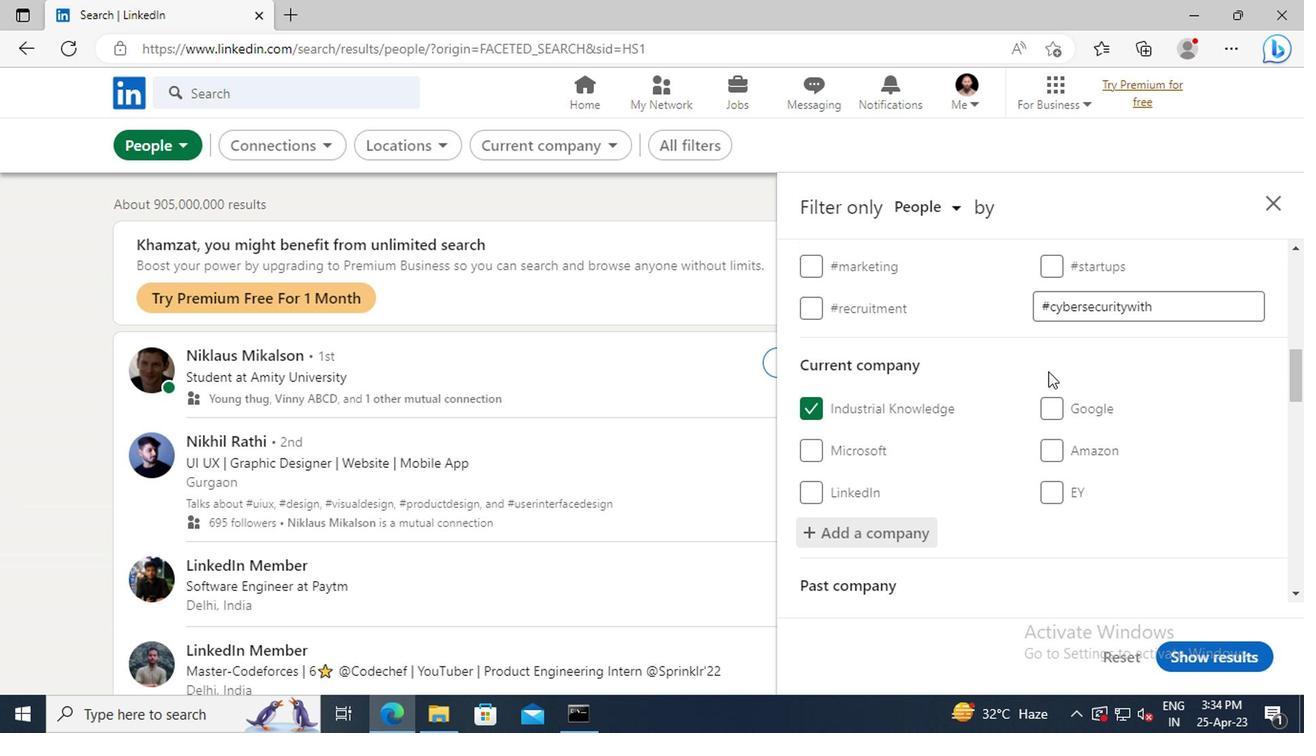 
Action: Mouse scrolled (1045, 373) with delta (0, -1)
Screenshot: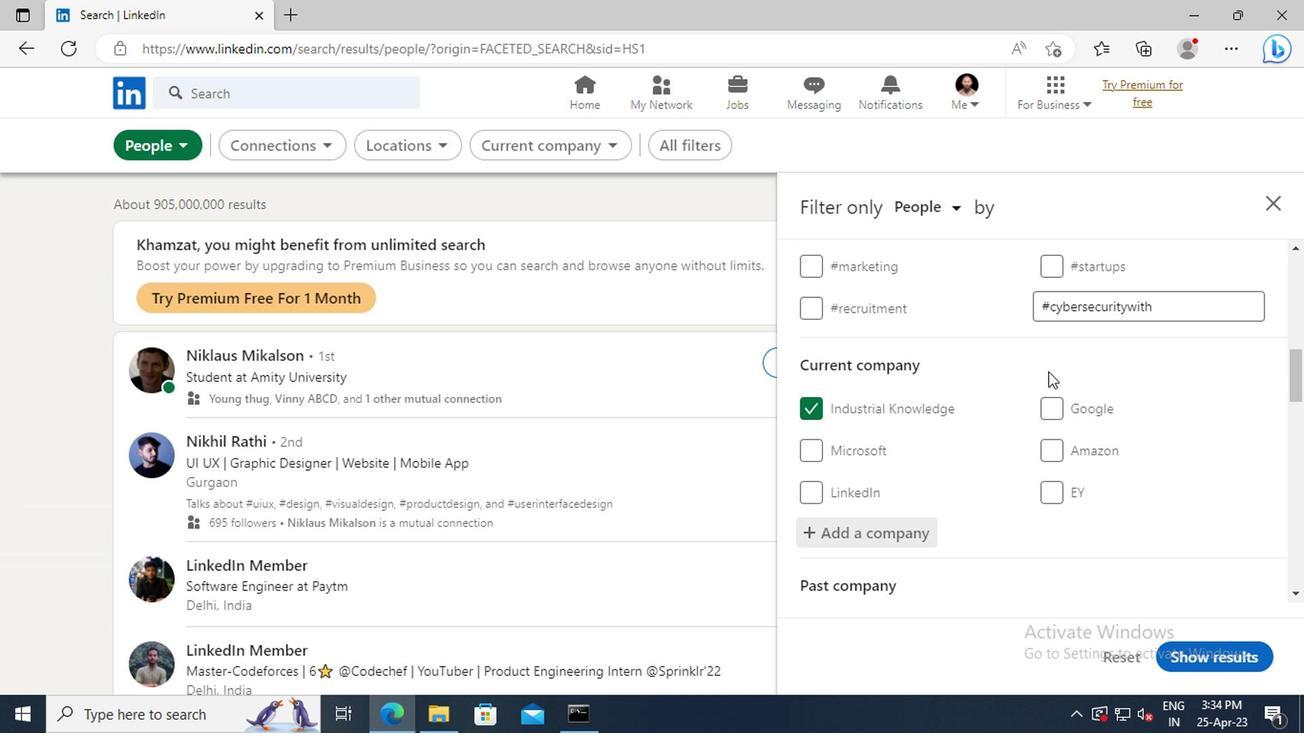
Action: Mouse scrolled (1045, 373) with delta (0, -1)
Screenshot: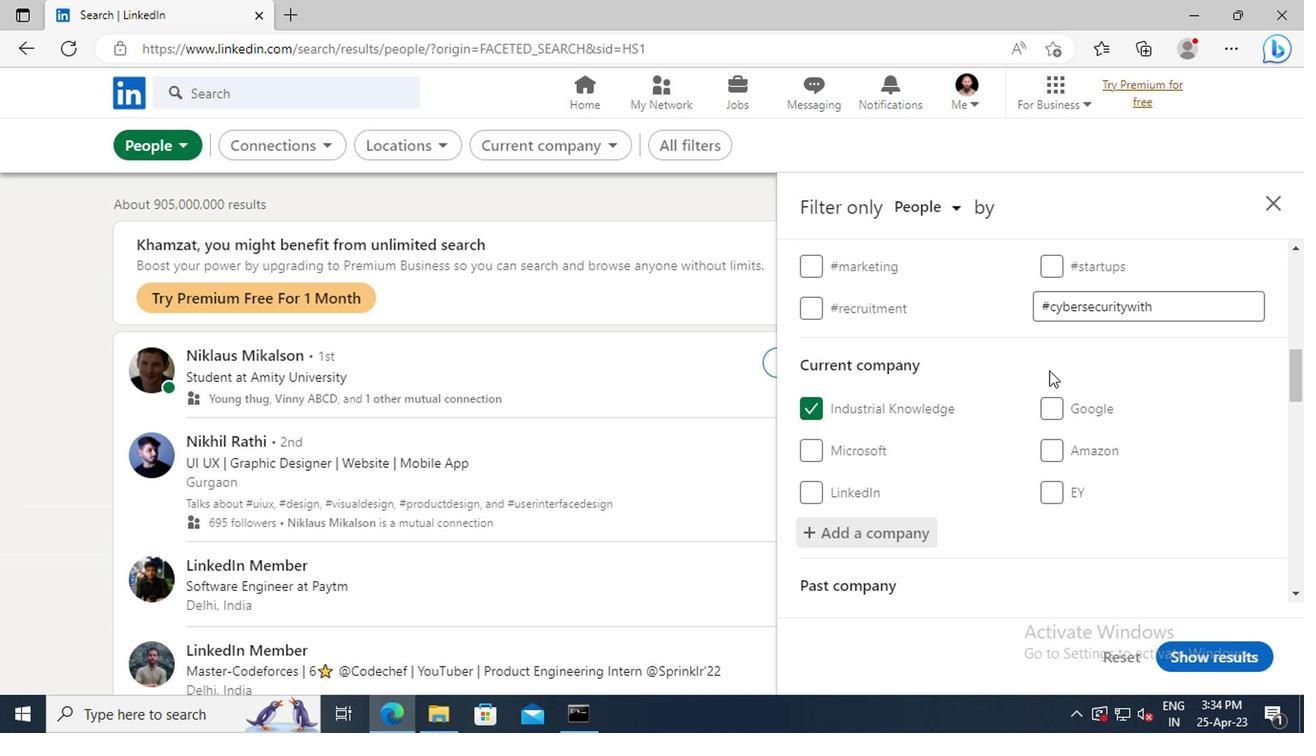 
Action: Mouse scrolled (1045, 373) with delta (0, -1)
Screenshot: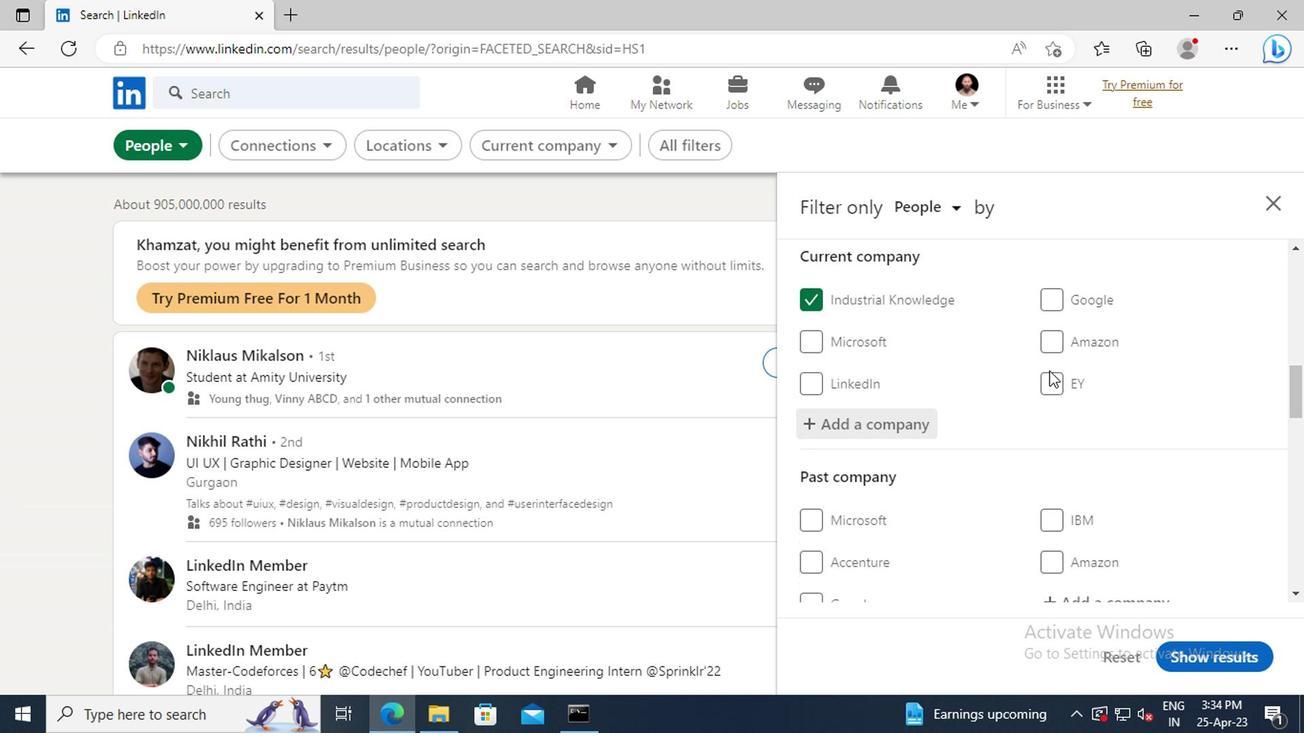 
Action: Mouse scrolled (1045, 373) with delta (0, -1)
Screenshot: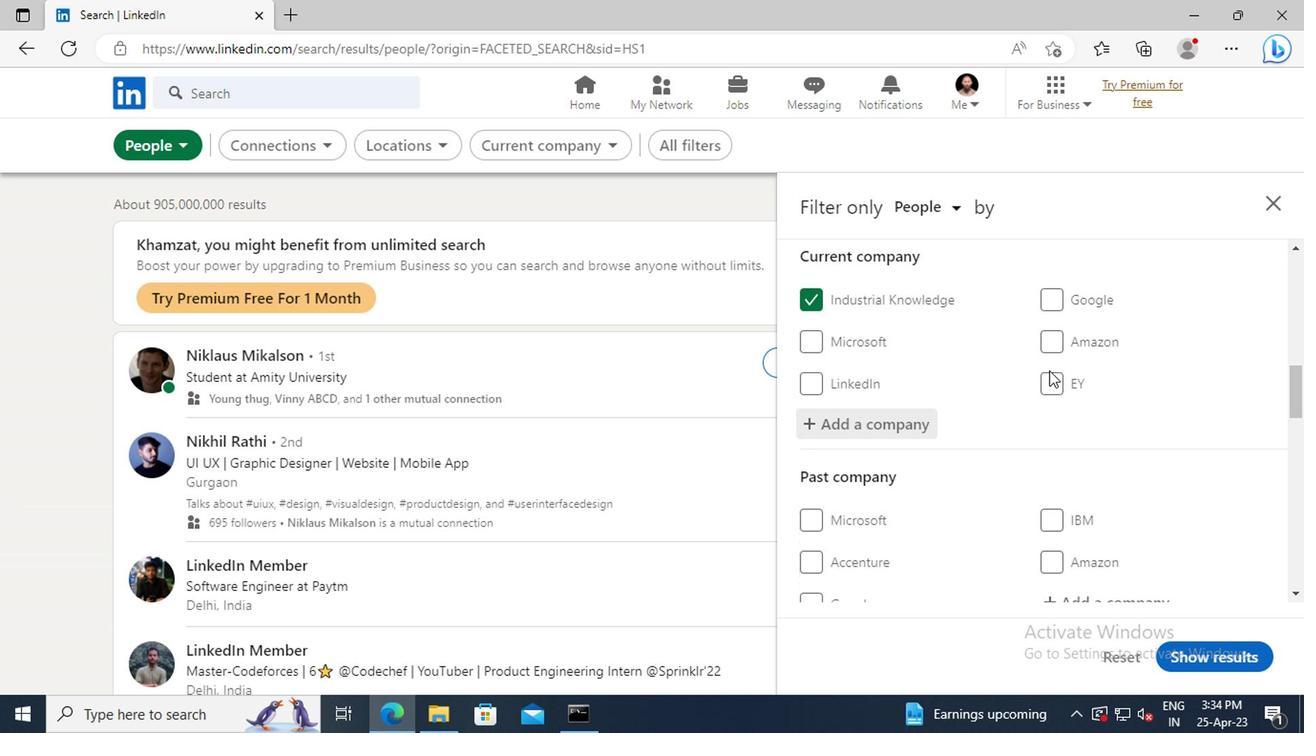 
Action: Mouse scrolled (1045, 373) with delta (0, -1)
Screenshot: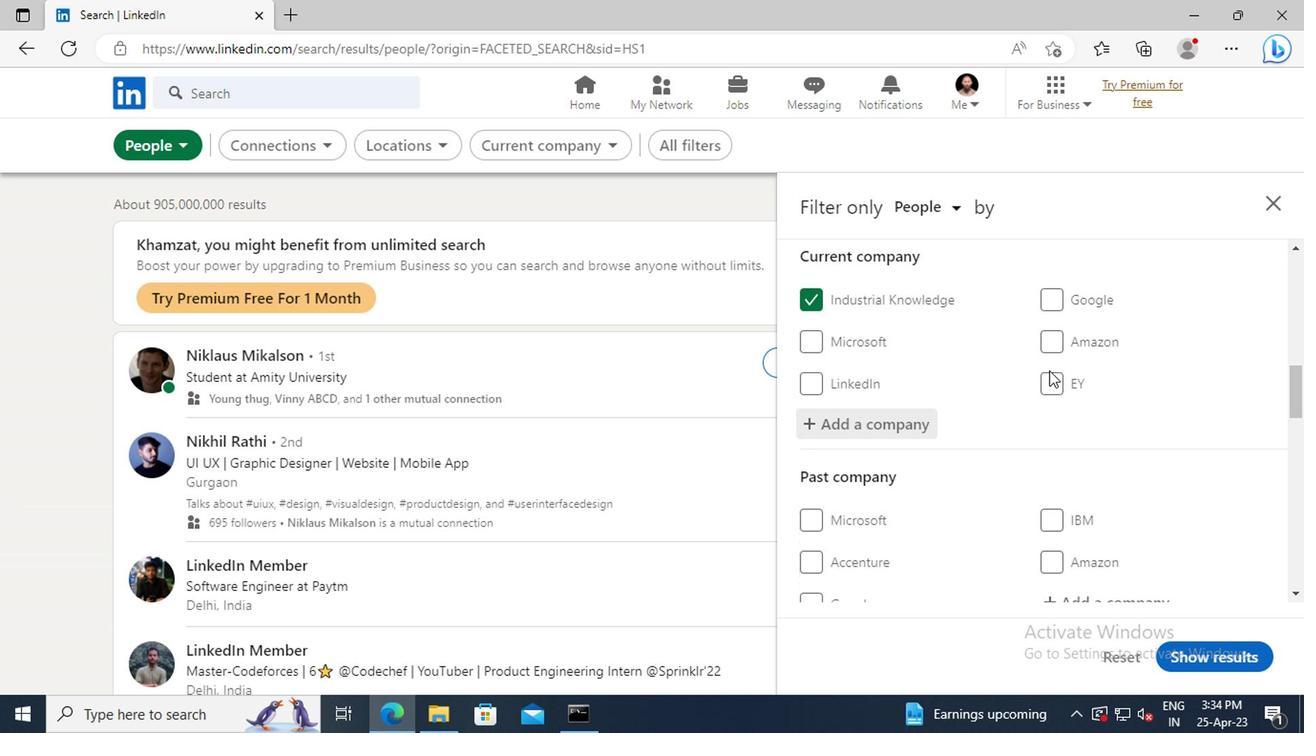 
Action: Mouse scrolled (1045, 373) with delta (0, -1)
Screenshot: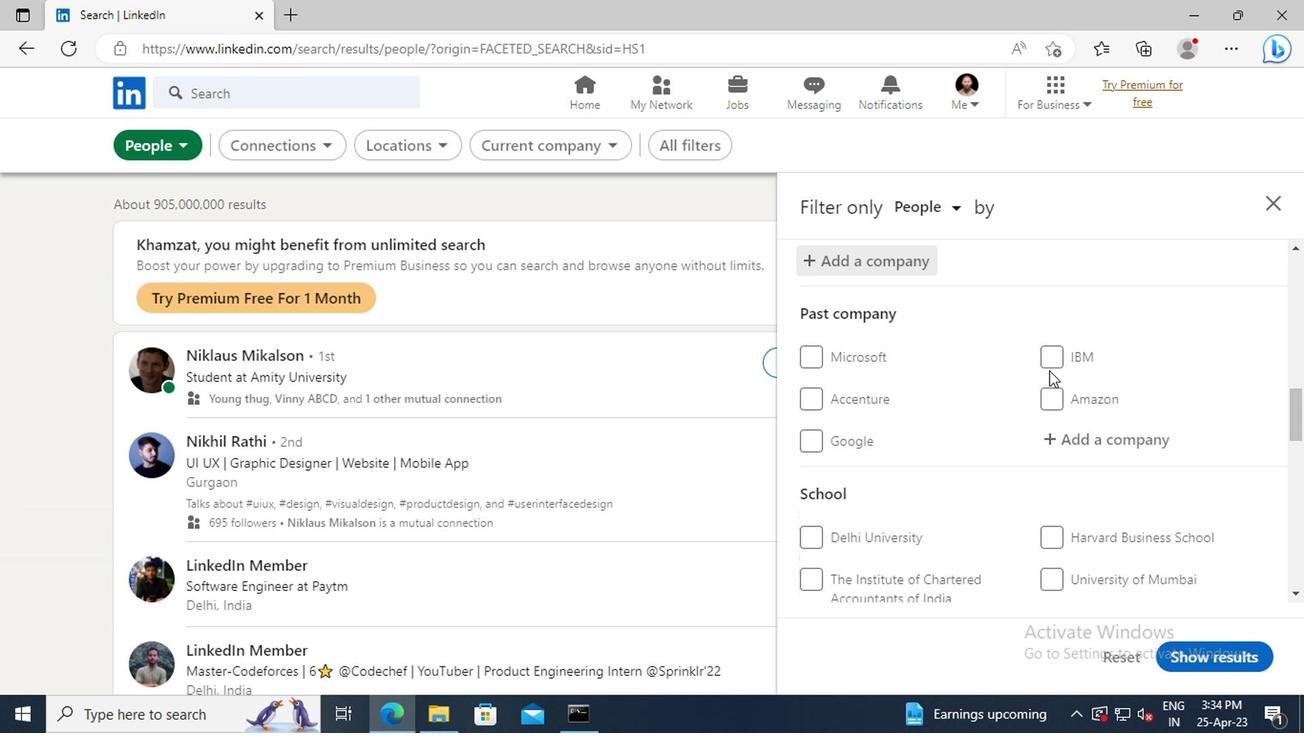 
Action: Mouse scrolled (1045, 373) with delta (0, -1)
Screenshot: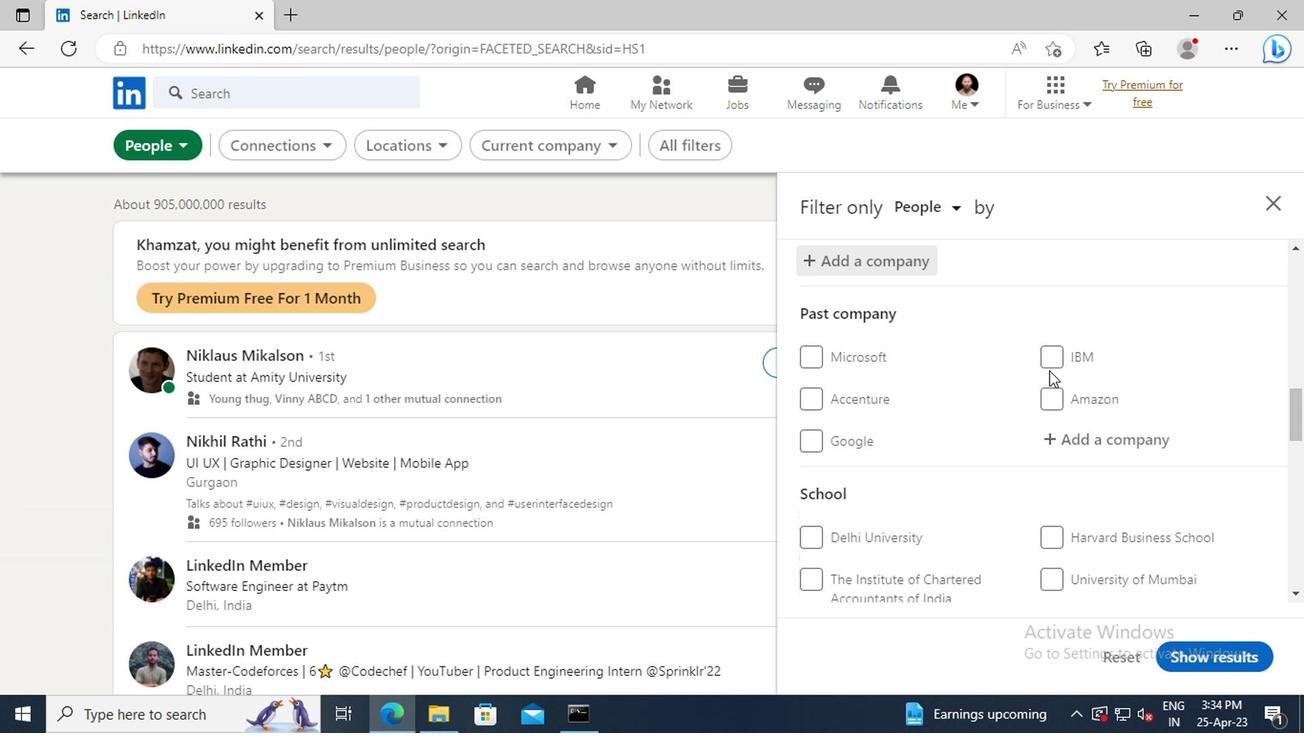 
Action: Mouse scrolled (1045, 373) with delta (0, -1)
Screenshot: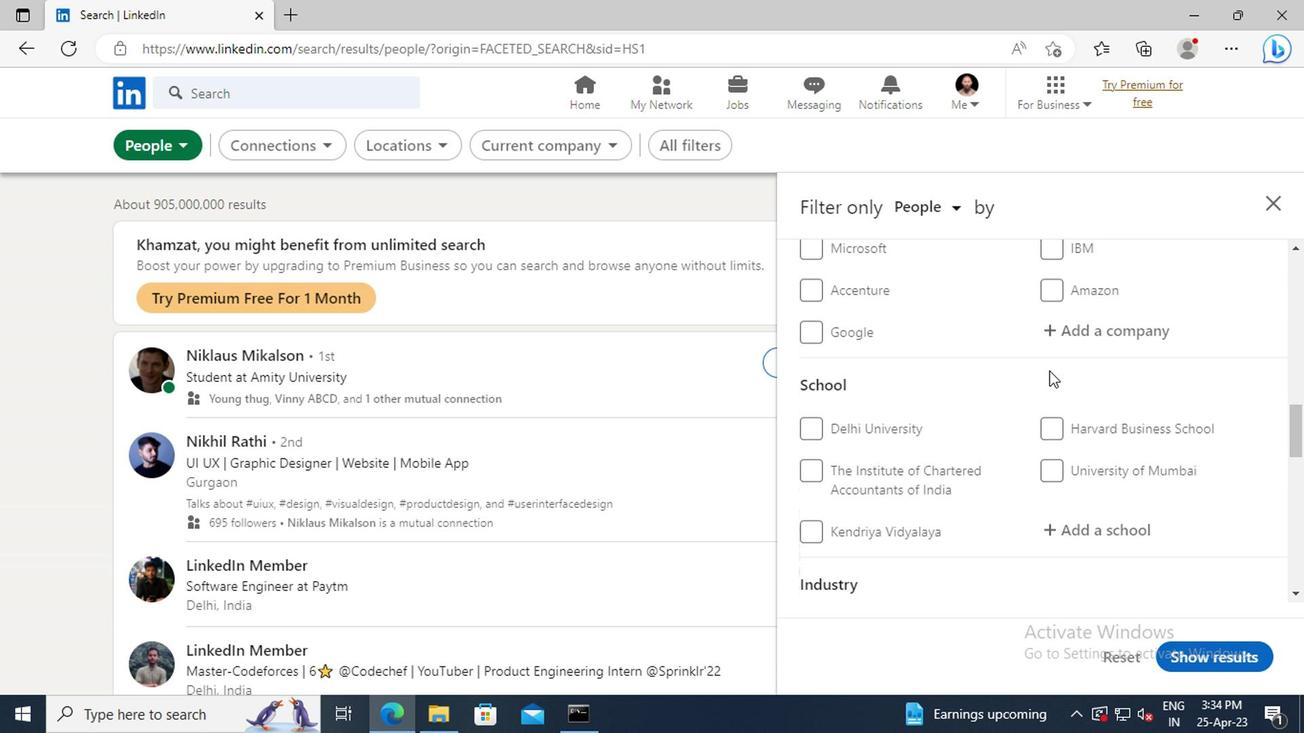 
Action: Mouse scrolled (1045, 373) with delta (0, -1)
Screenshot: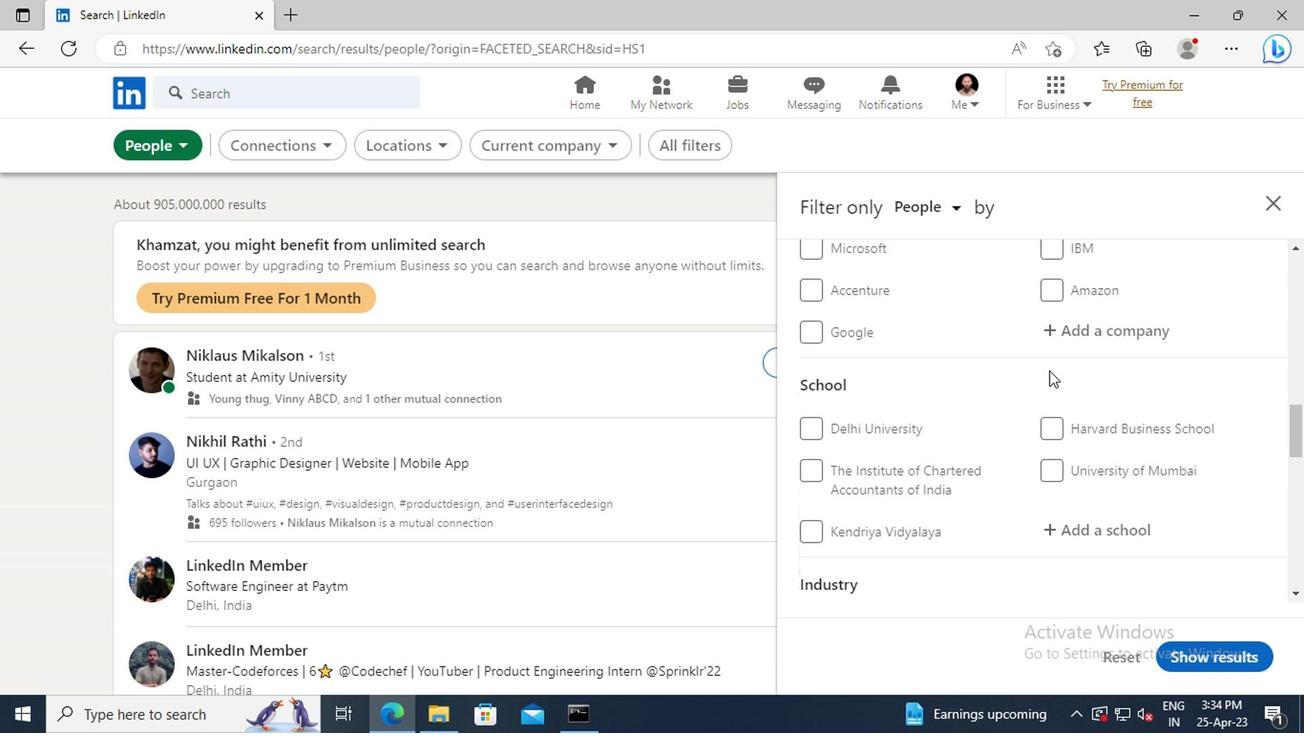 
Action: Mouse moved to (1070, 419)
Screenshot: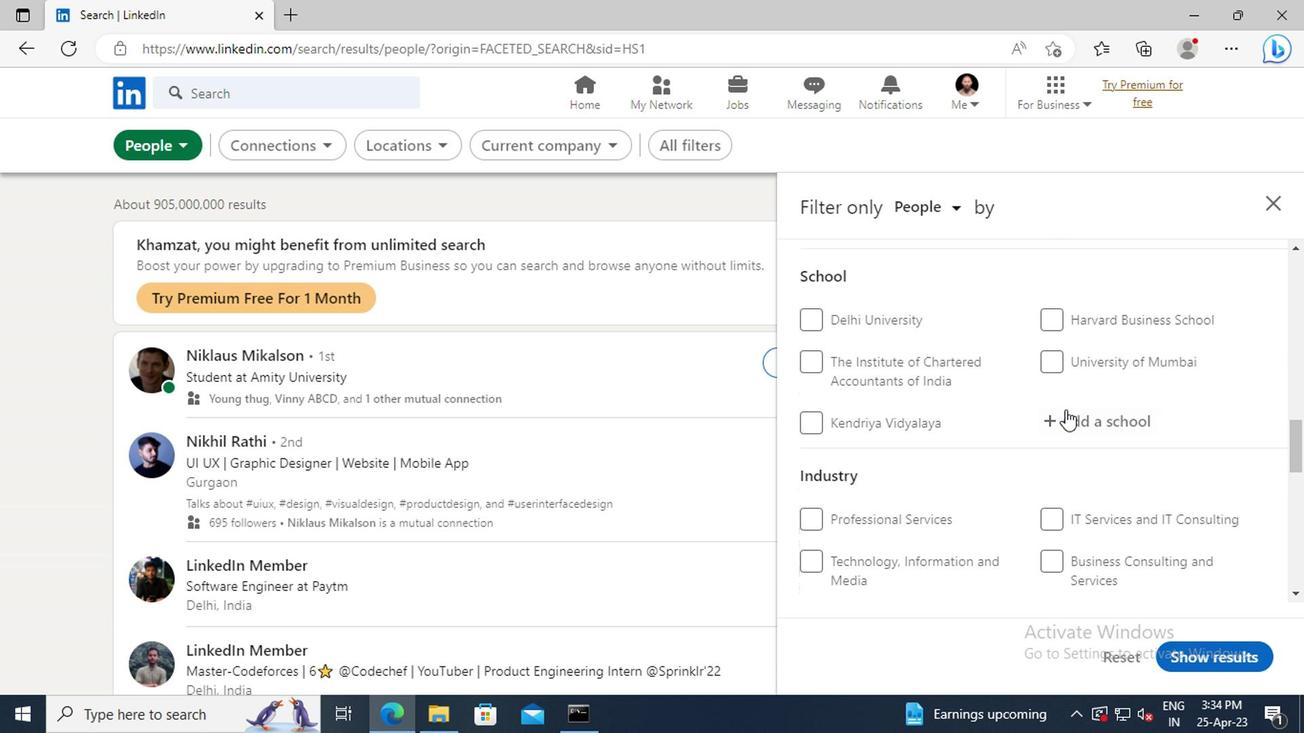 
Action: Mouse pressed left at (1070, 419)
Screenshot: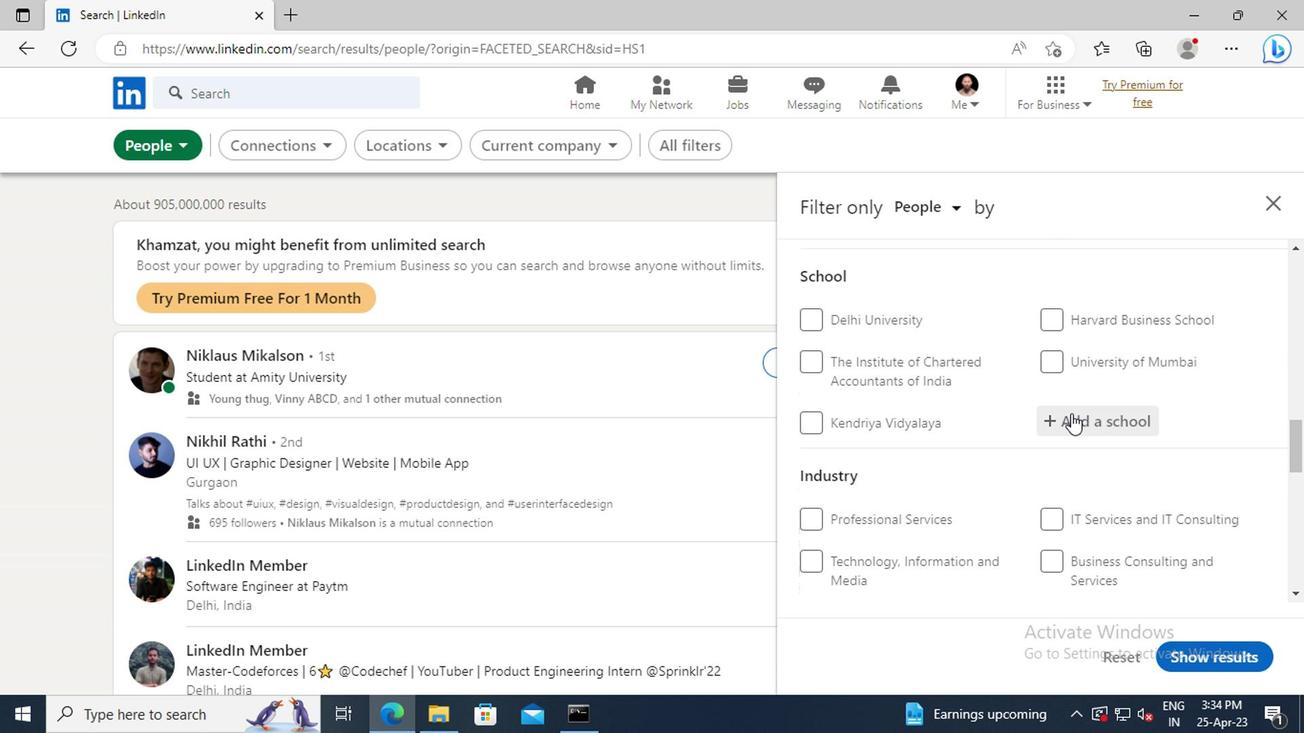 
Action: Key pressed <Key.shift_r>ST.<Key.space><Key.shift>FRANCIS<Key.space><Key.shift>COLLEGE<Key.space>FOR<Key.space><Key.shift_r>WOMEN
Screenshot: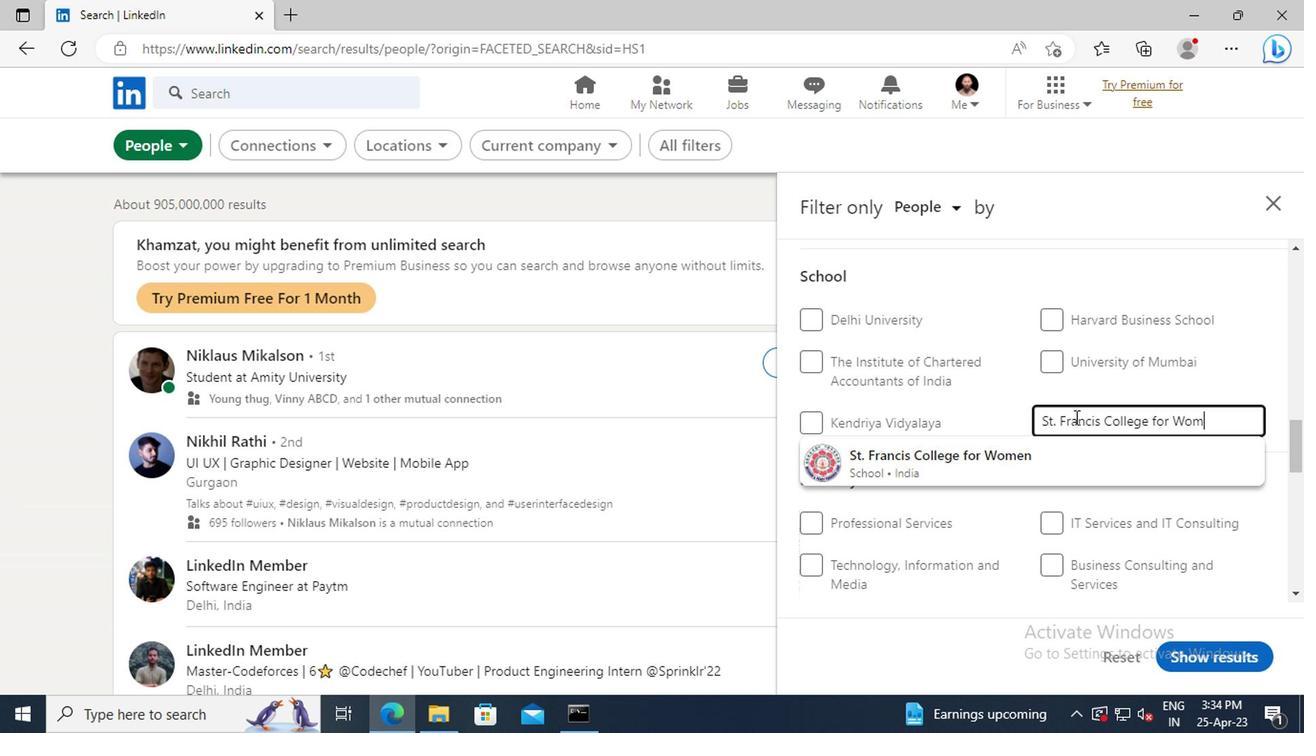 
Action: Mouse moved to (1022, 453)
Screenshot: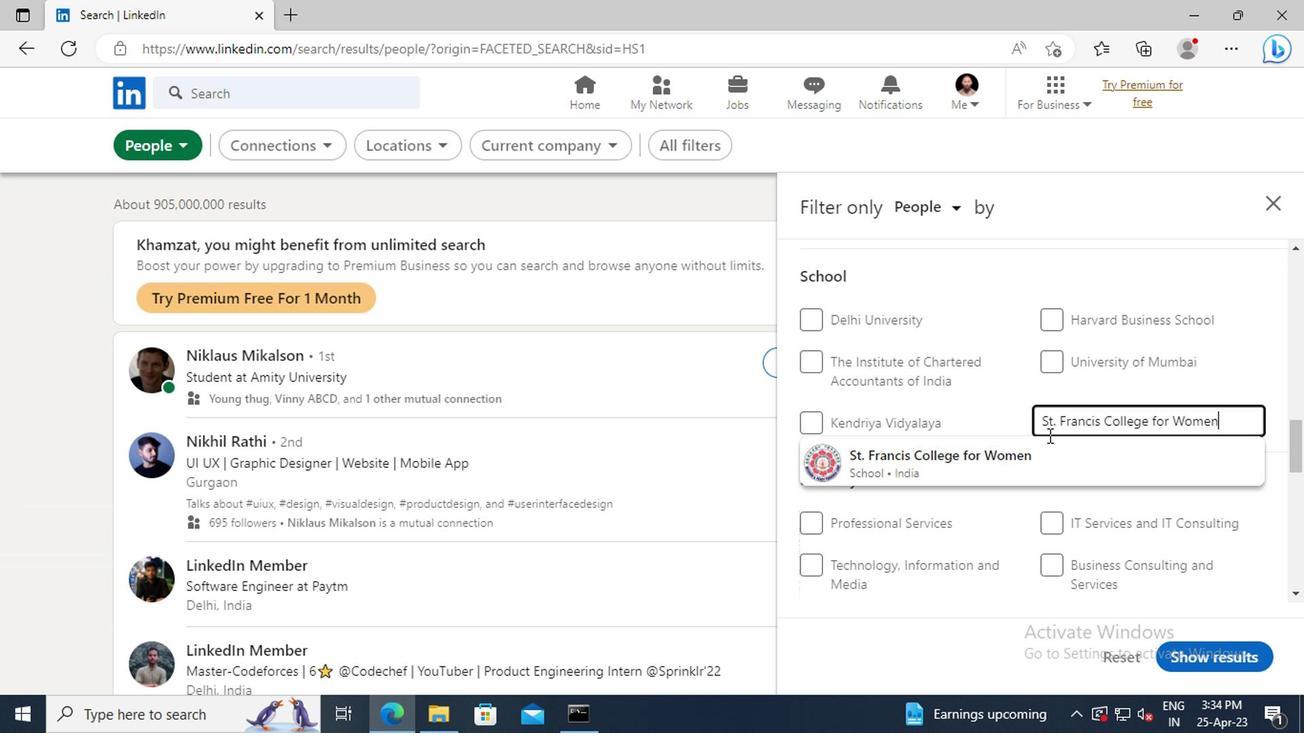 
Action: Mouse pressed left at (1022, 453)
Screenshot: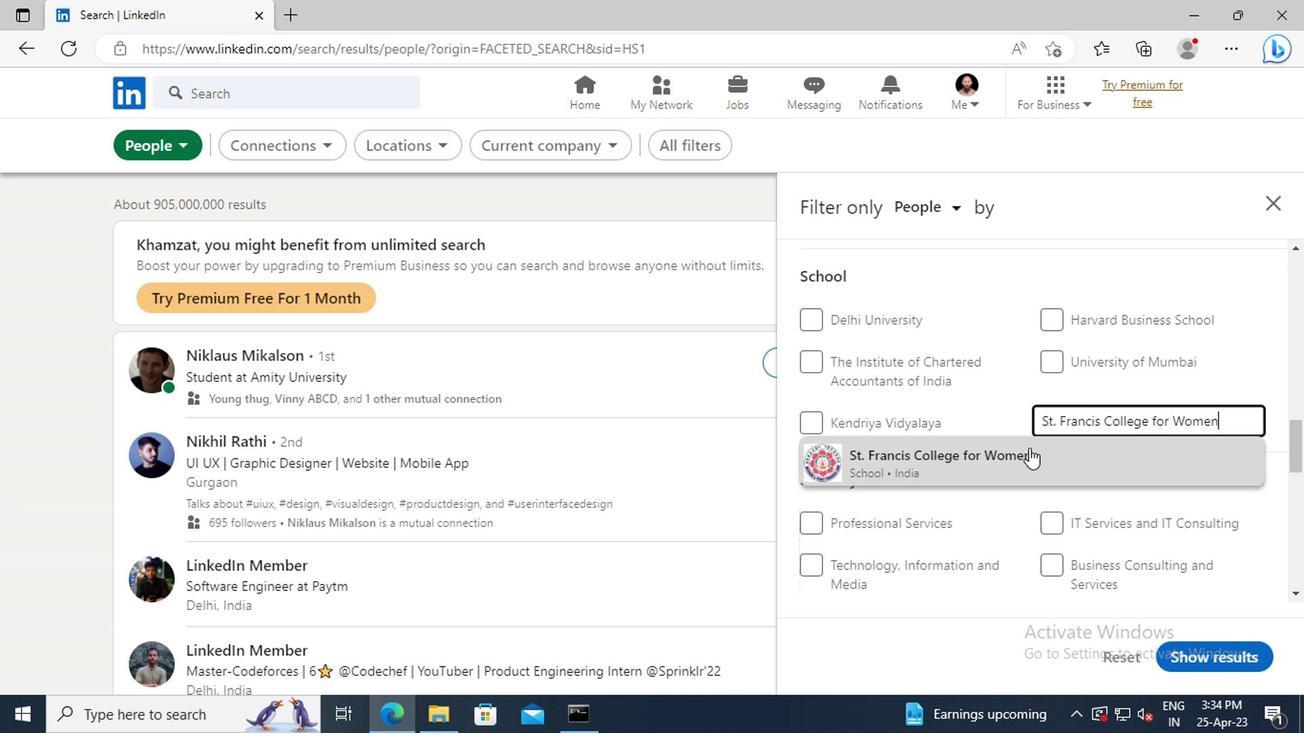 
Action: Mouse moved to (1000, 392)
Screenshot: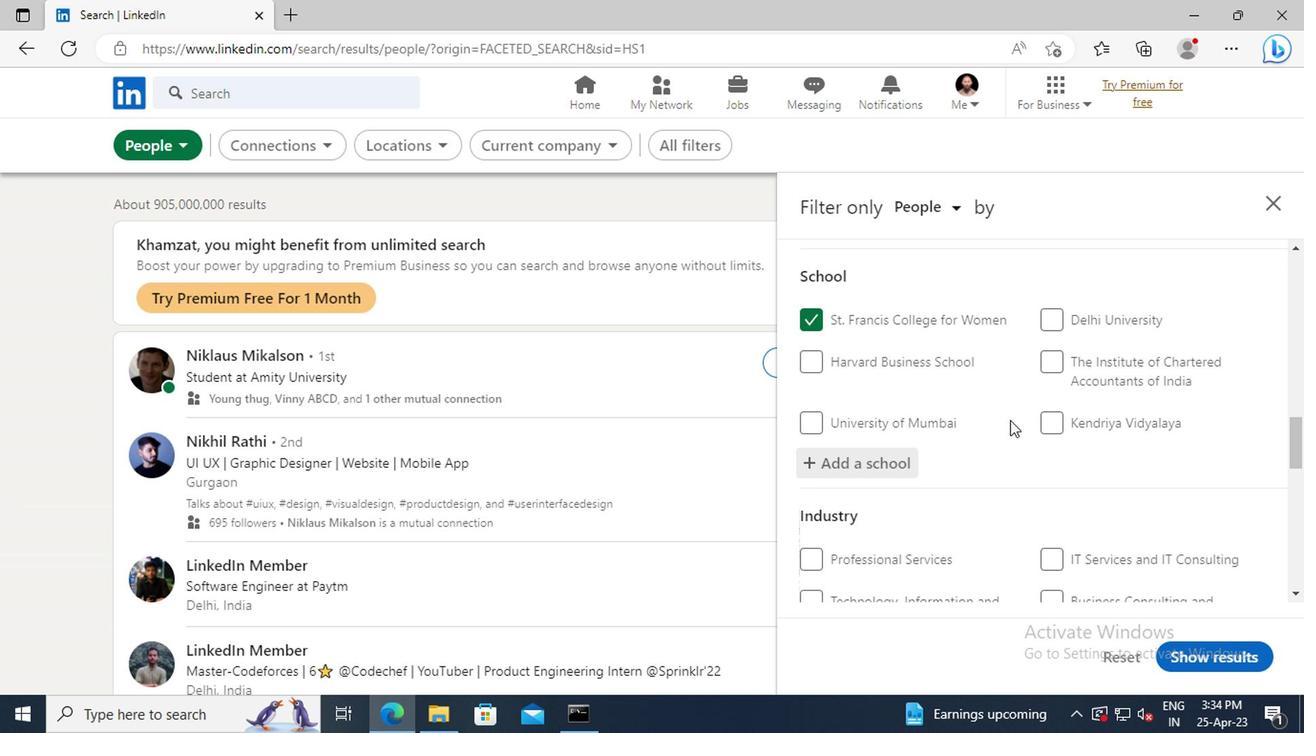 
Action: Mouse scrolled (1000, 391) with delta (0, 0)
Screenshot: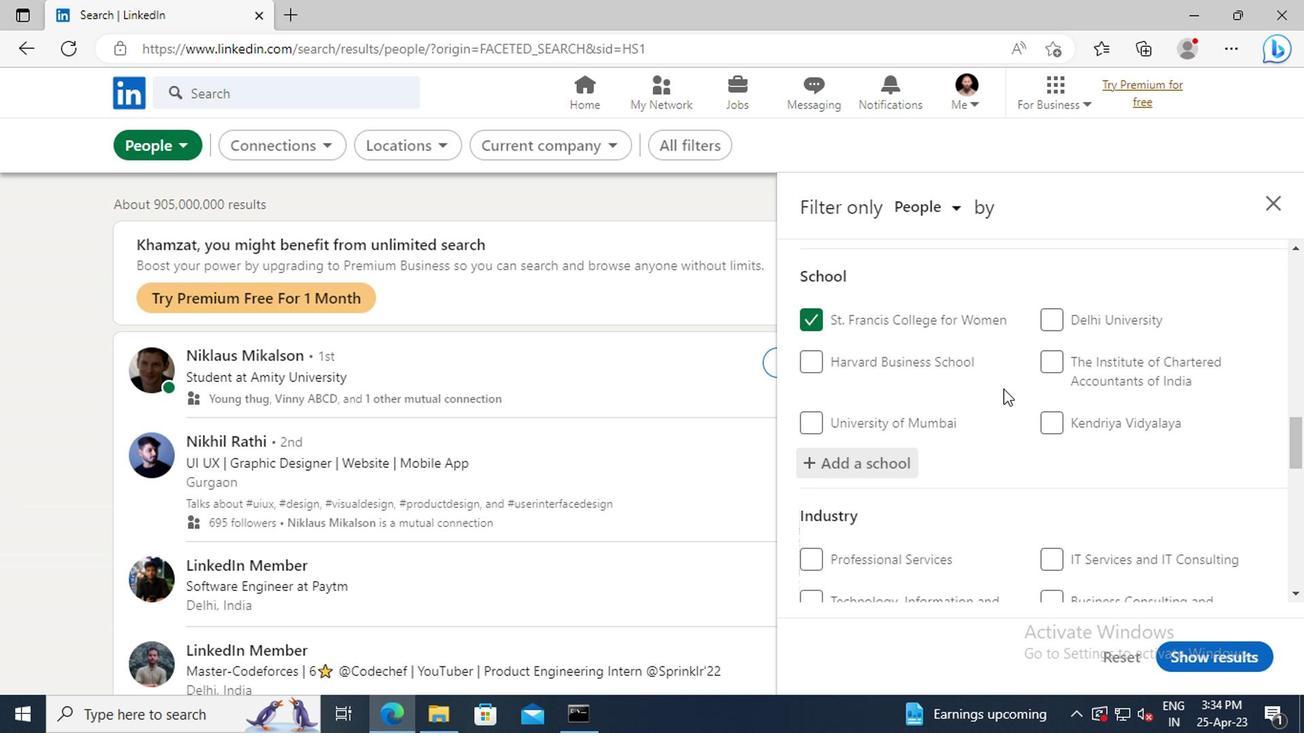 
Action: Mouse scrolled (1000, 391) with delta (0, 0)
Screenshot: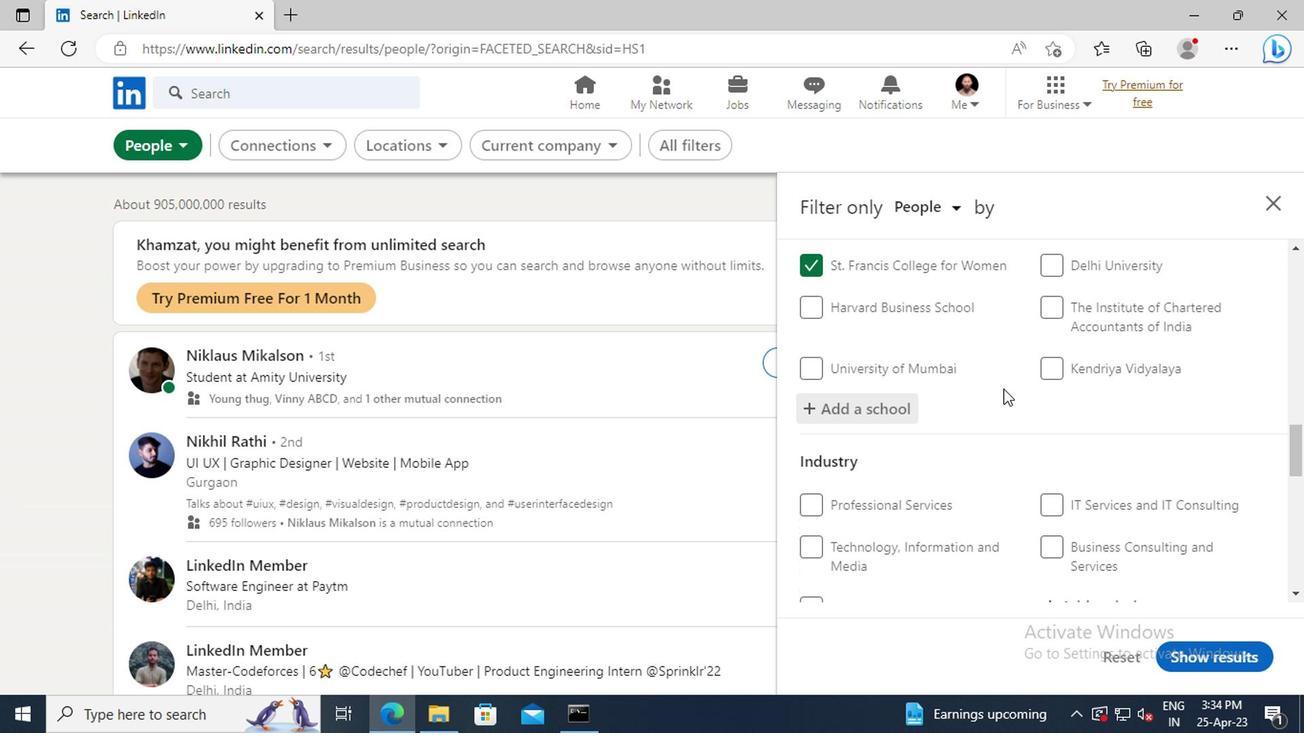 
Action: Mouse scrolled (1000, 391) with delta (0, 0)
Screenshot: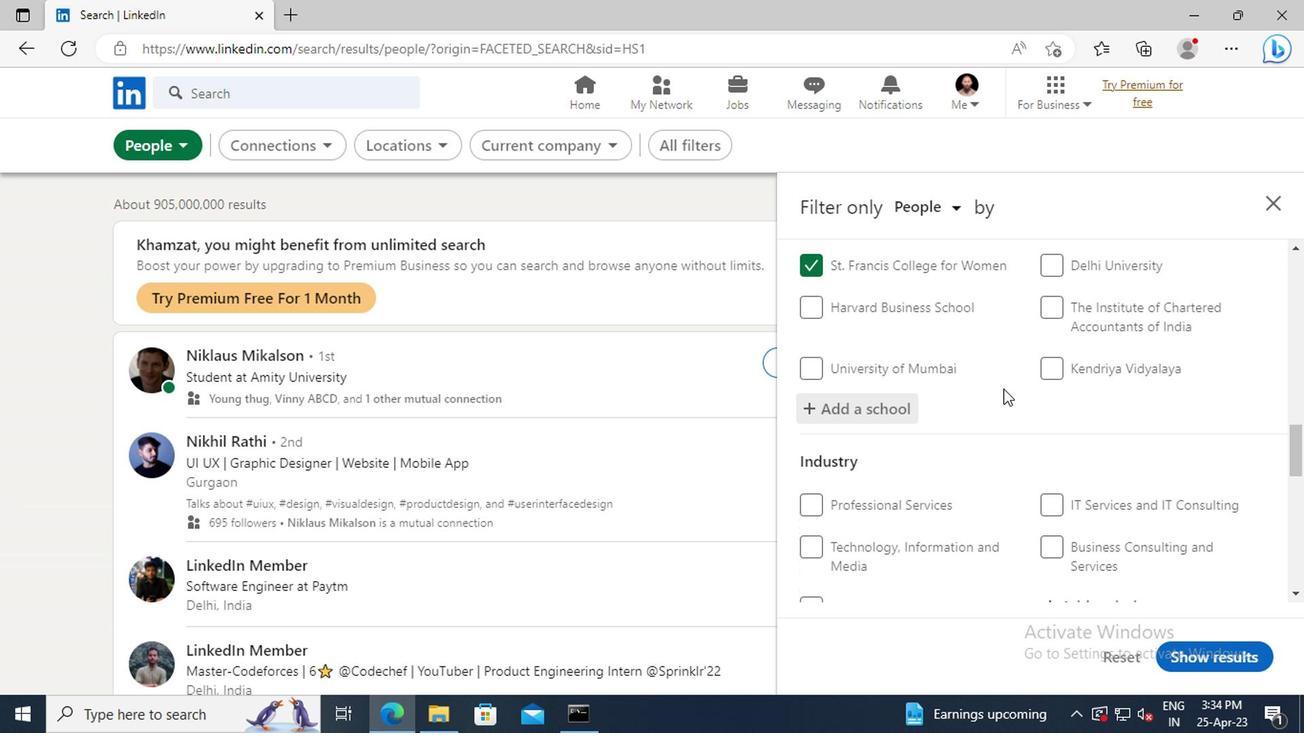 
Action: Mouse moved to (1062, 491)
Screenshot: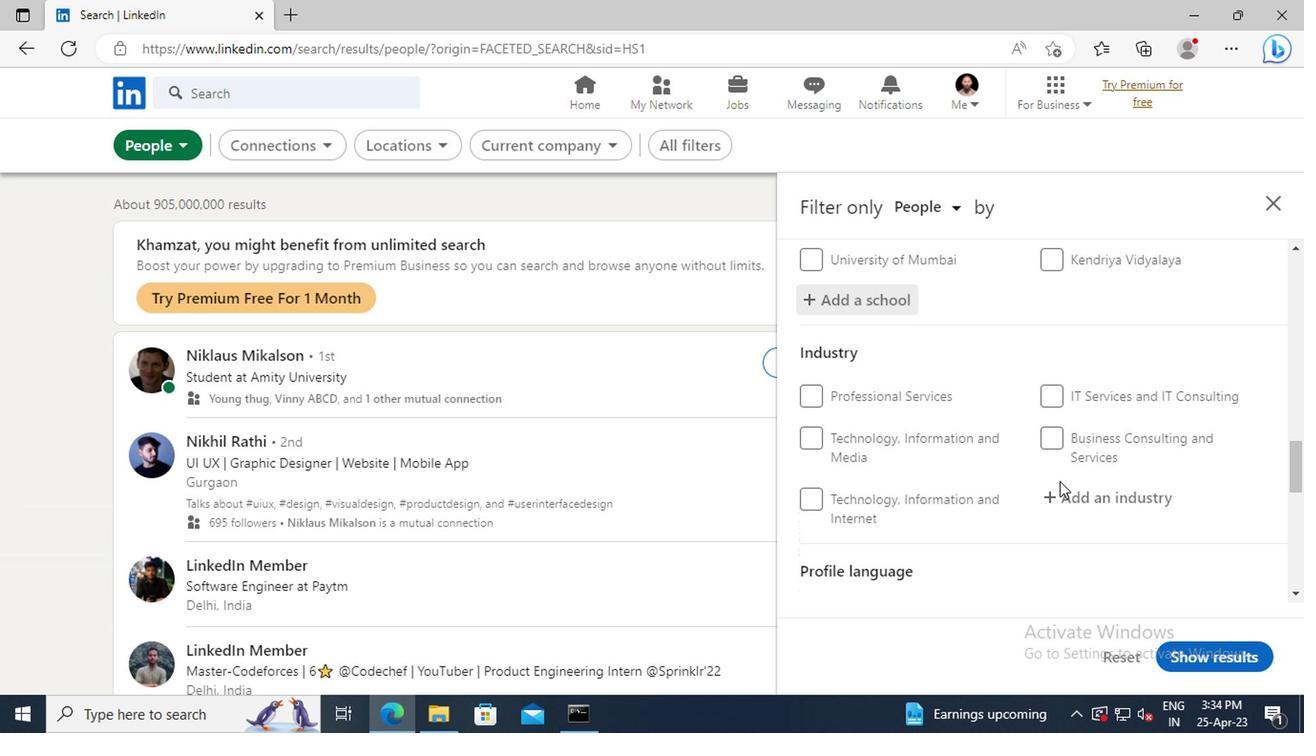 
Action: Mouse pressed left at (1062, 491)
Screenshot: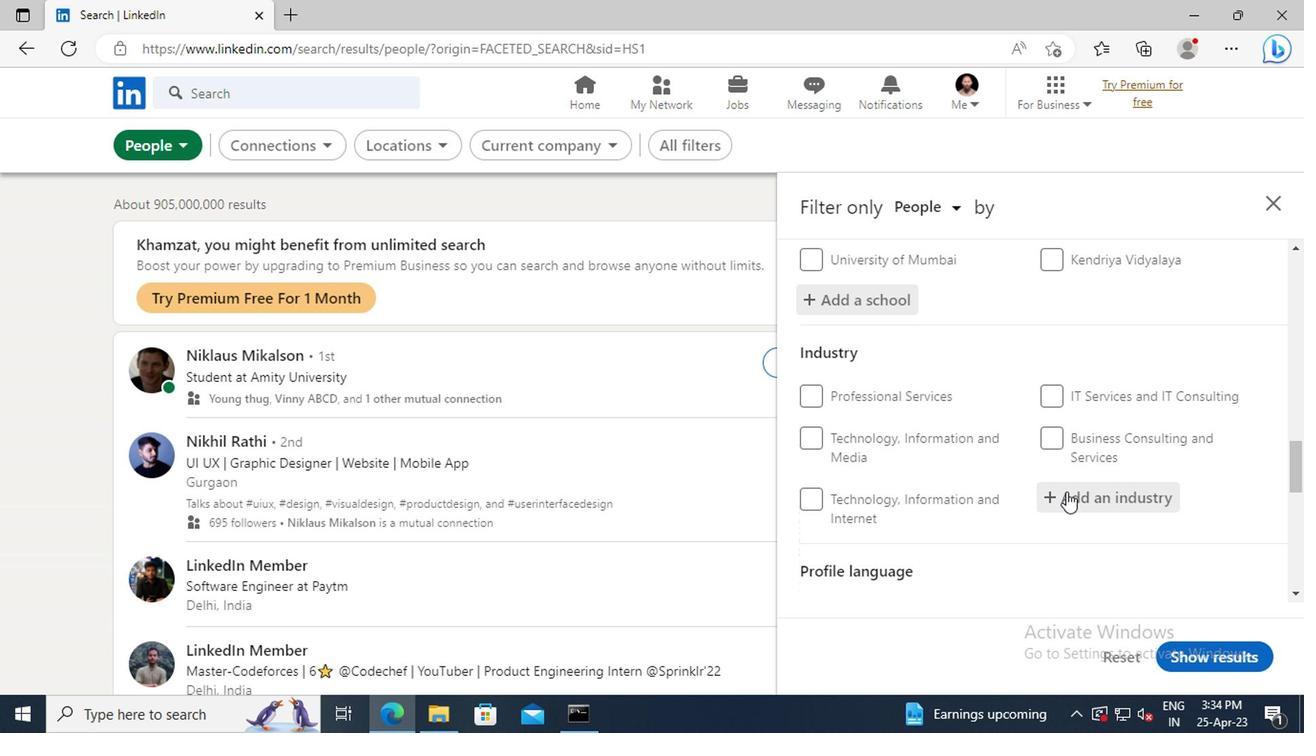 
Action: Key pressed <Key.shift>INVESTMENT<Key.space><Key.shift>BANKING
Screenshot: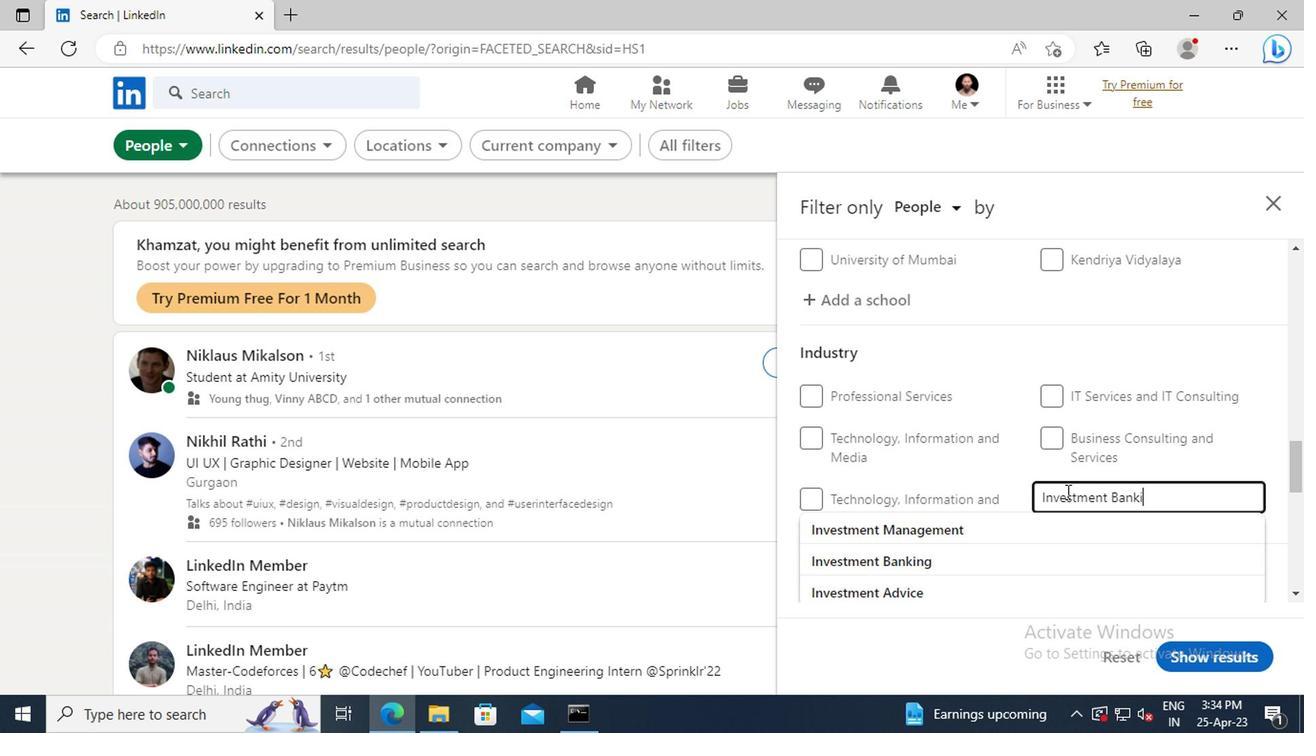 
Action: Mouse moved to (1045, 528)
Screenshot: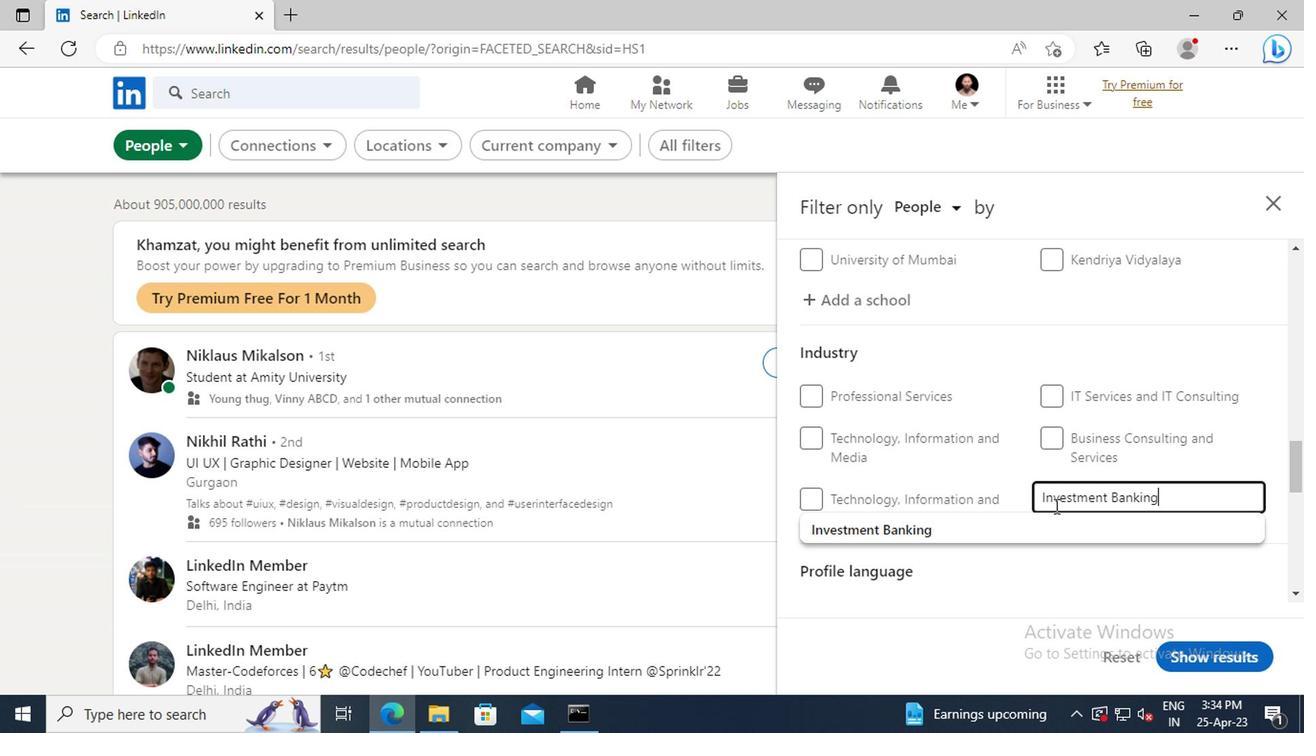 
Action: Mouse pressed left at (1045, 528)
Screenshot: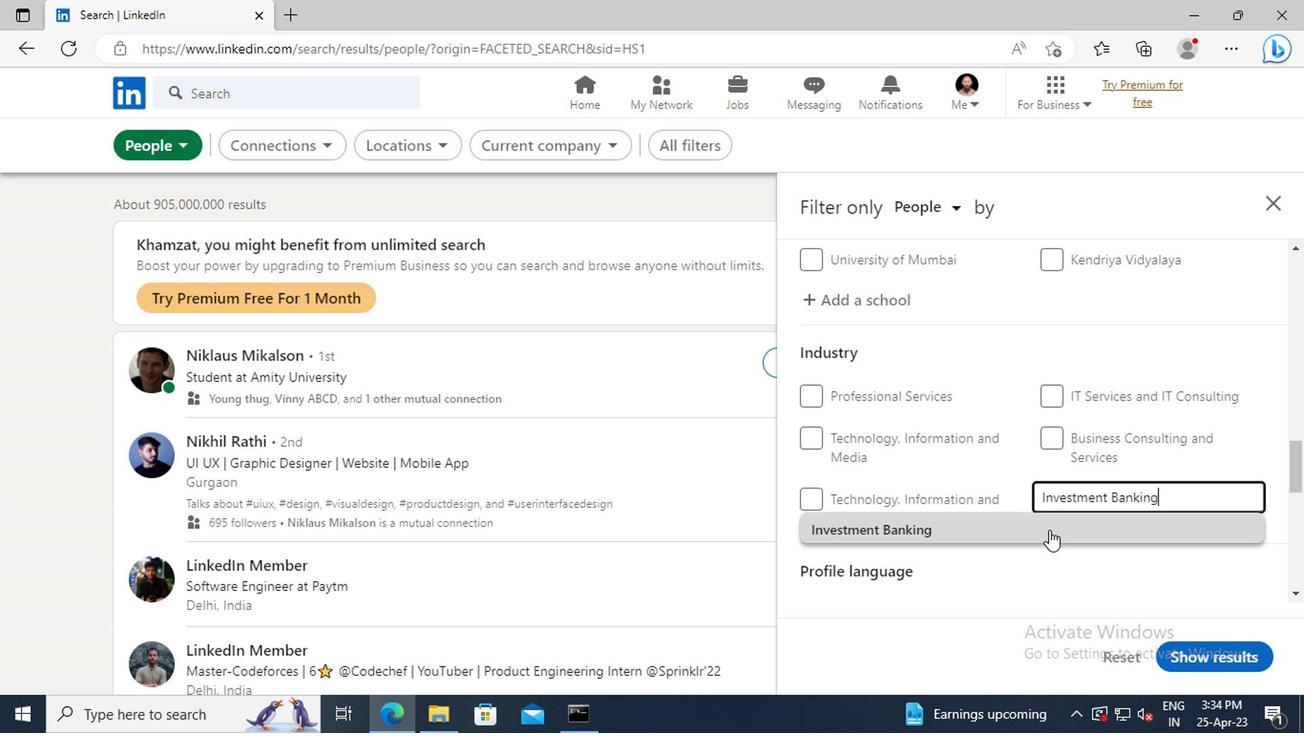 
Action: Mouse moved to (1037, 426)
Screenshot: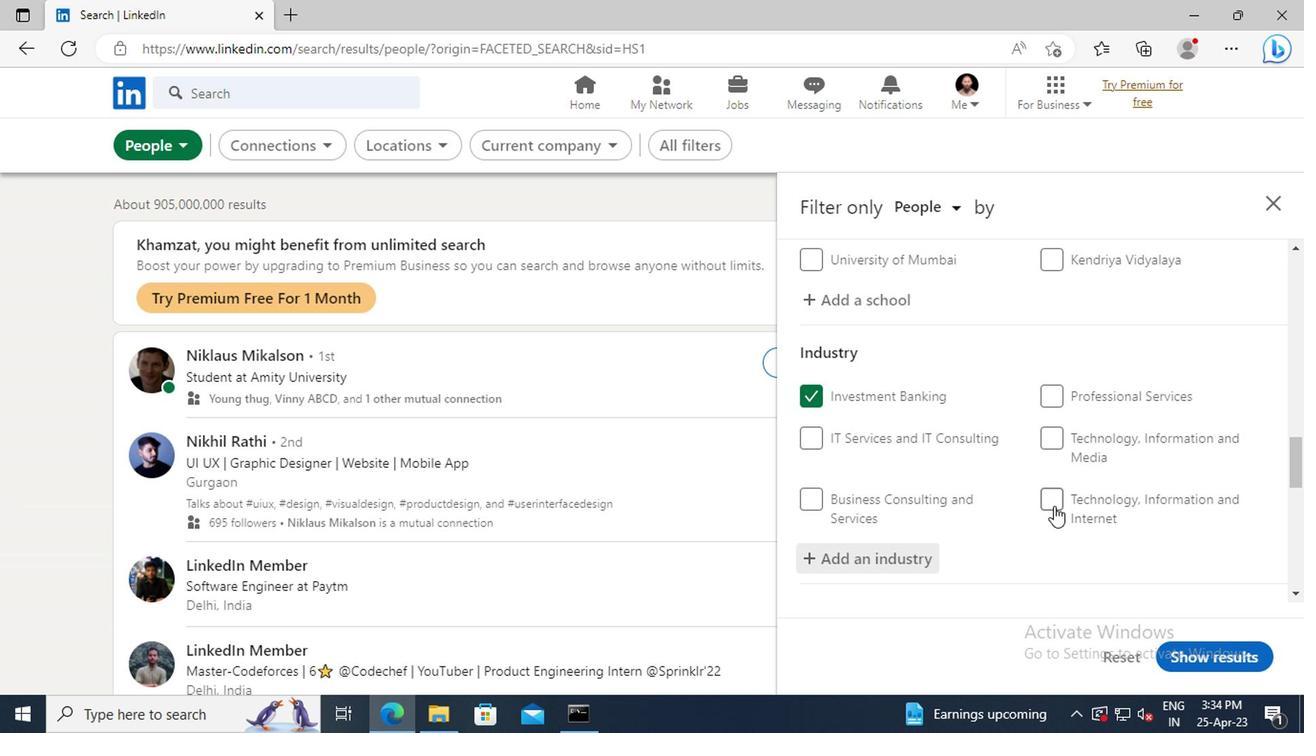 
Action: Mouse scrolled (1037, 426) with delta (0, 0)
Screenshot: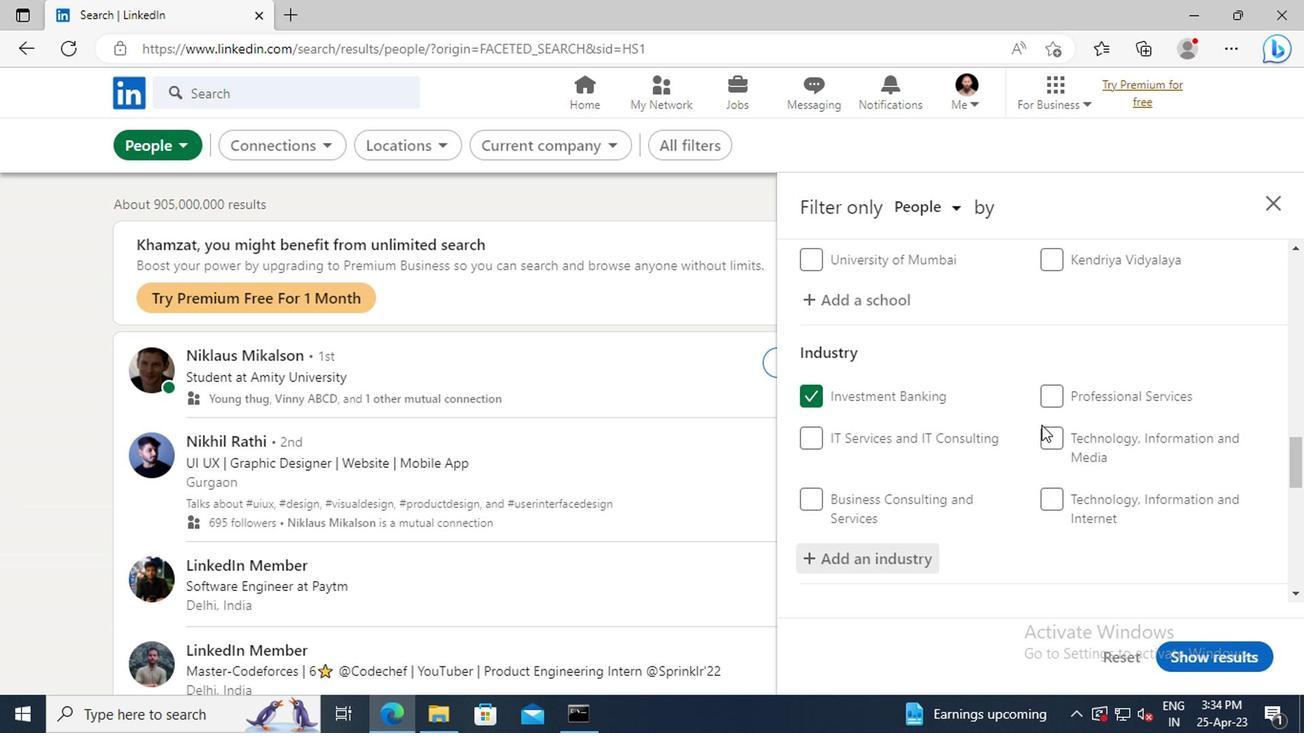 
Action: Mouse scrolled (1037, 426) with delta (0, 0)
Screenshot: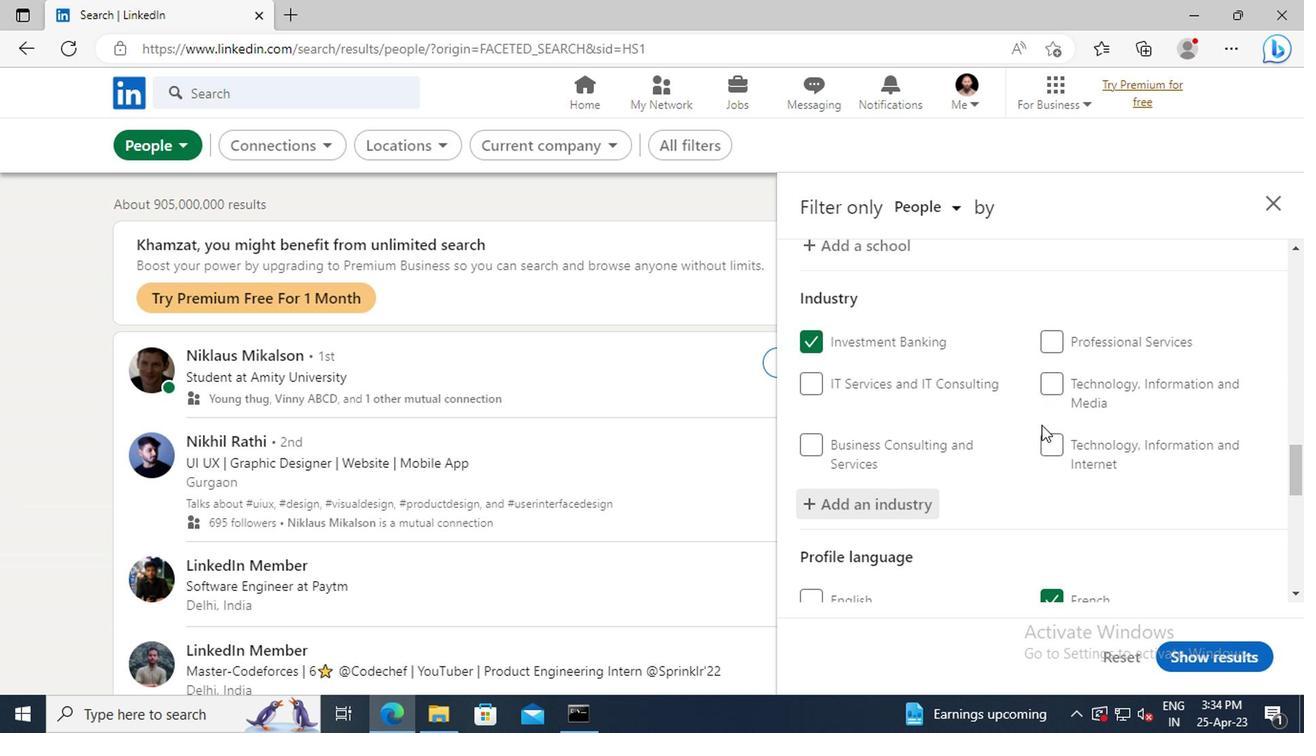 
Action: Mouse scrolled (1037, 426) with delta (0, 0)
Screenshot: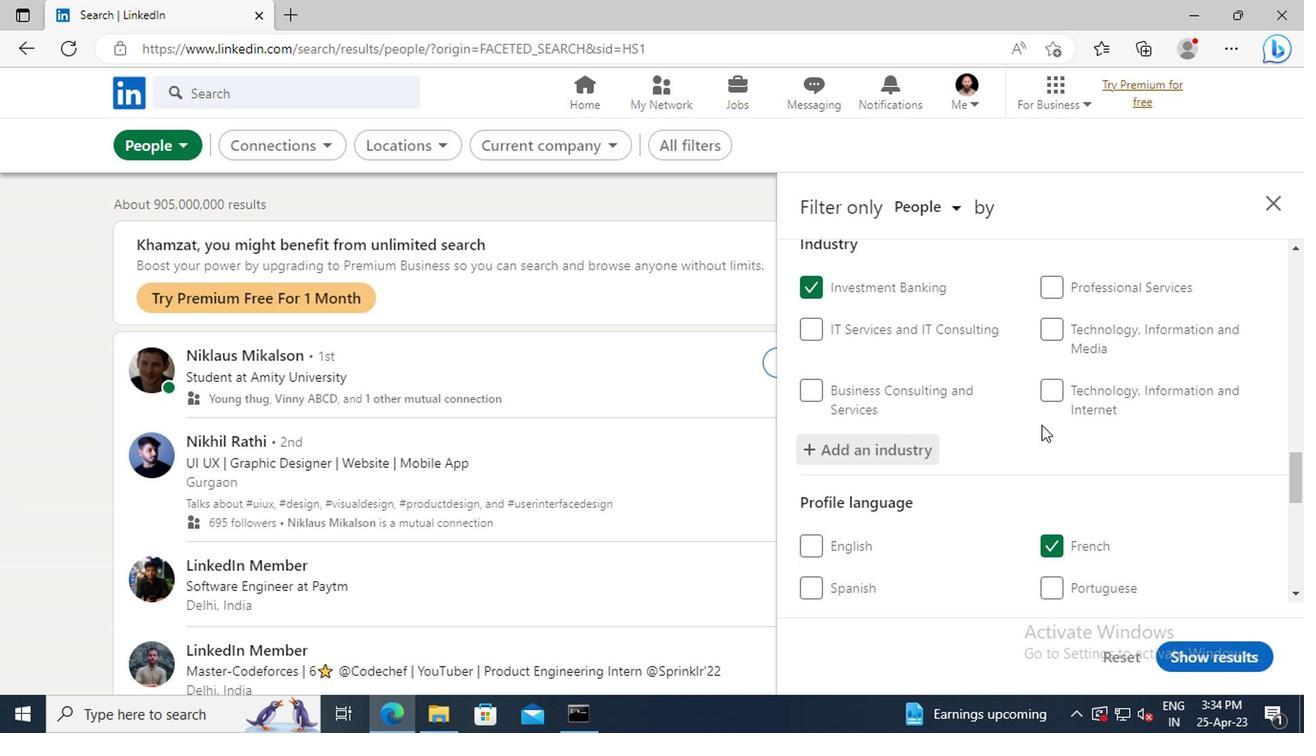 
Action: Mouse scrolled (1037, 426) with delta (0, 0)
Screenshot: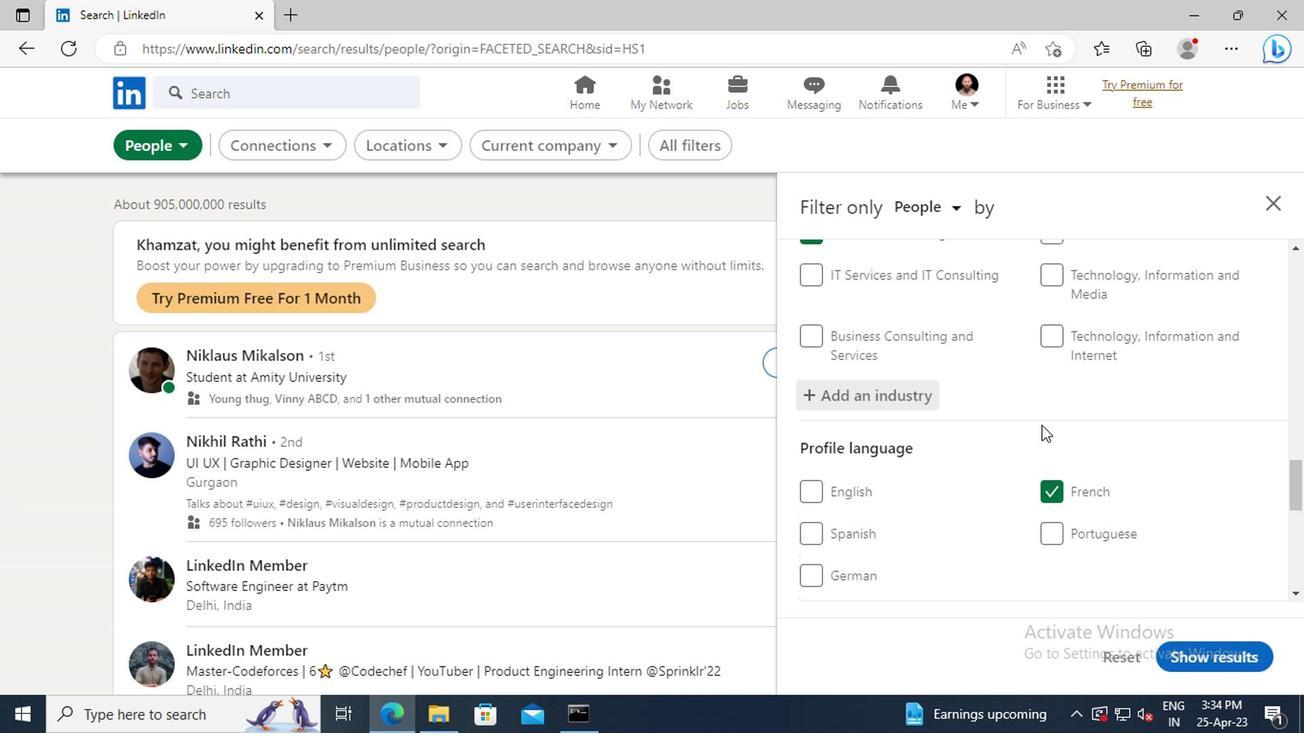 
Action: Mouse scrolled (1037, 426) with delta (0, 0)
Screenshot: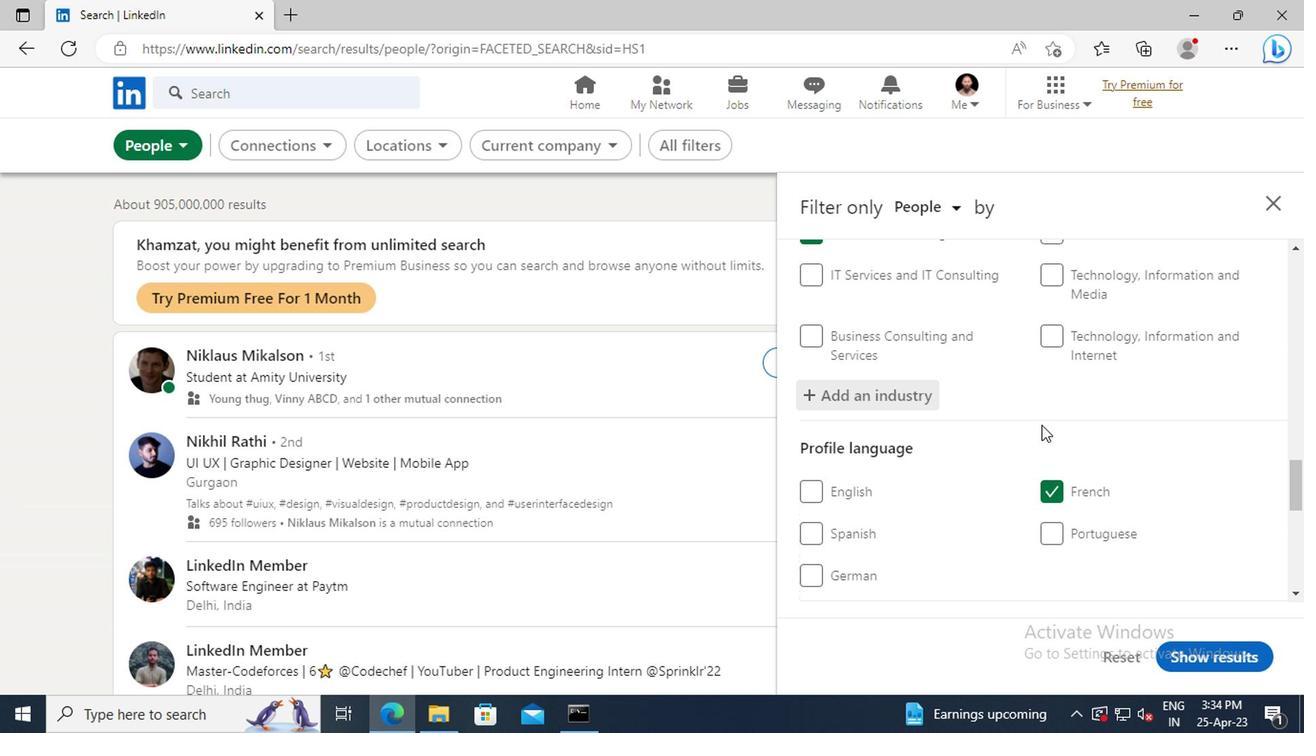 
Action: Mouse scrolled (1037, 426) with delta (0, 0)
Screenshot: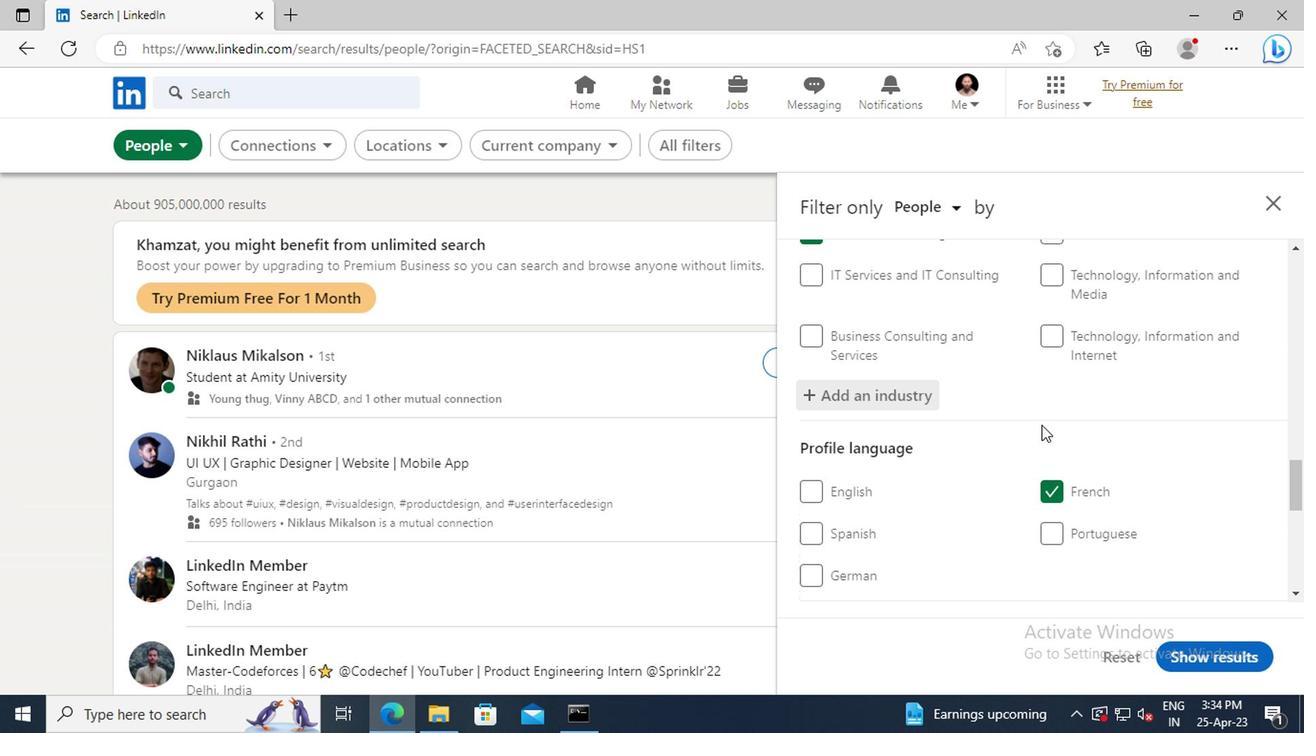 
Action: Mouse scrolled (1037, 426) with delta (0, 0)
Screenshot: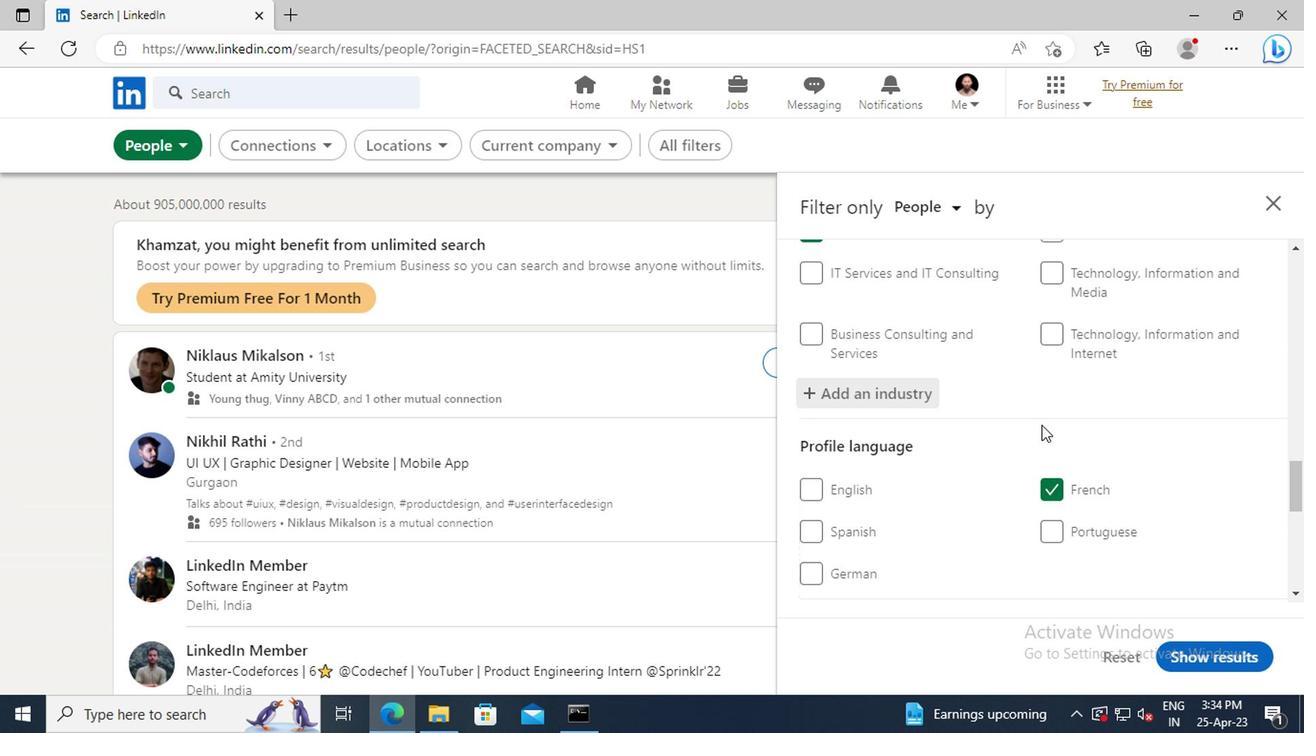 
Action: Mouse scrolled (1037, 426) with delta (0, 0)
Screenshot: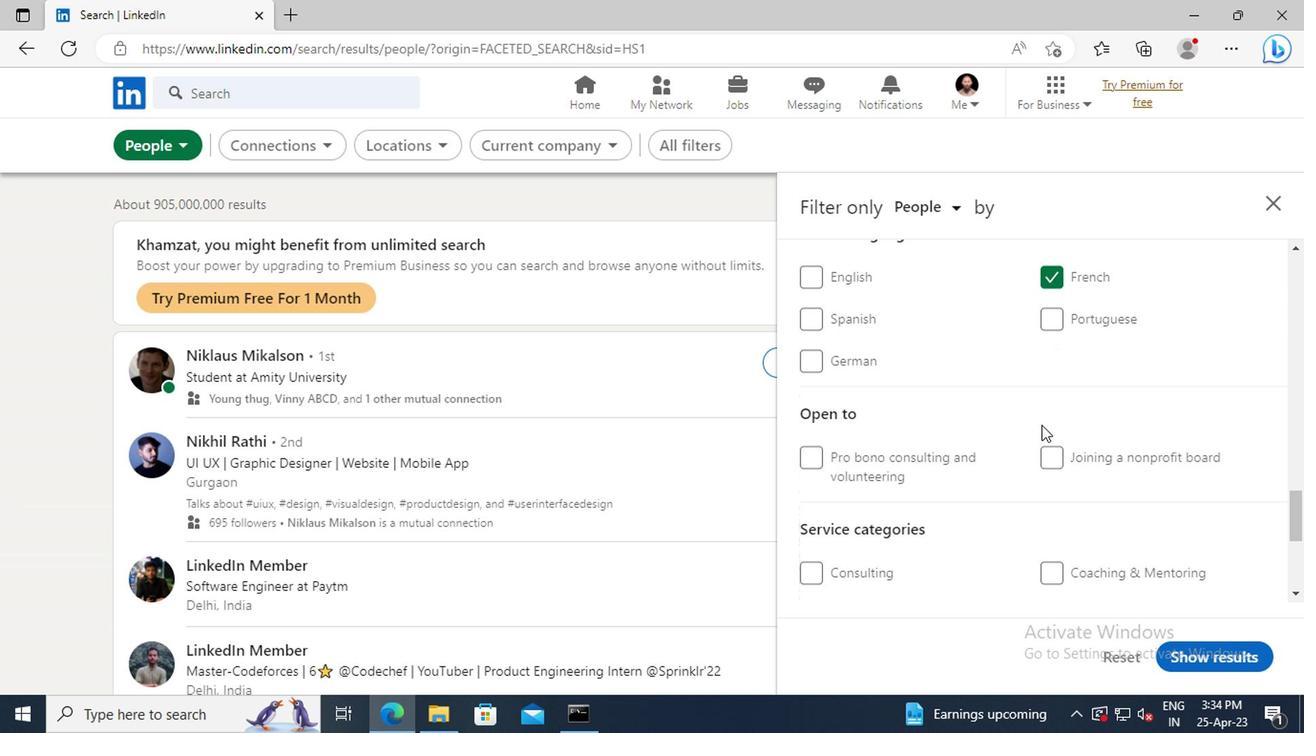 
Action: Mouse scrolled (1037, 426) with delta (0, 0)
Screenshot: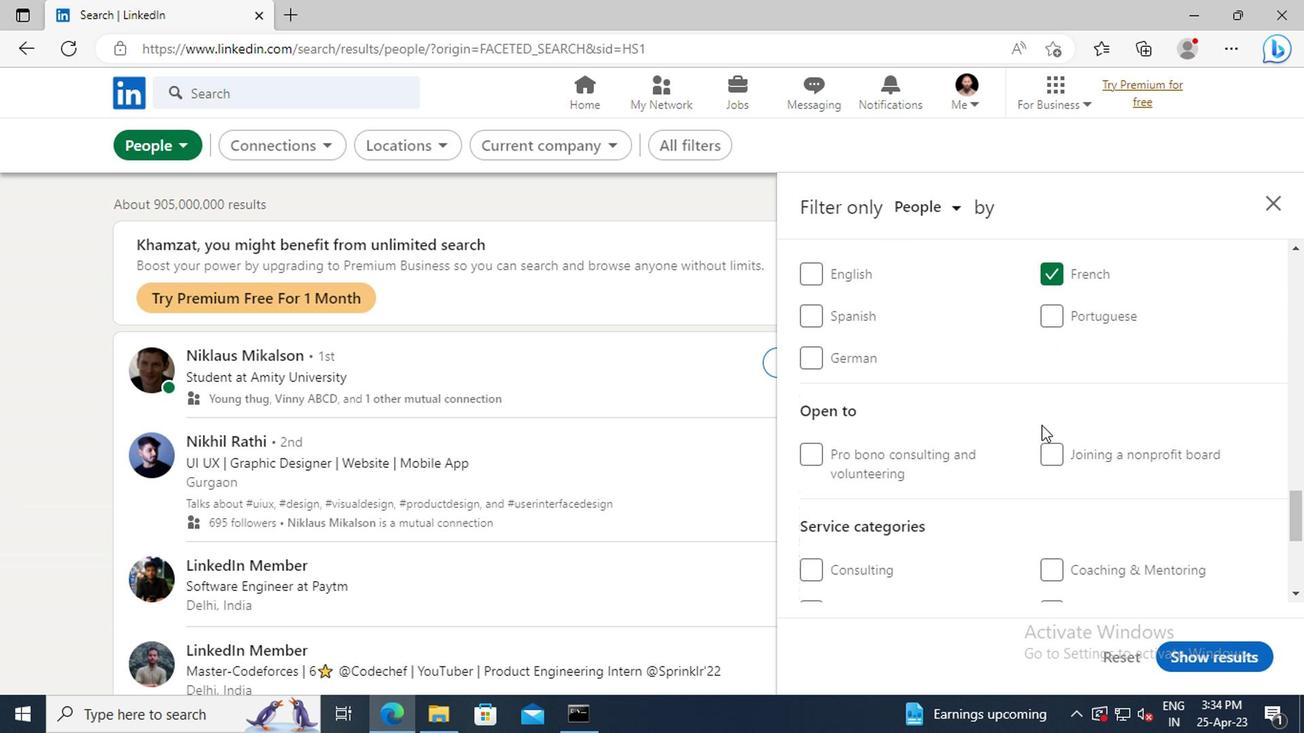 
Action: Mouse scrolled (1037, 426) with delta (0, 0)
Screenshot: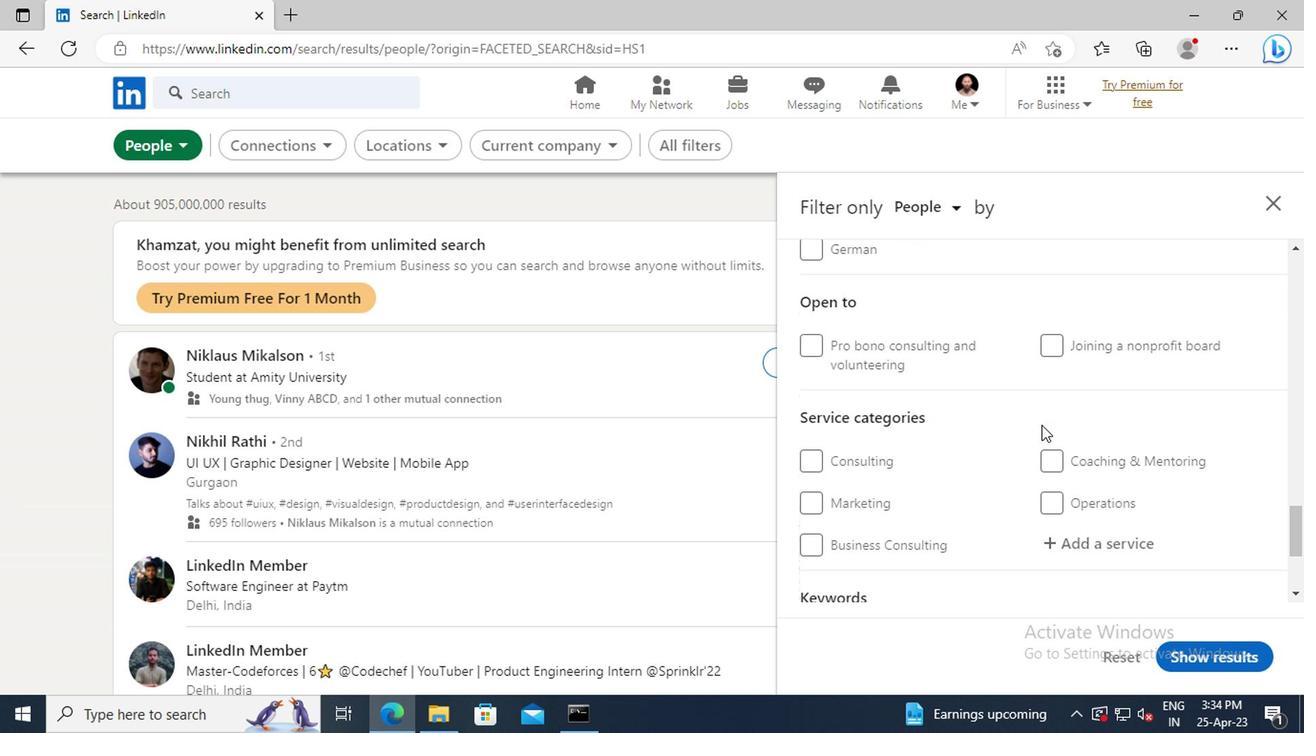 
Action: Mouse moved to (1080, 486)
Screenshot: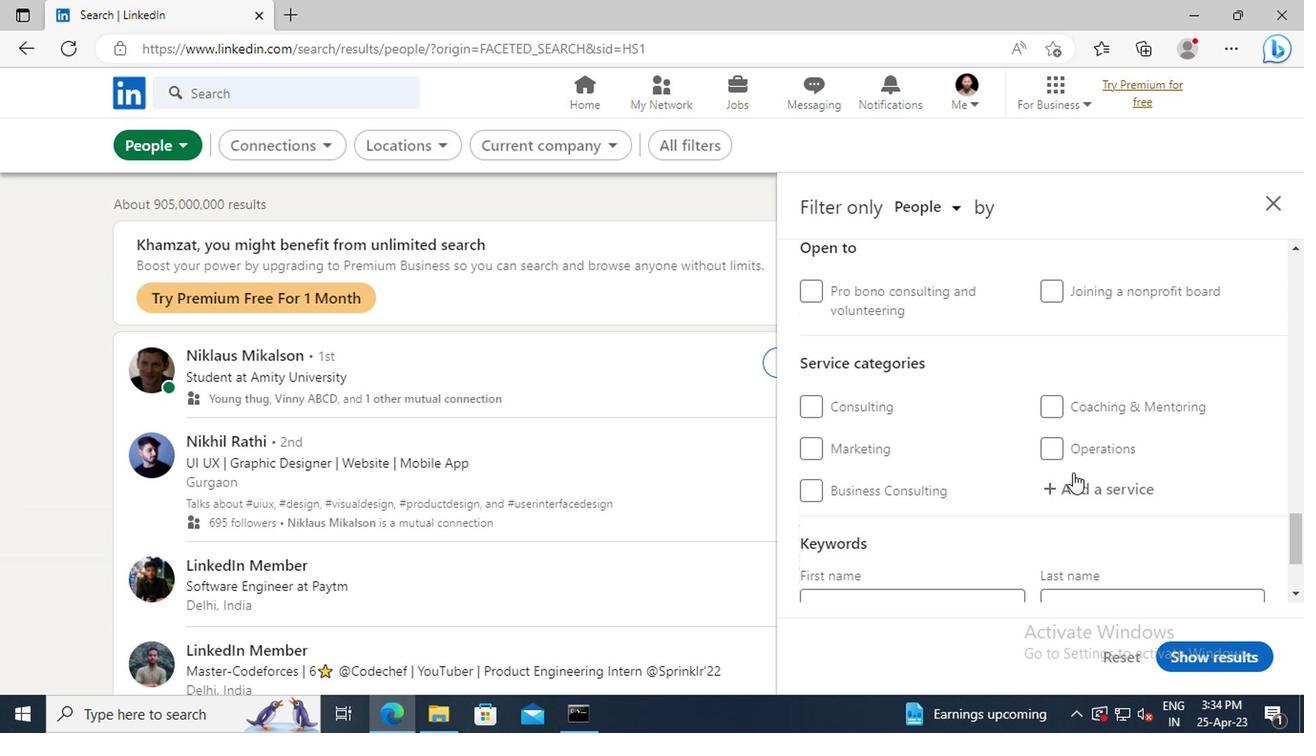 
Action: Mouse pressed left at (1080, 486)
Screenshot: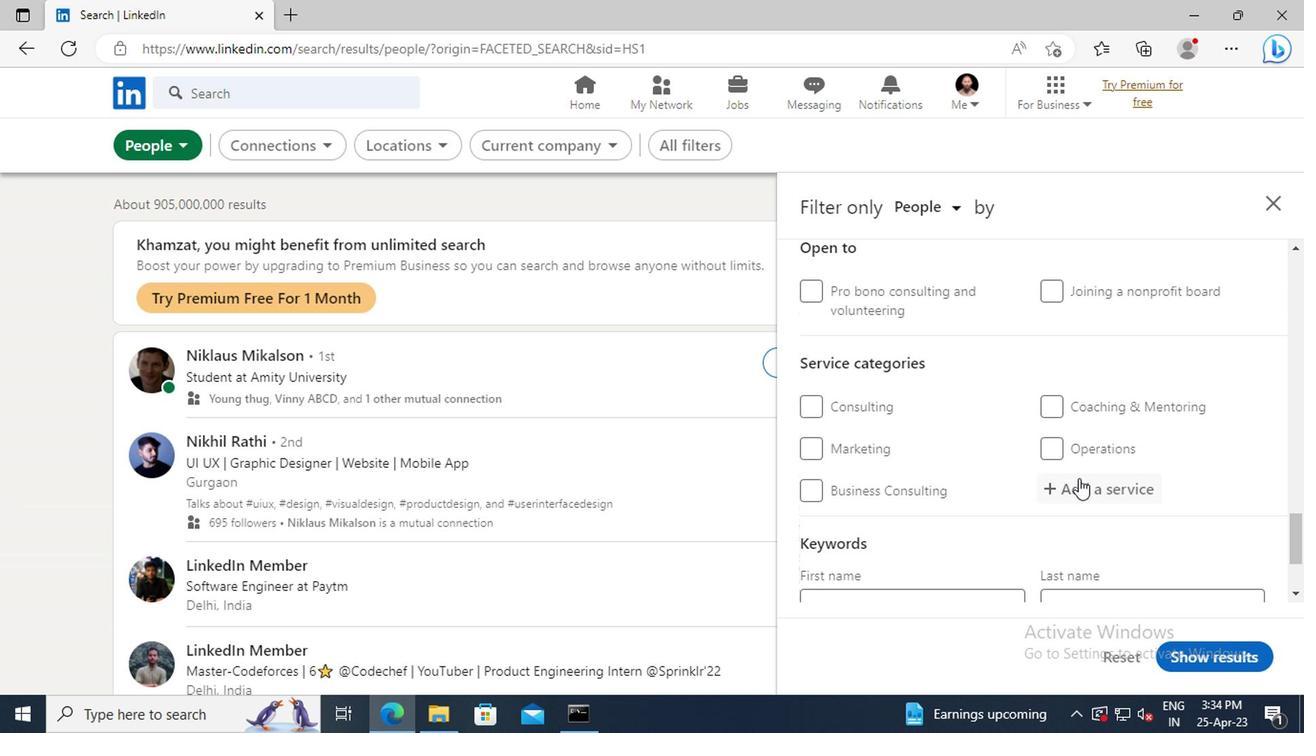 
Action: Key pressed <Key.shift_r>WRITING
Screenshot: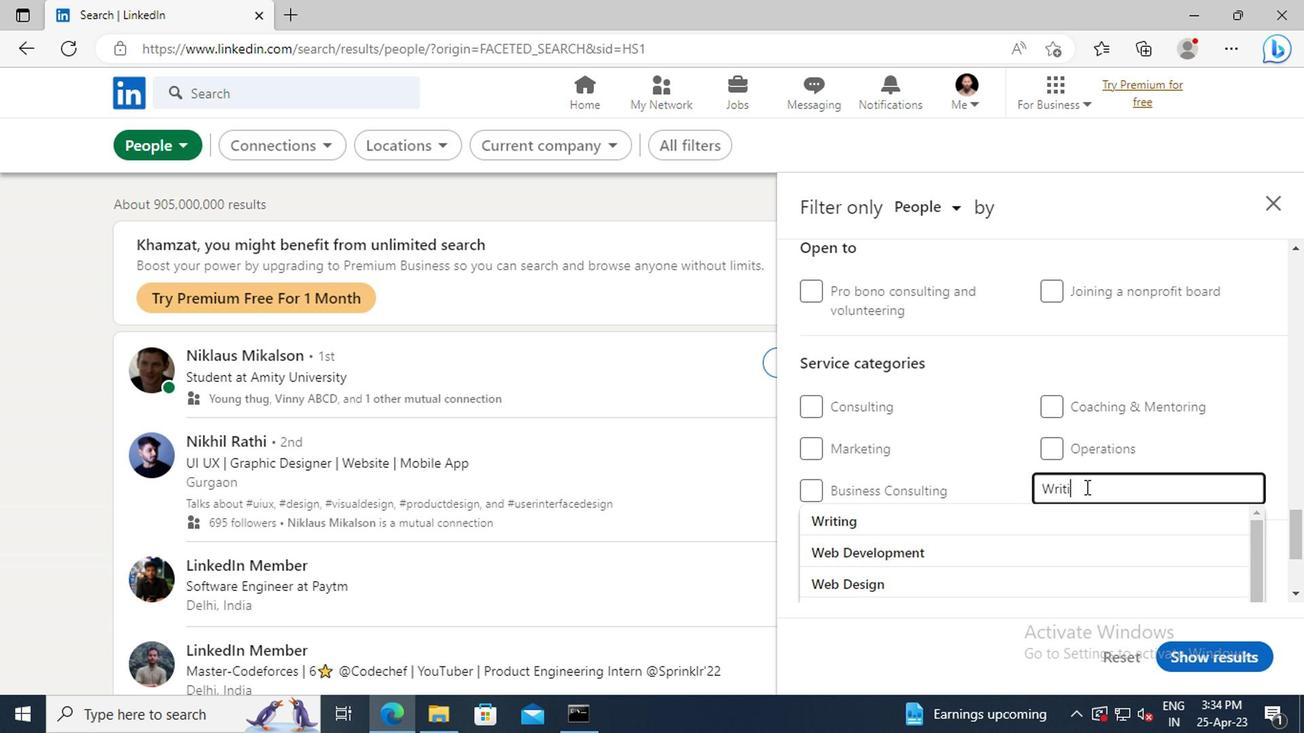 
Action: Mouse moved to (1054, 515)
Screenshot: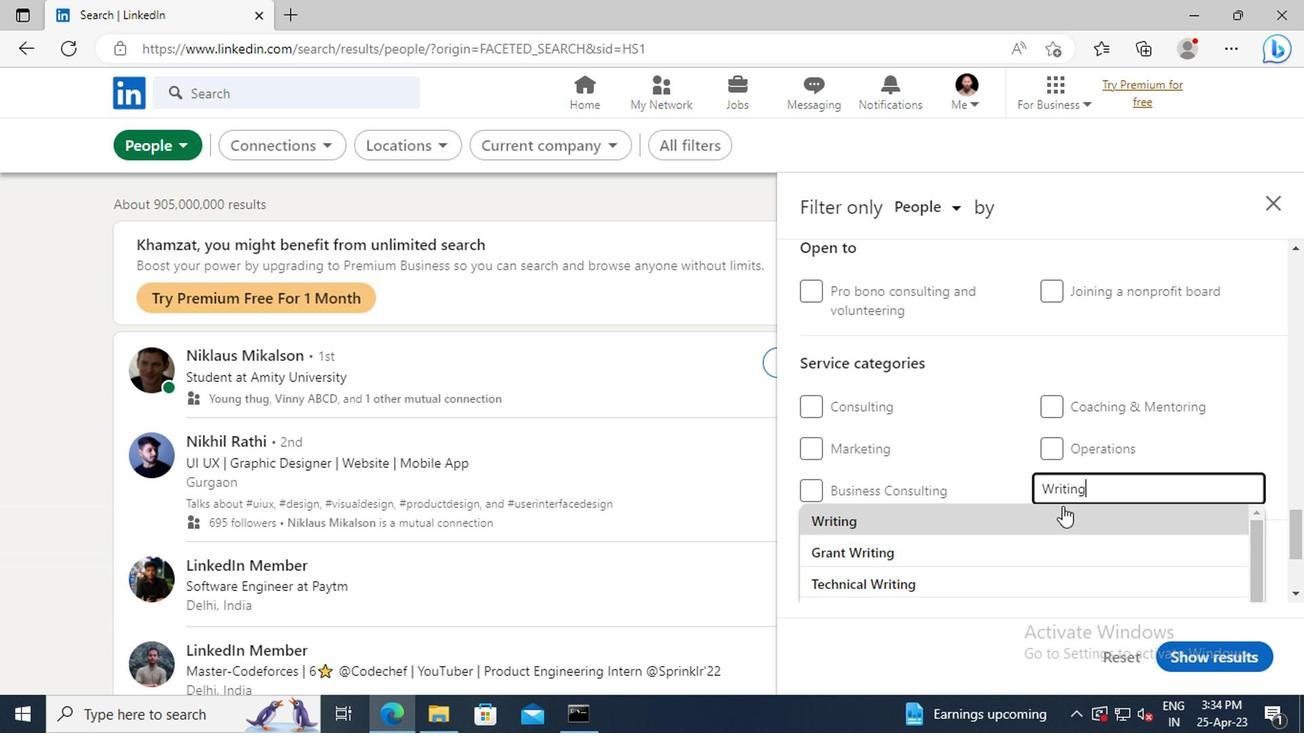 
Action: Mouse pressed left at (1054, 515)
Screenshot: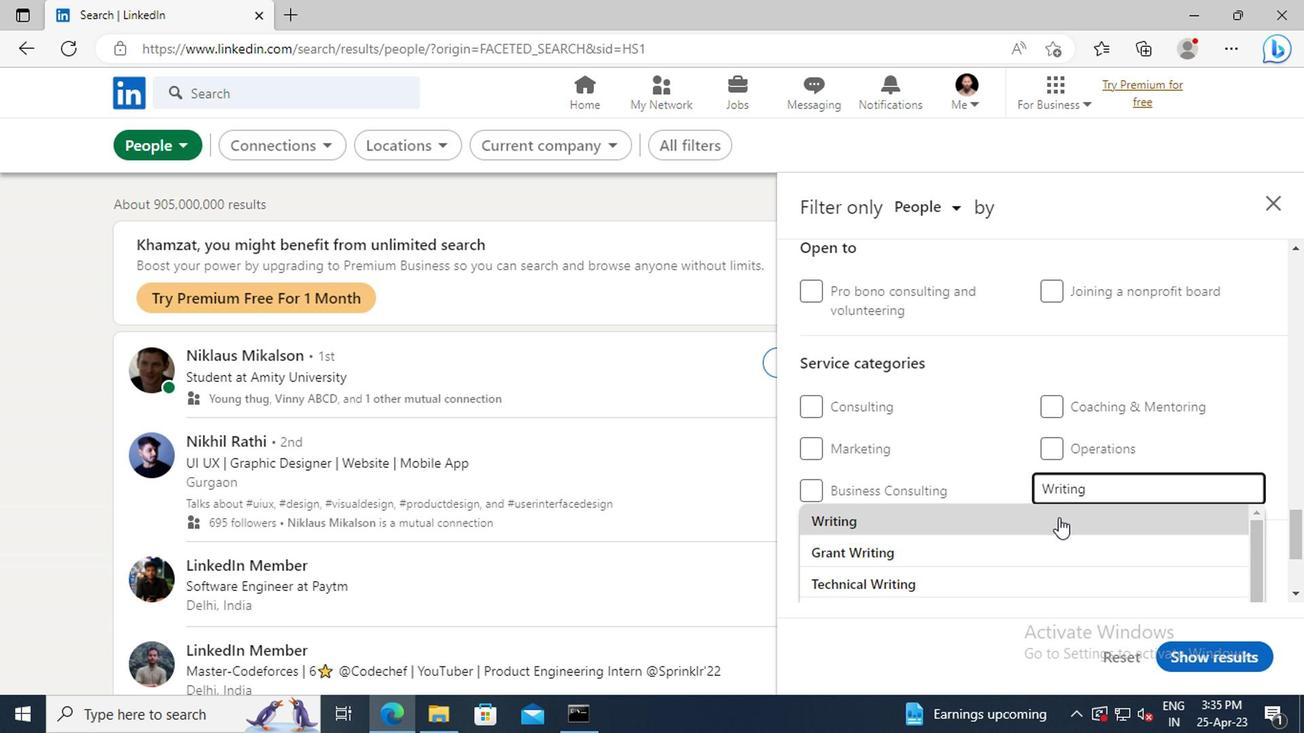 
Action: Mouse moved to (1067, 411)
Screenshot: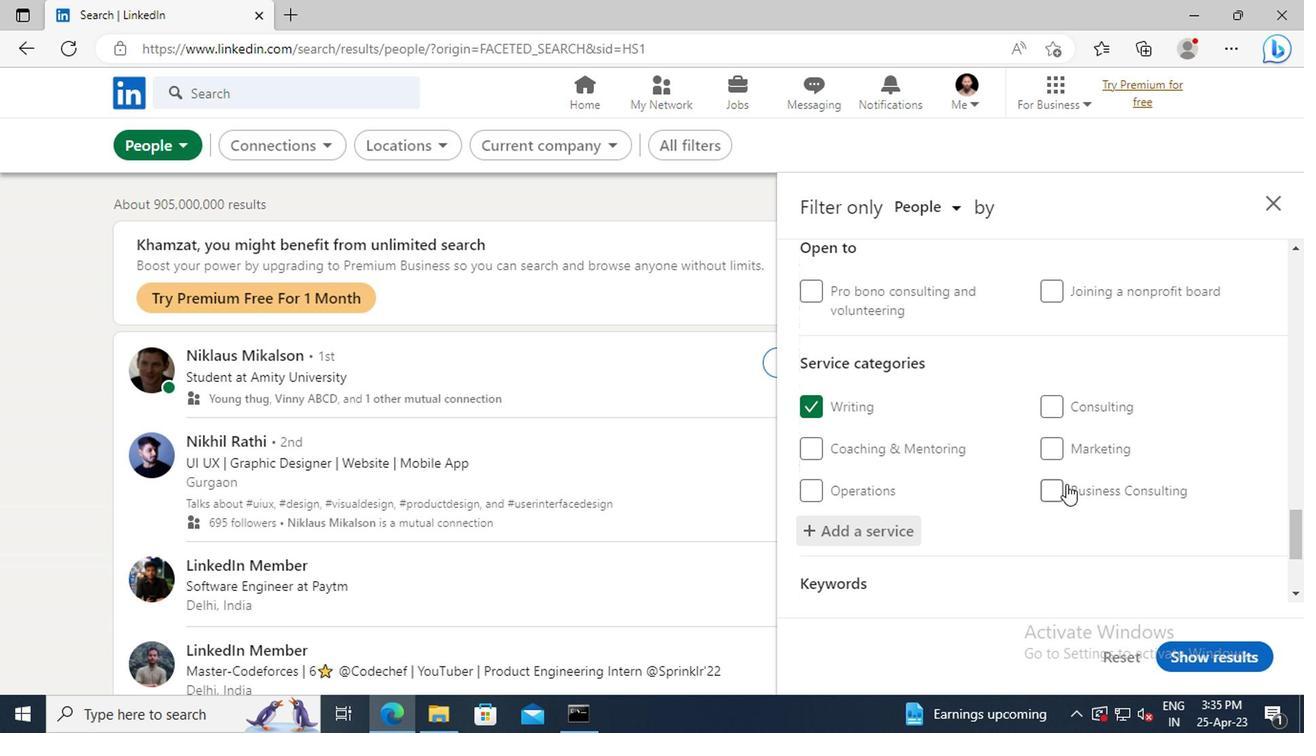 
Action: Mouse scrolled (1067, 410) with delta (0, 0)
Screenshot: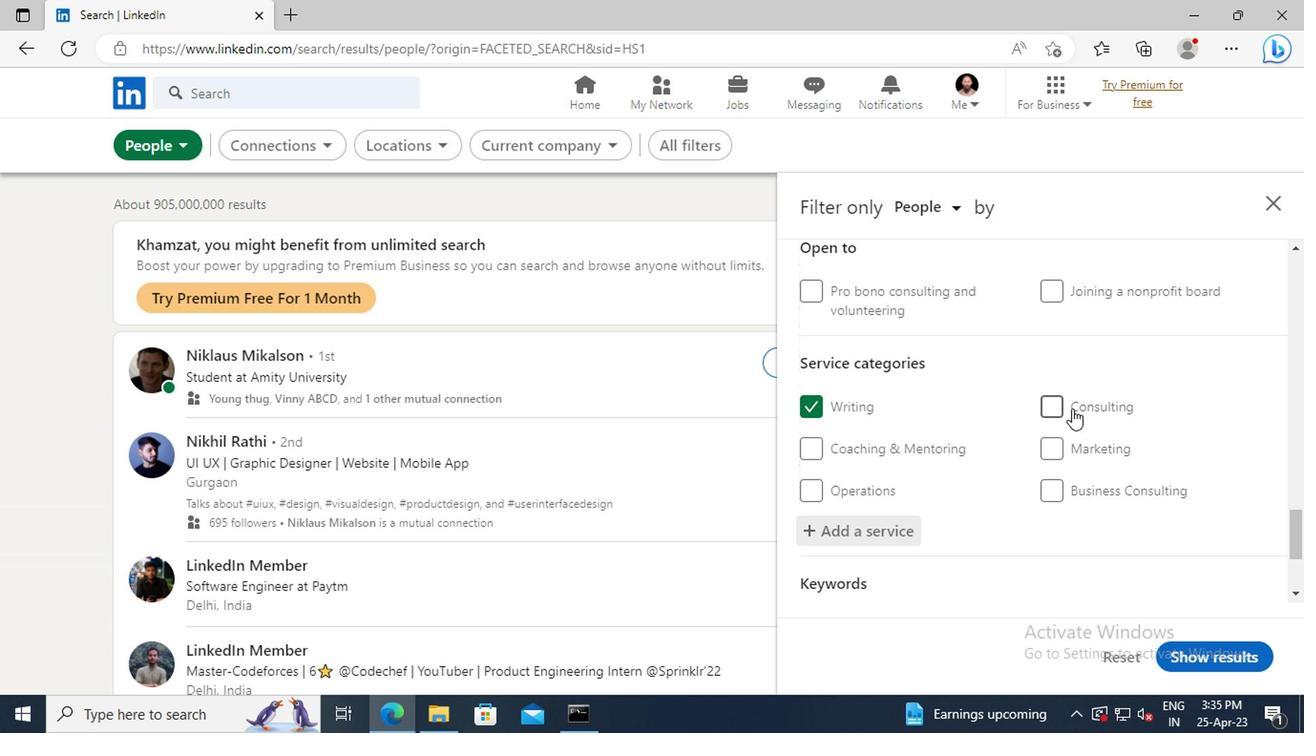 
Action: Mouse scrolled (1067, 410) with delta (0, 0)
Screenshot: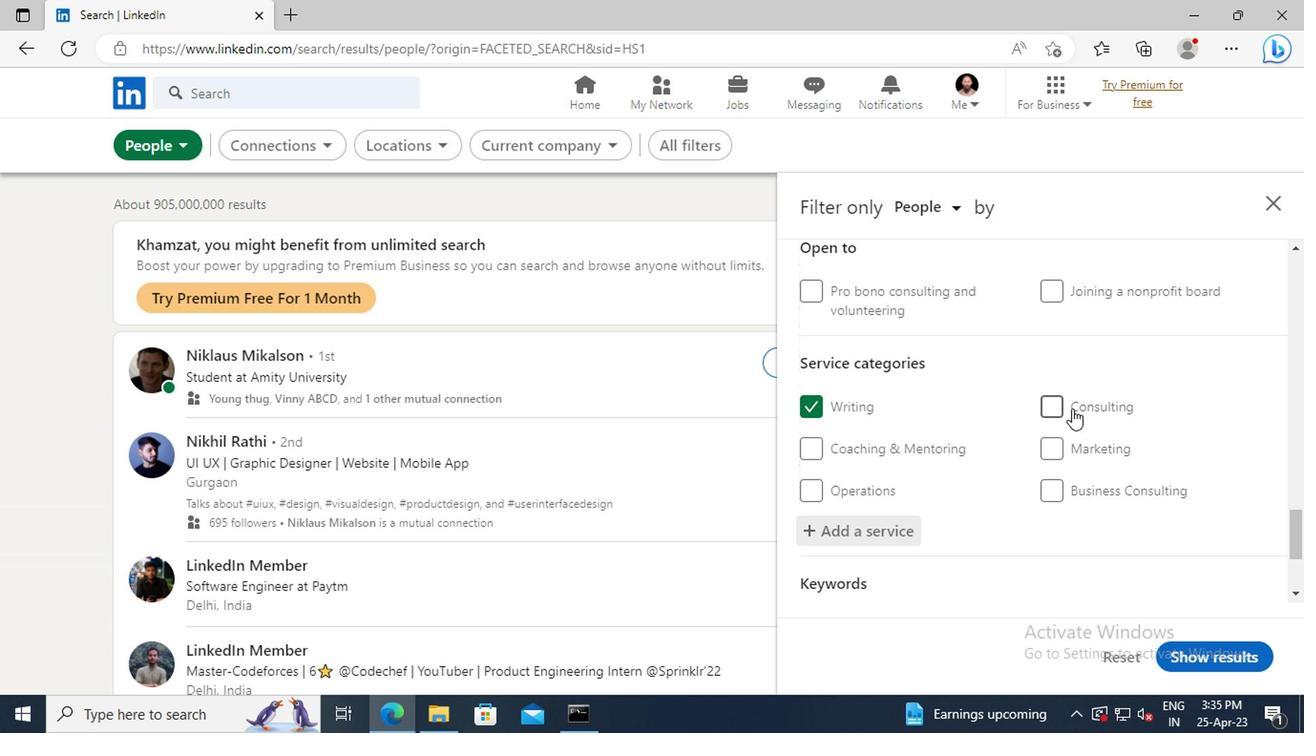 
Action: Mouse scrolled (1067, 410) with delta (0, 0)
Screenshot: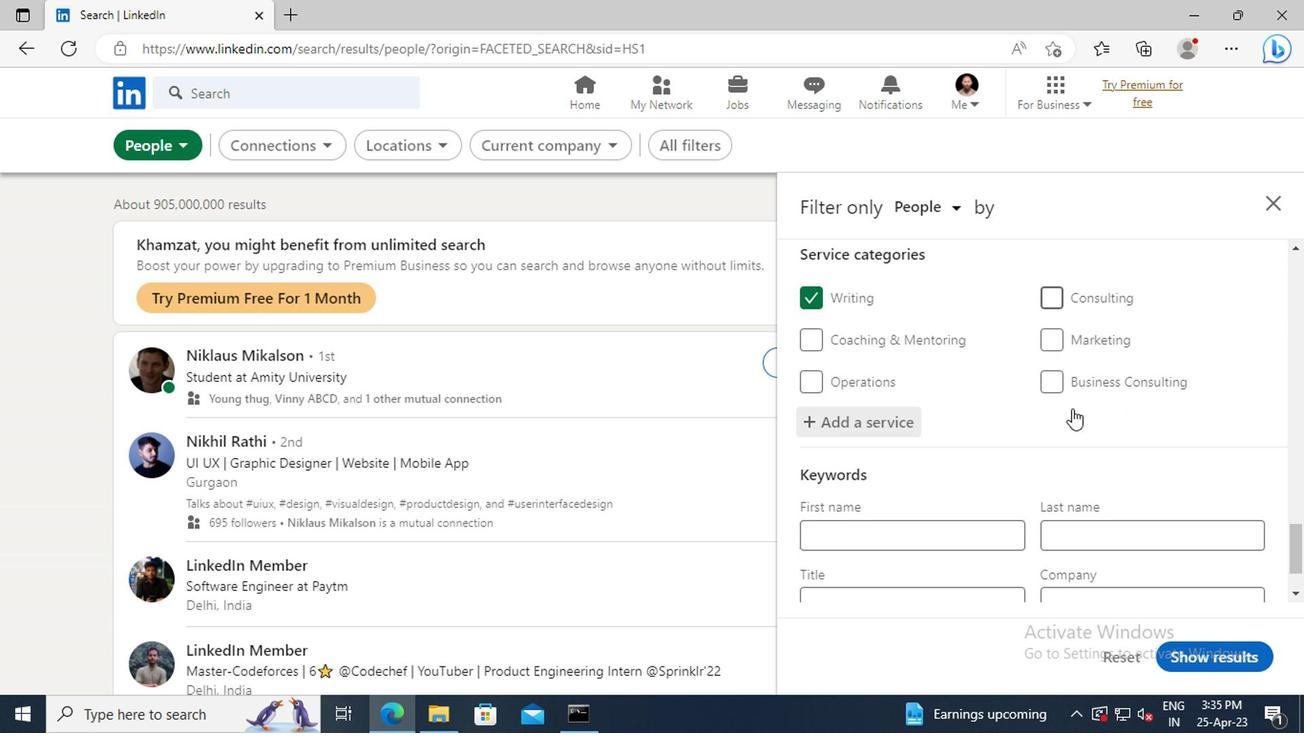 
Action: Mouse scrolled (1067, 410) with delta (0, 0)
Screenshot: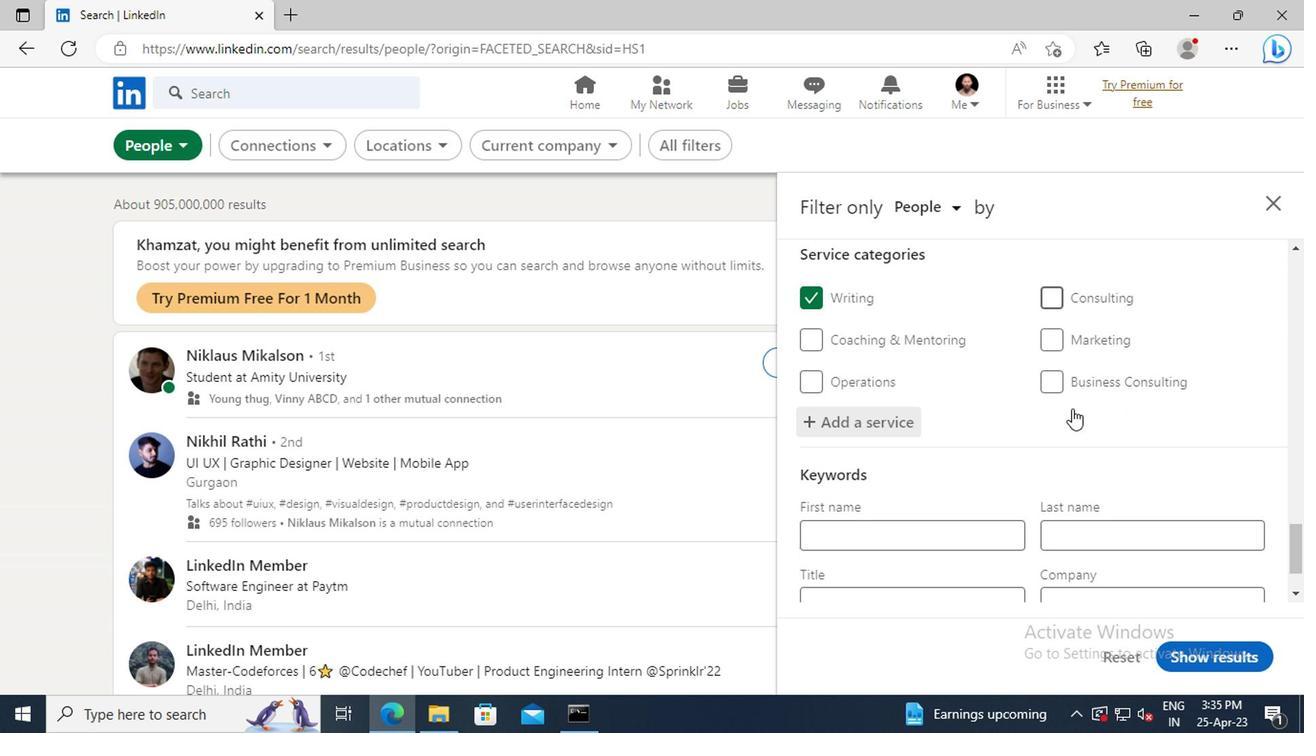 
Action: Mouse scrolled (1067, 410) with delta (0, 0)
Screenshot: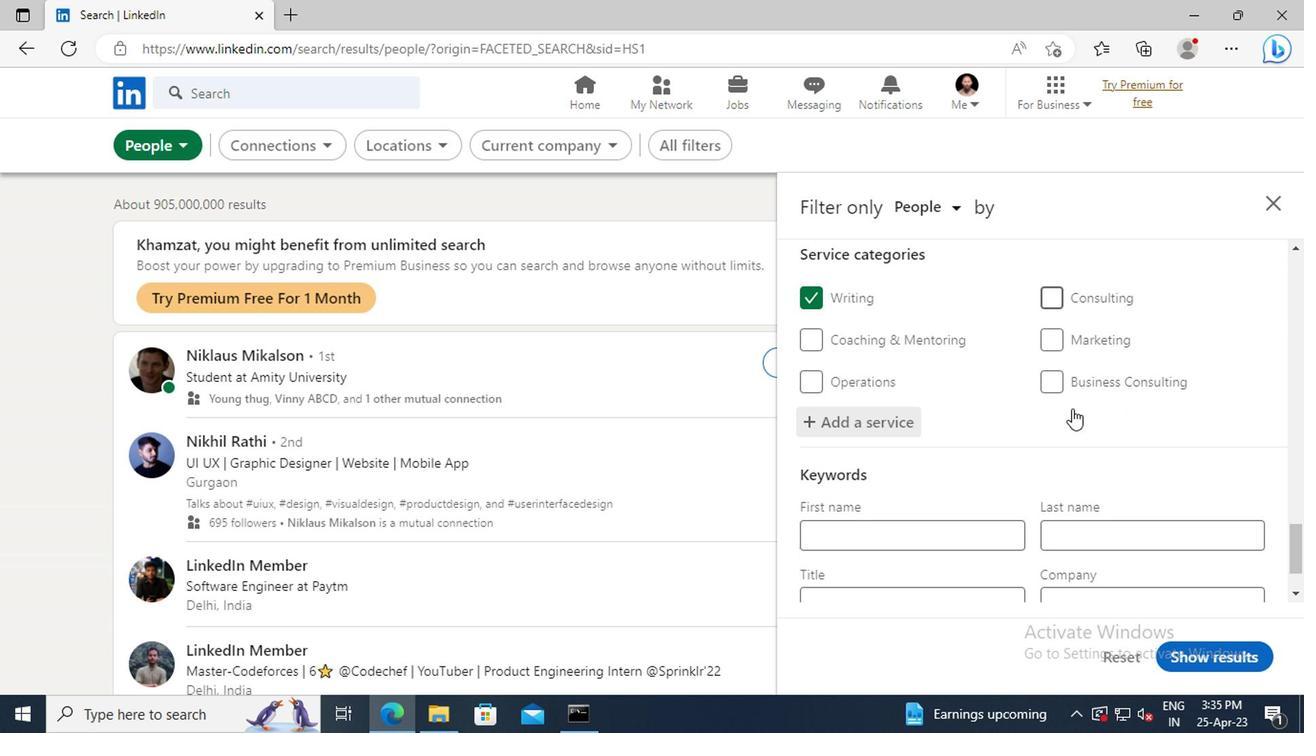
Action: Mouse scrolled (1067, 410) with delta (0, 0)
Screenshot: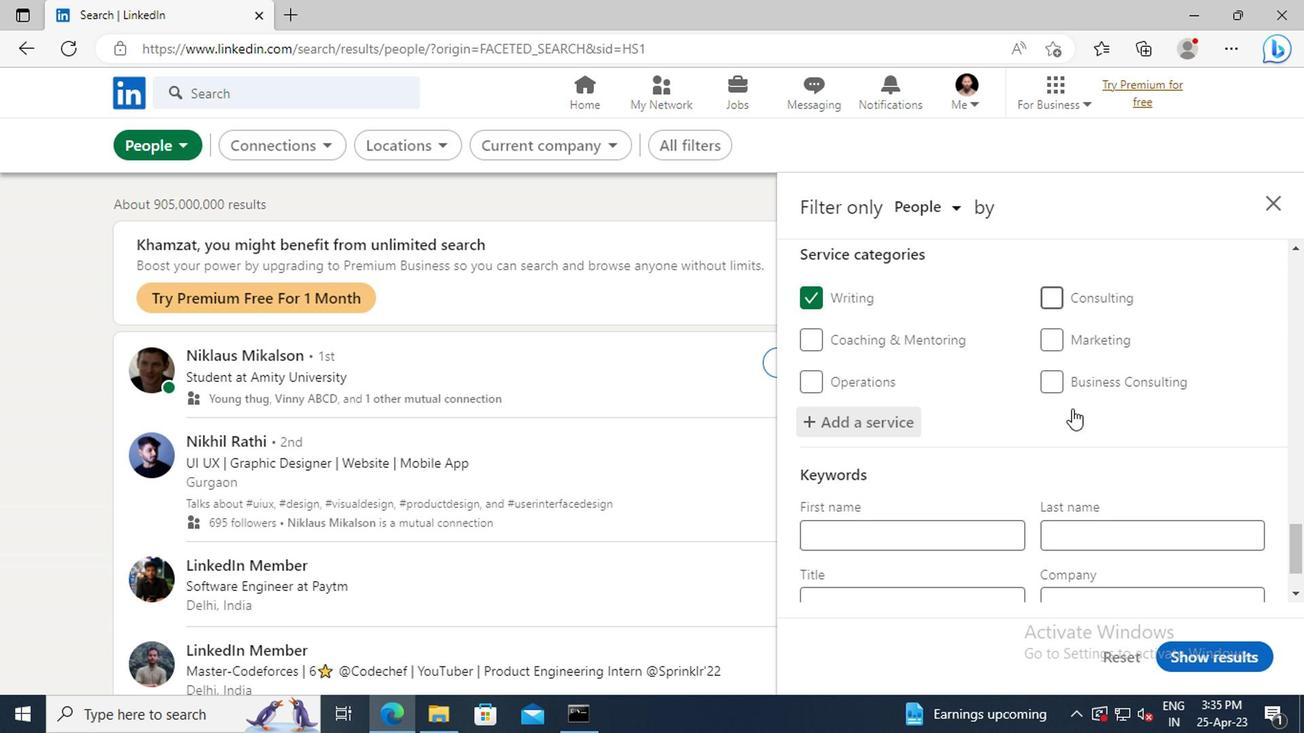 
Action: Mouse moved to (916, 516)
Screenshot: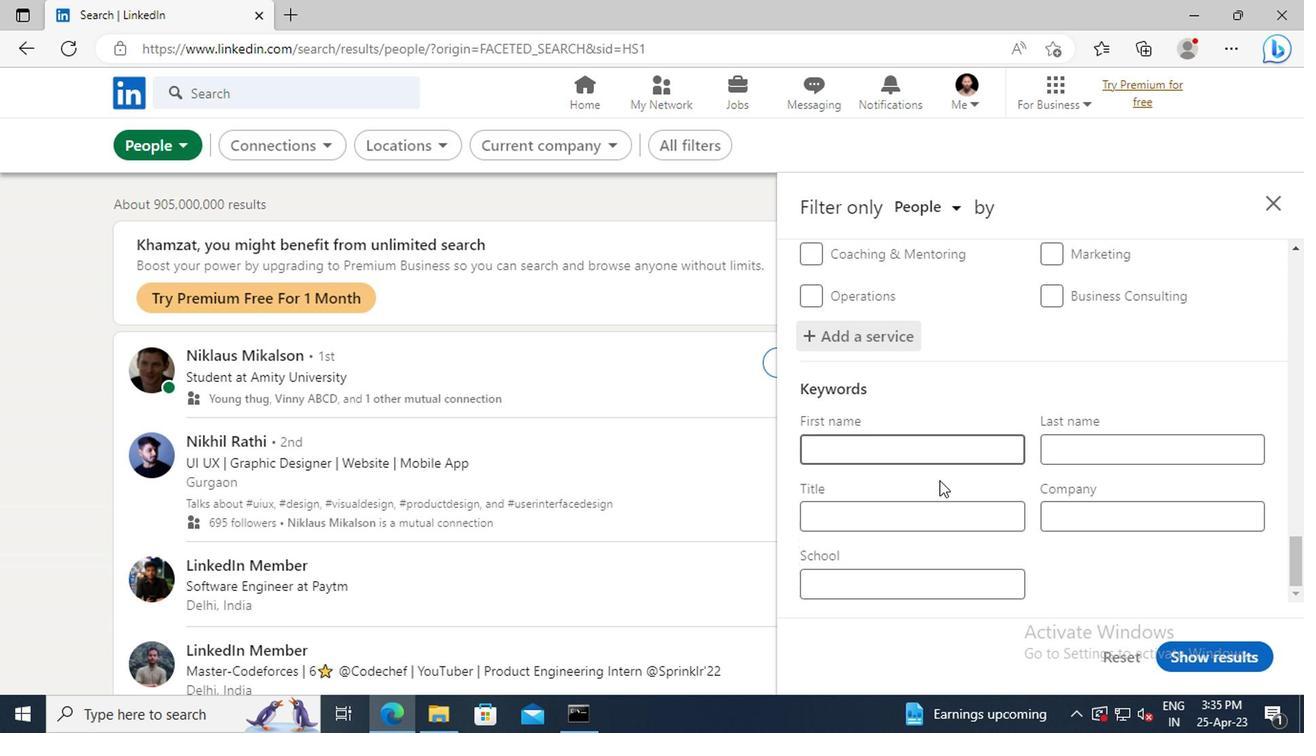 
Action: Mouse pressed left at (916, 516)
Screenshot: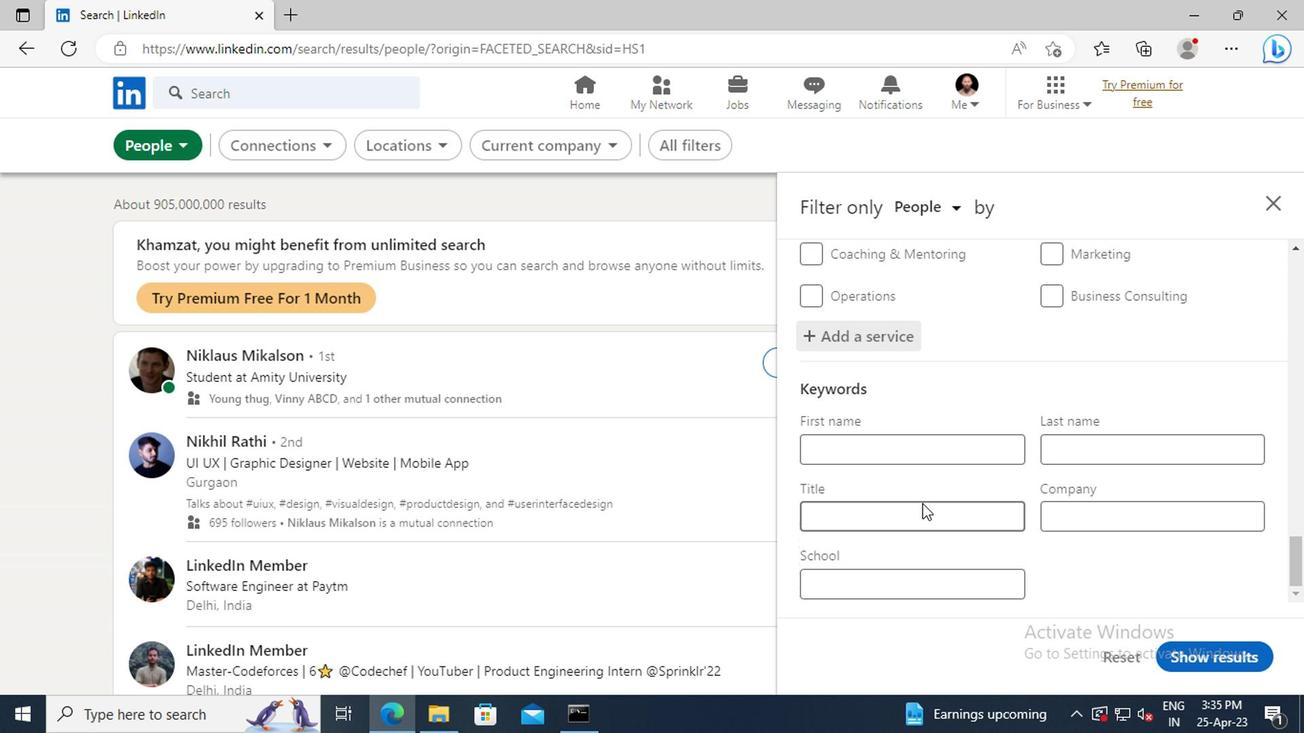 
Action: Mouse moved to (917, 516)
Screenshot: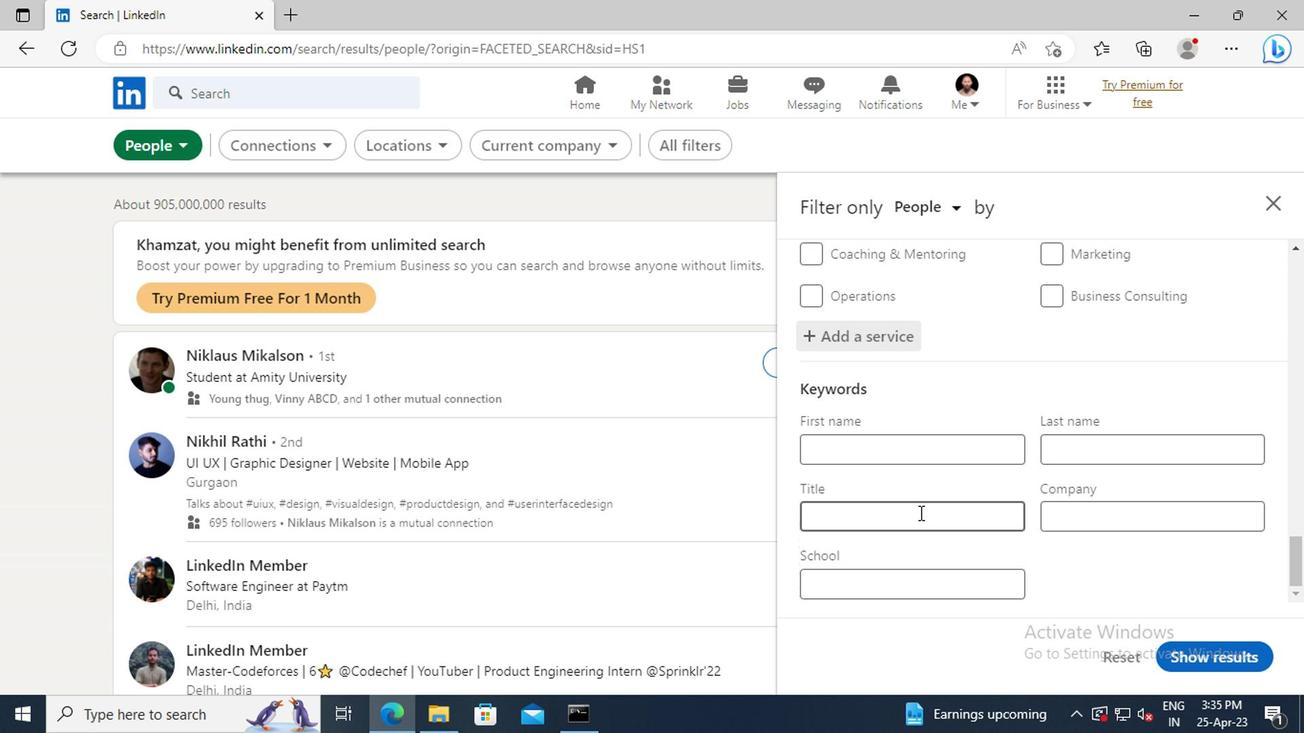 
Action: Key pressed <Key.shift>IT<Key.space><Key.shift>MANAGER
Screenshot: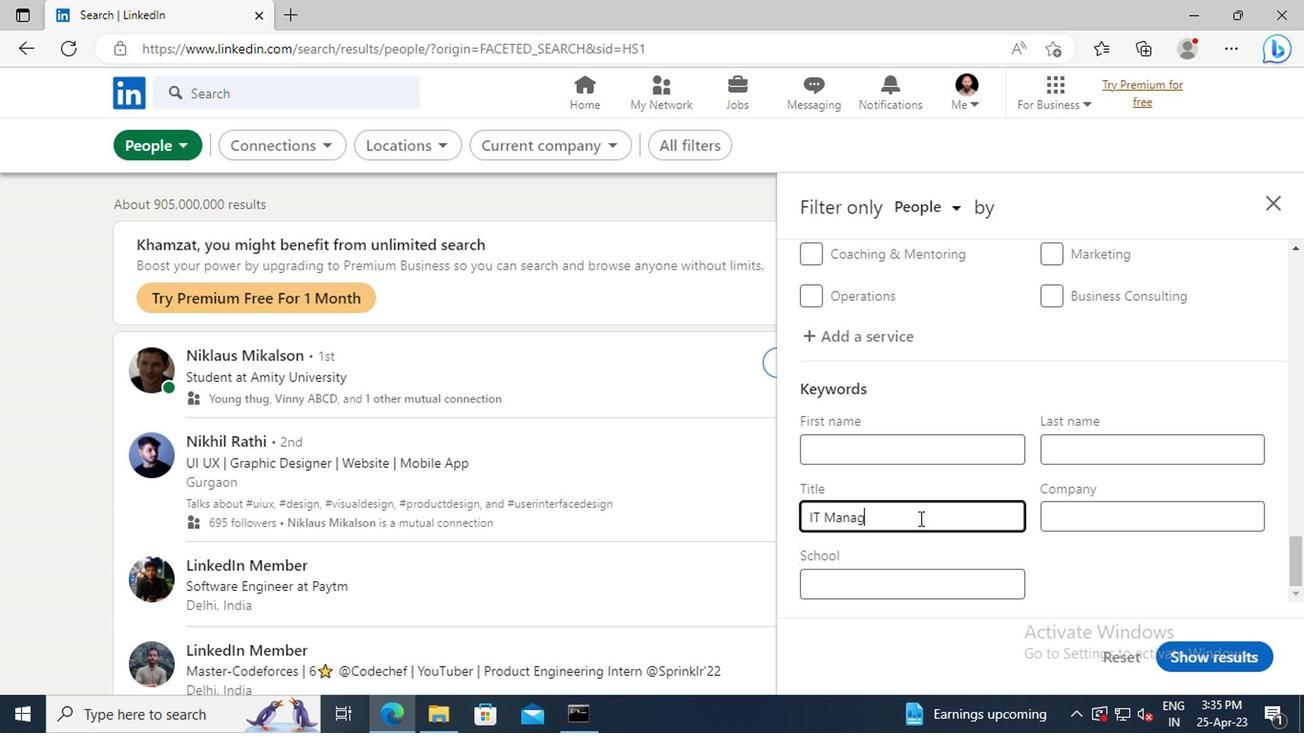 
Action: Mouse moved to (1187, 645)
Screenshot: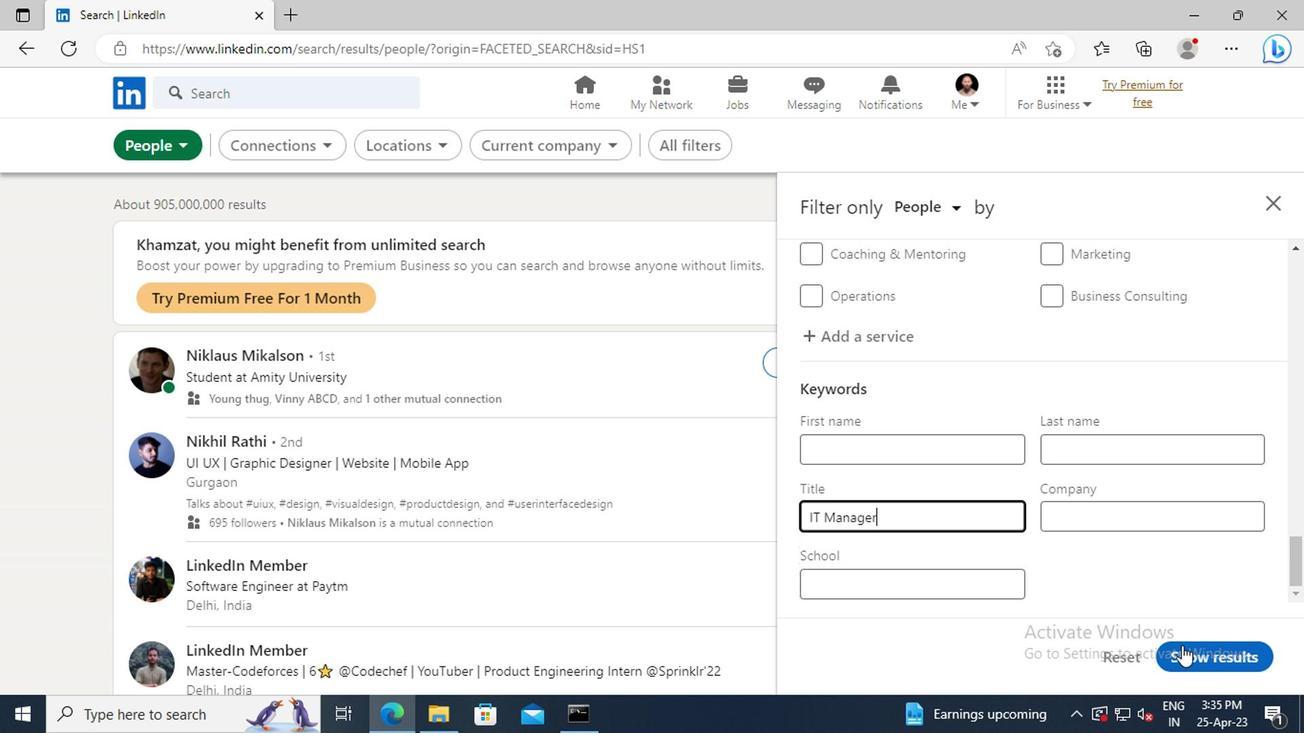 
Action: Mouse pressed left at (1187, 645)
Screenshot: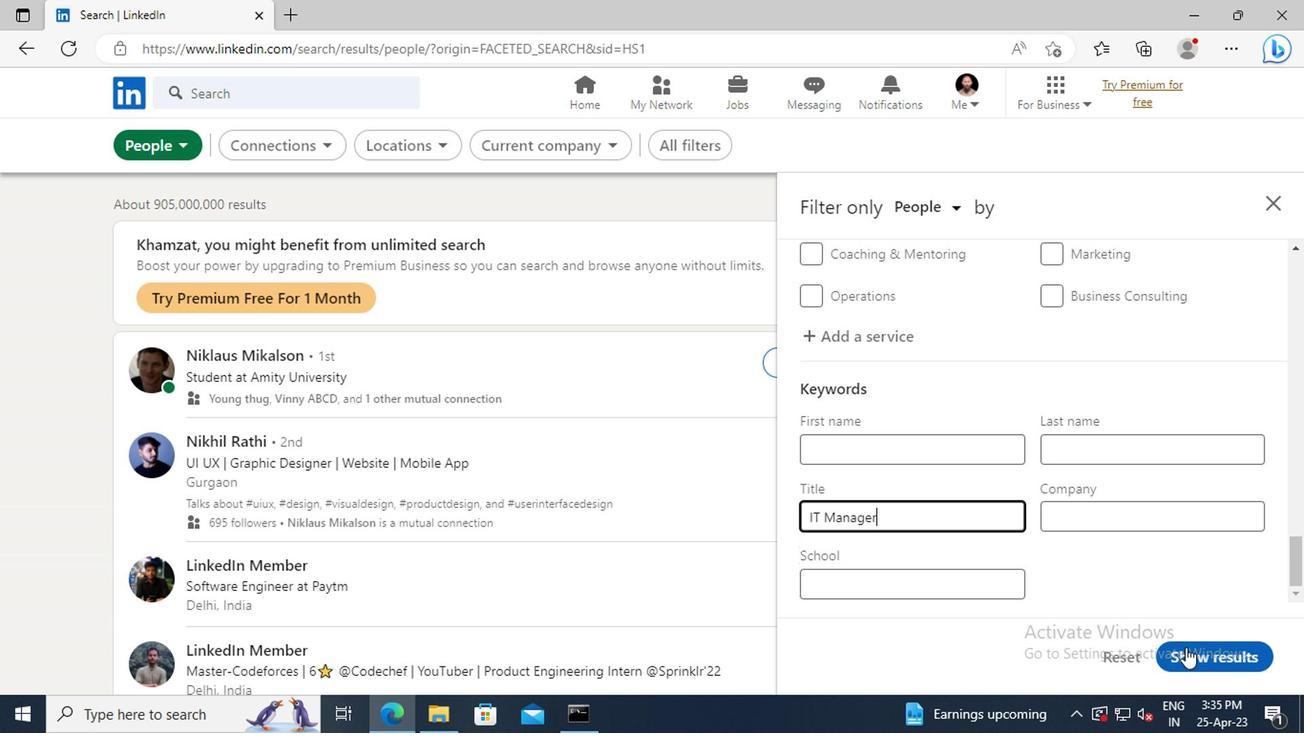 
